 Task: Look for space in Ségou, Mali from 8th August, 2023 to 15th August, 2023 for 9 adults in price range Rs.10000 to Rs.14000. Place can be shared room with 5 bedrooms having 9 beds and 5 bathrooms. Property type can be house, flat, guest house. Amenities needed are: wifi, TV, free parkinig on premises, gym, breakfast. Booking option can be shelf check-in. Required host language is English.
Action: Mouse moved to (607, 154)
Screenshot: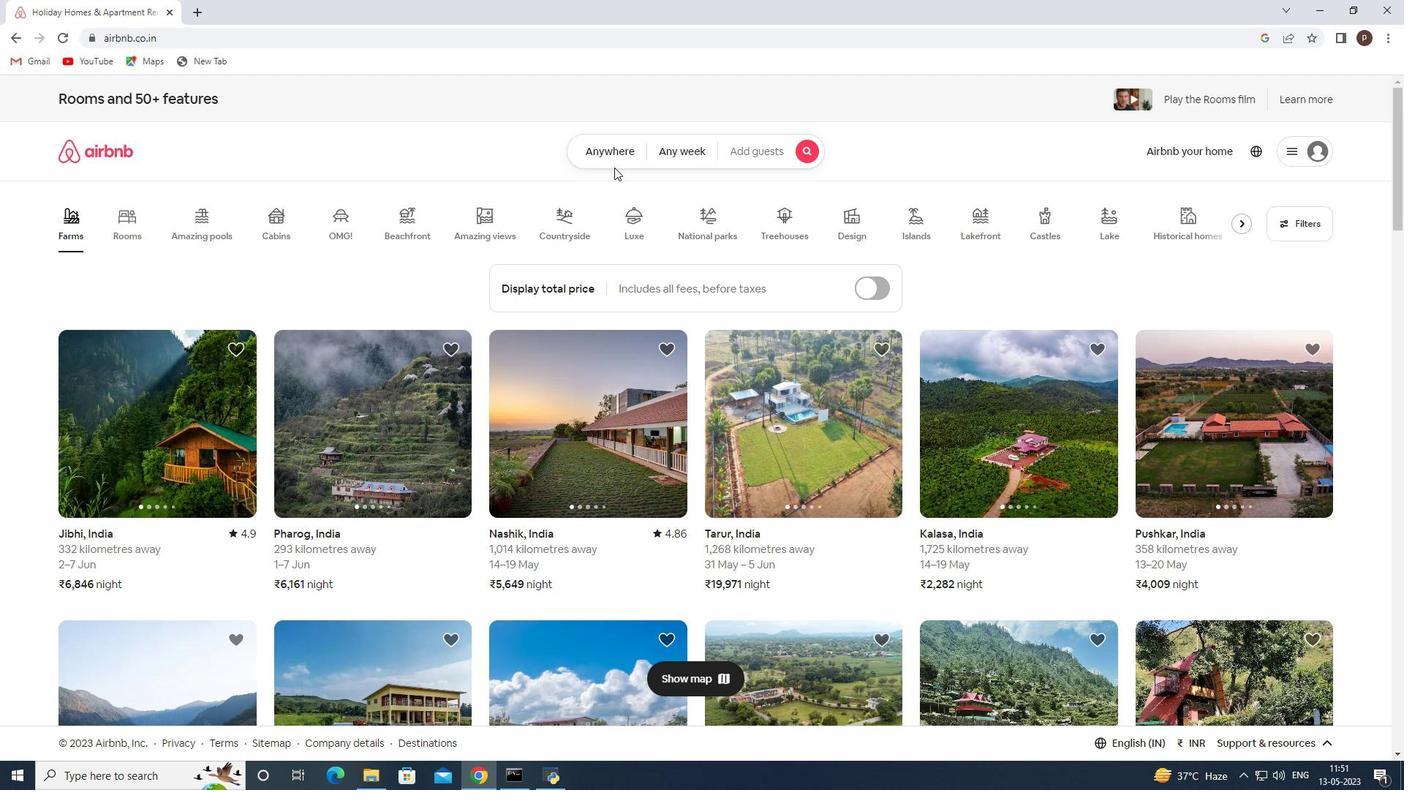 
Action: Mouse pressed left at (607, 154)
Screenshot: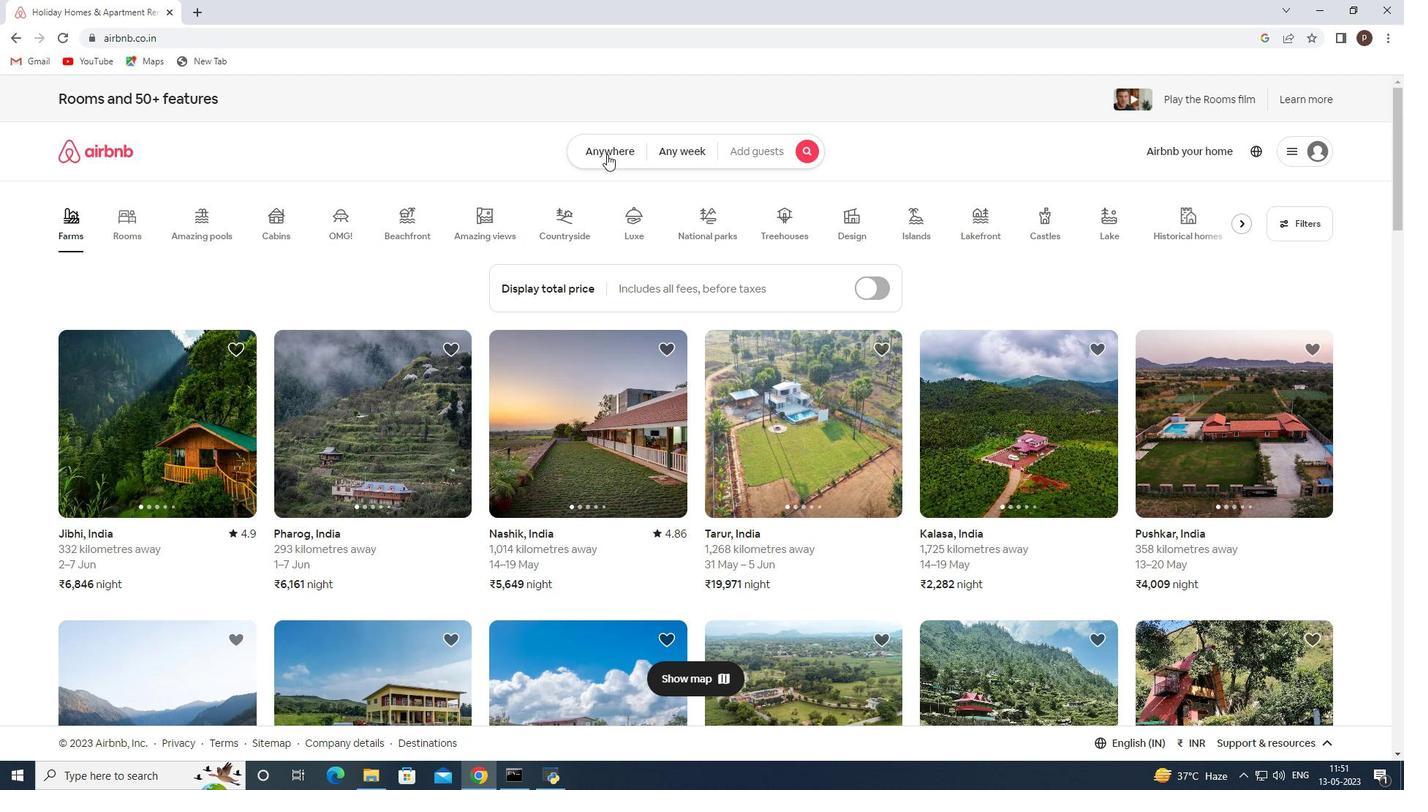 
Action: Mouse moved to (457, 206)
Screenshot: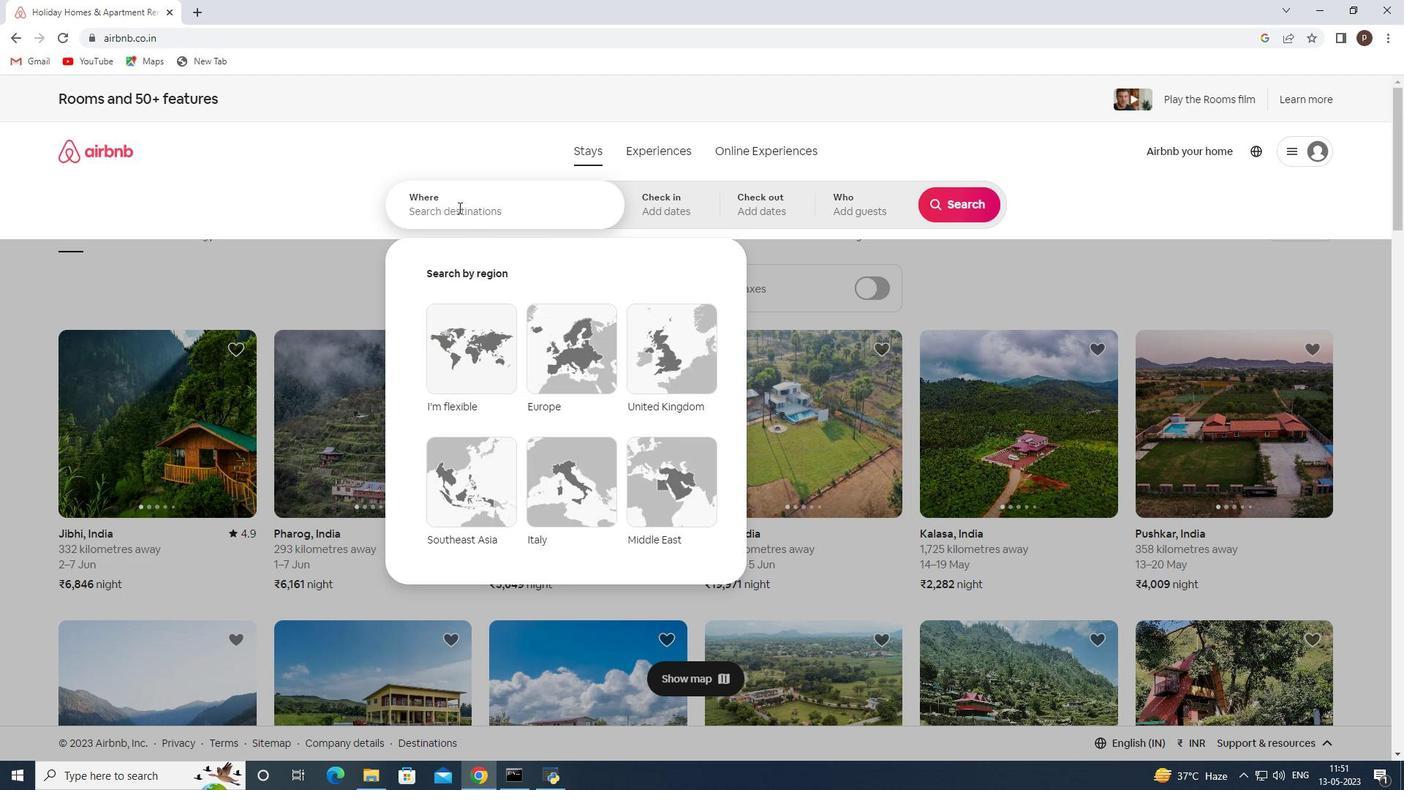 
Action: Mouse pressed left at (457, 206)
Screenshot: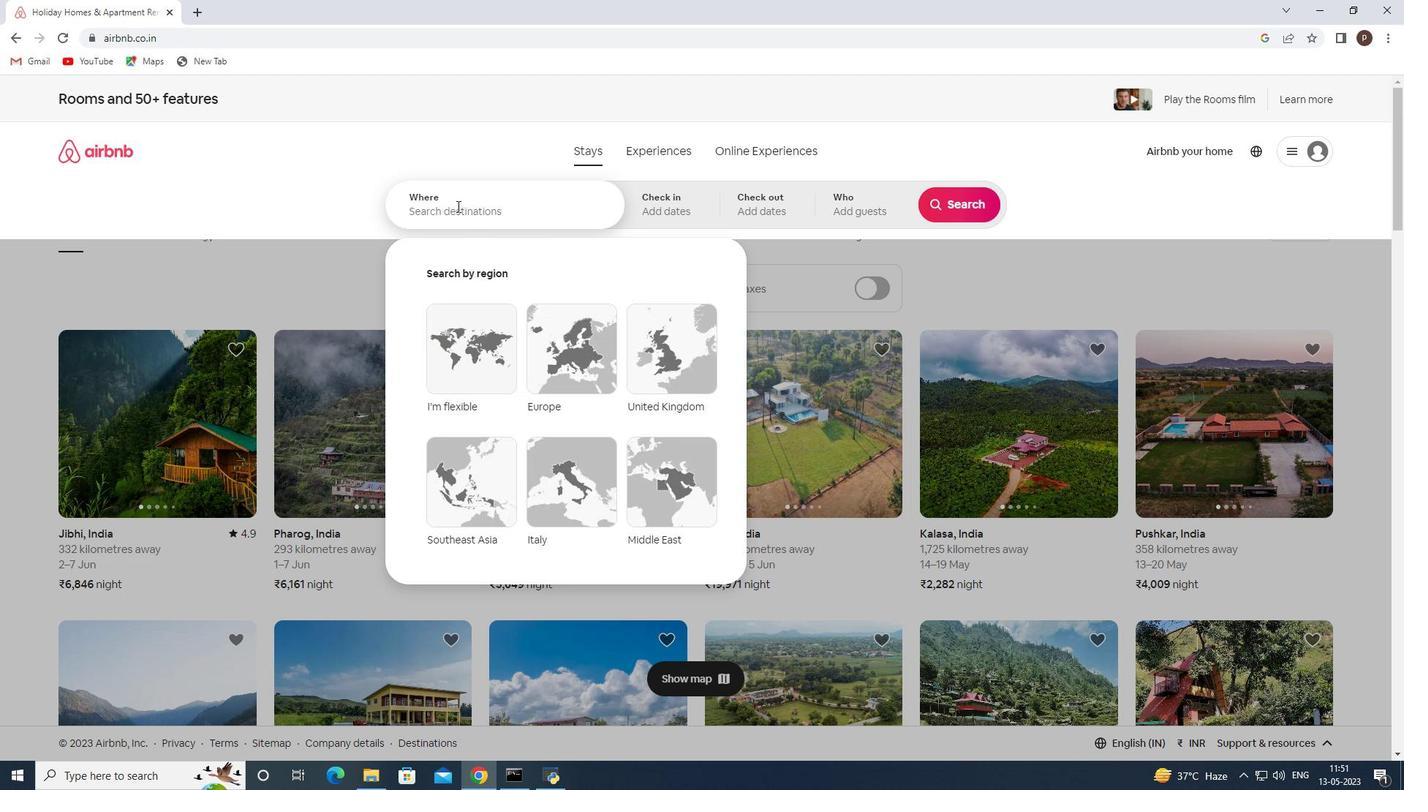 
Action: Key pressed <Key.caps_lock>S<Key.caps_lock>egou
Screenshot: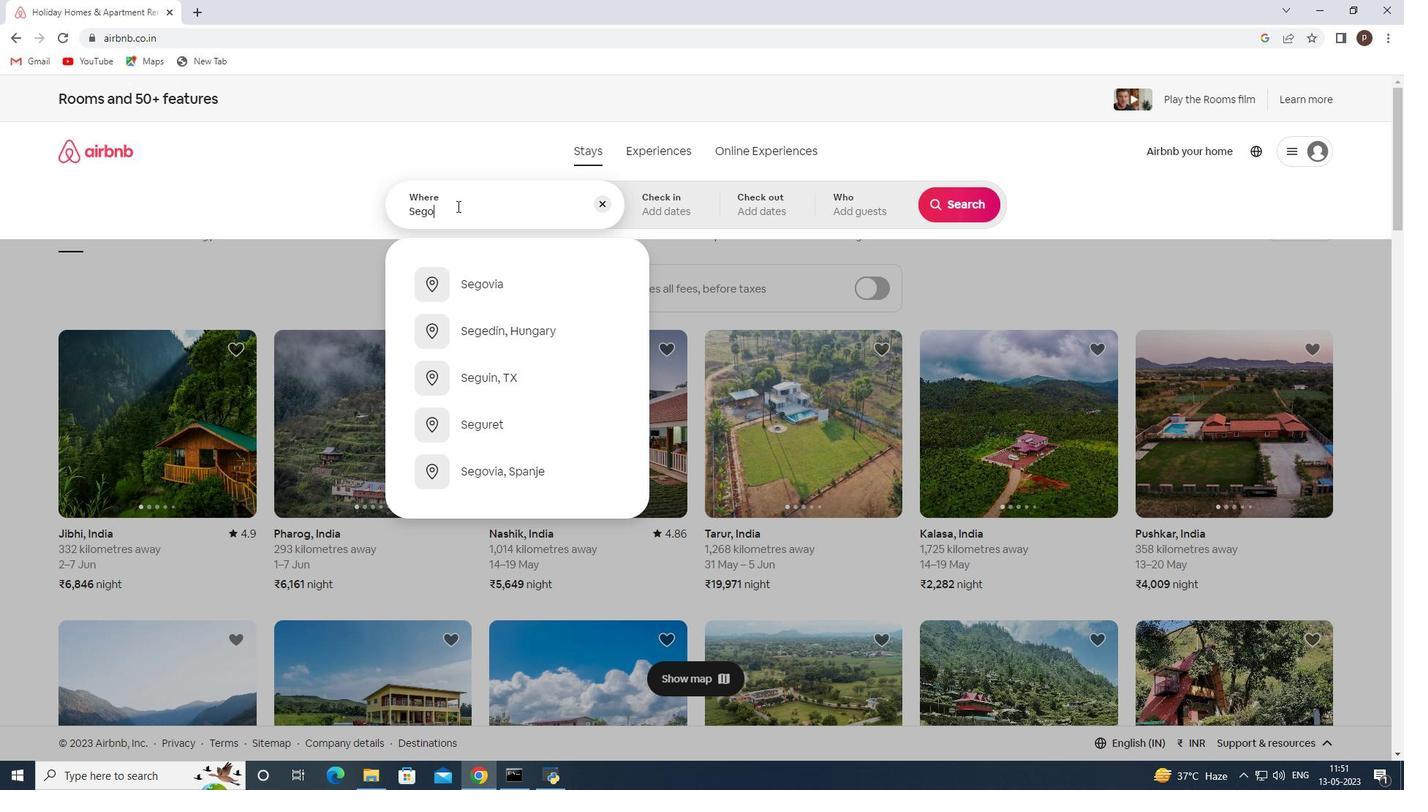
Action: Mouse moved to (484, 284)
Screenshot: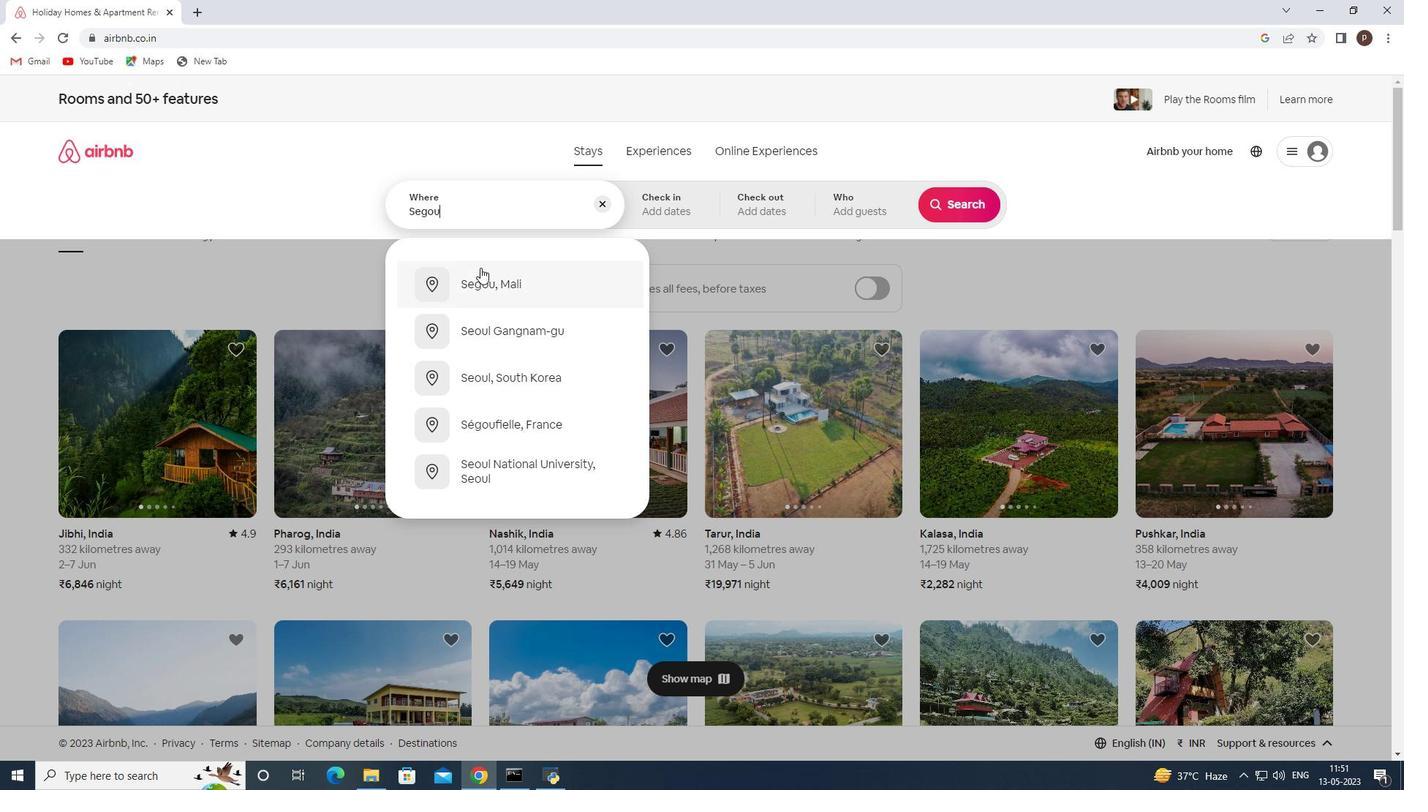 
Action: Mouse pressed left at (484, 284)
Screenshot: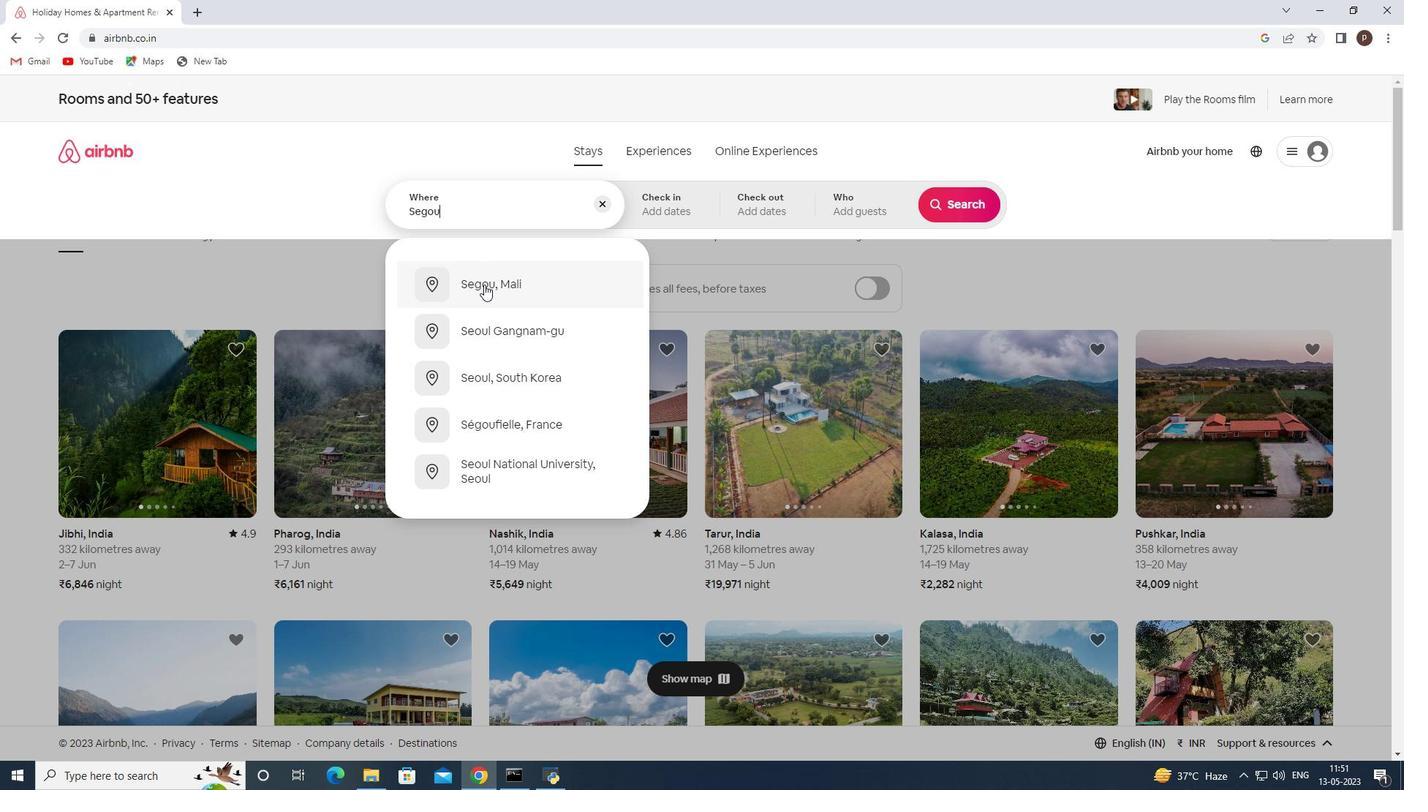 
Action: Mouse moved to (965, 319)
Screenshot: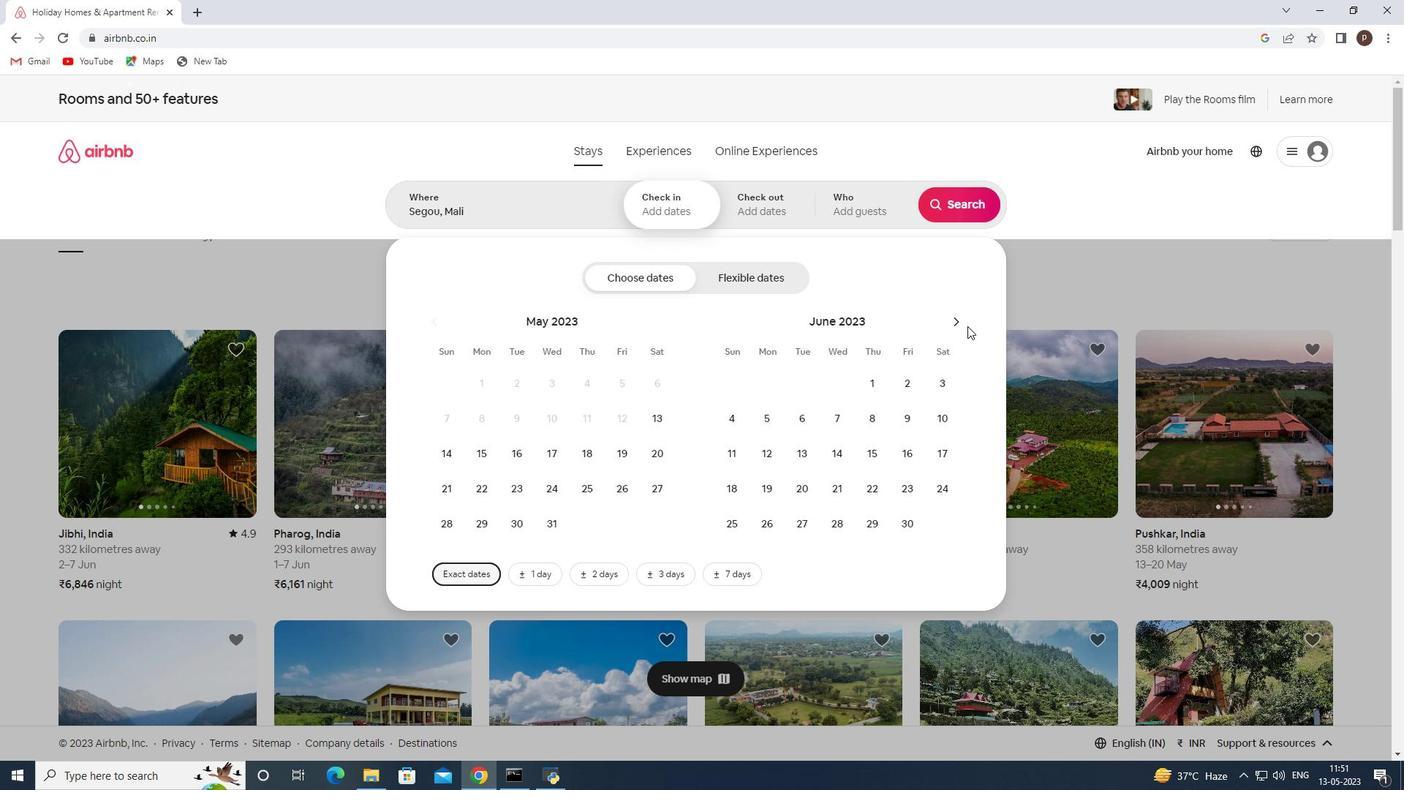 
Action: Mouse pressed left at (965, 319)
Screenshot: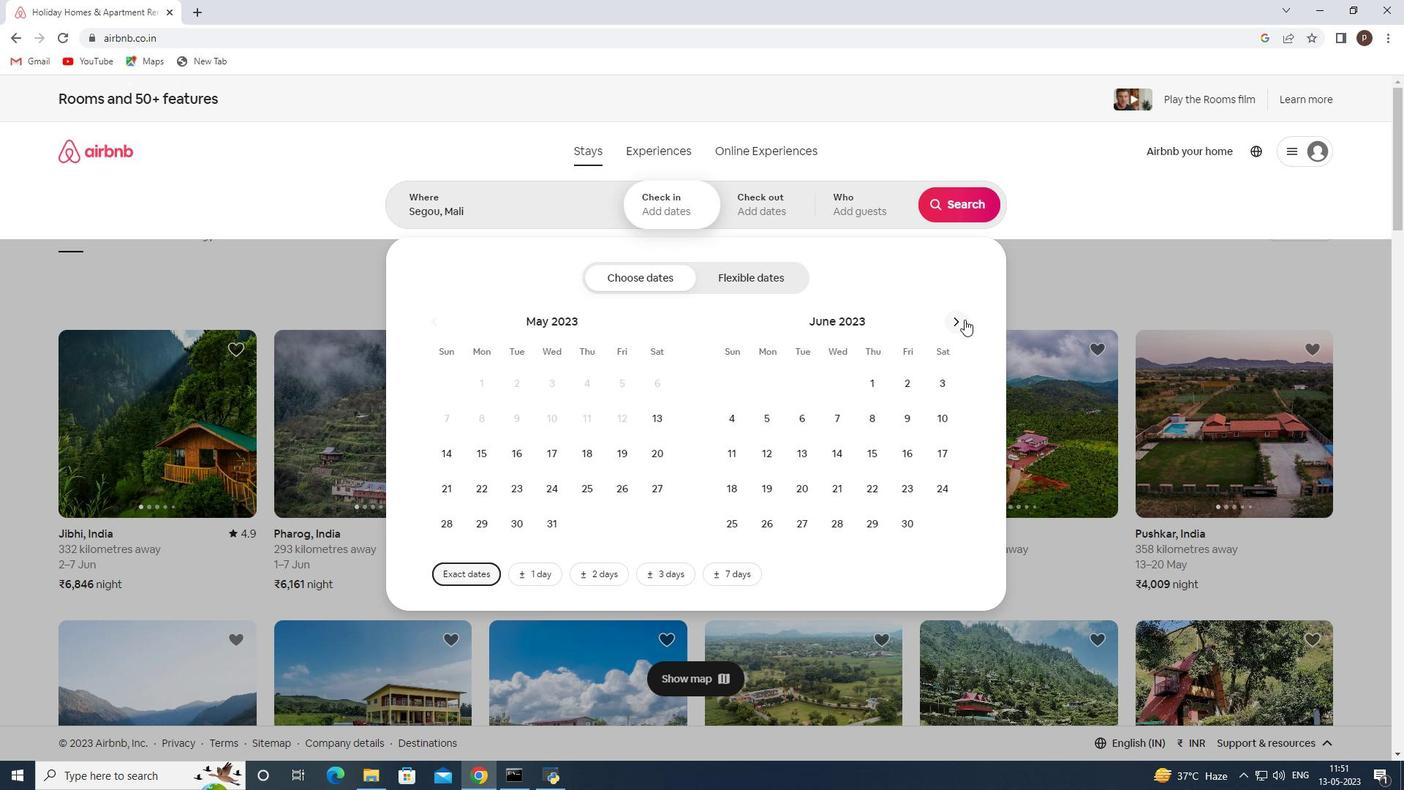 
Action: Mouse pressed left at (965, 319)
Screenshot: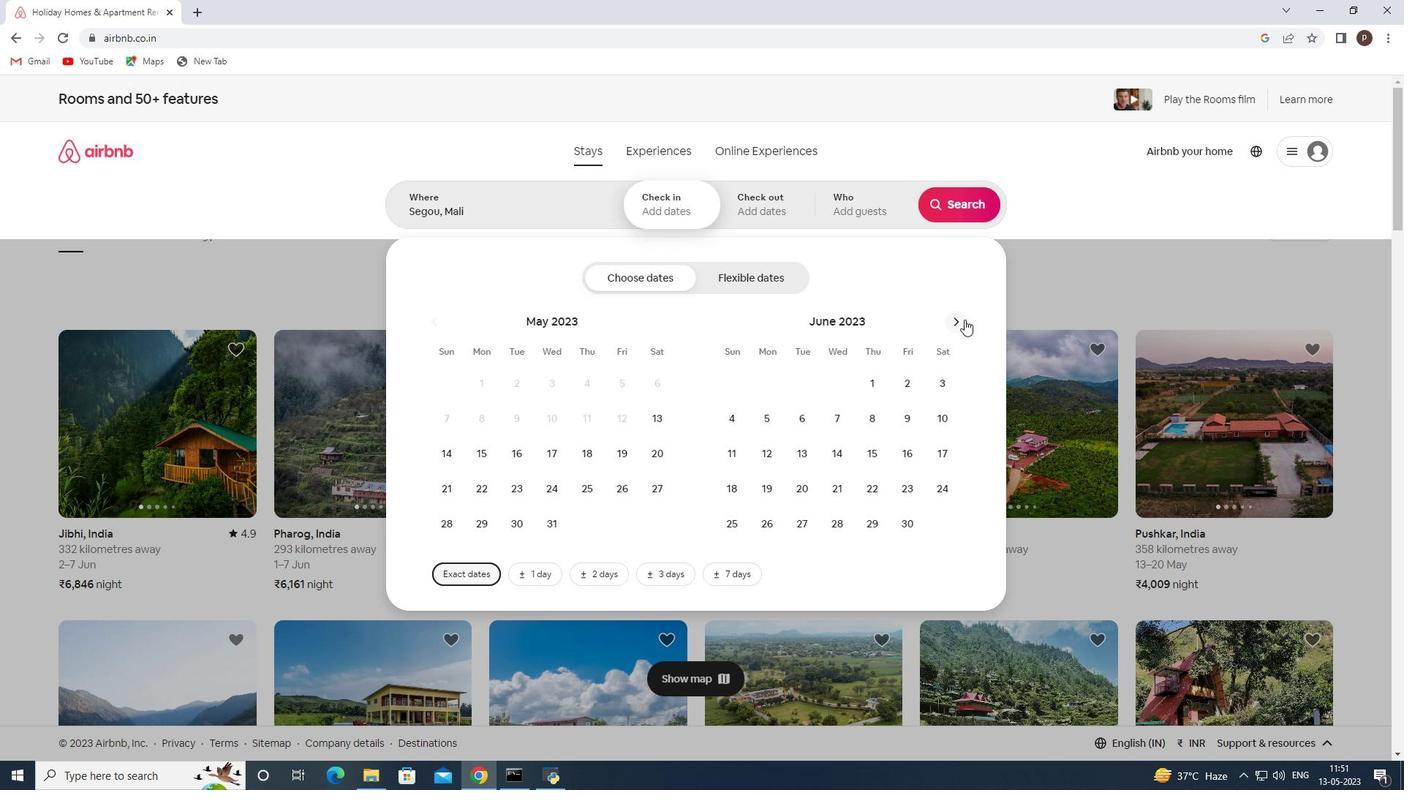 
Action: Mouse moved to (805, 413)
Screenshot: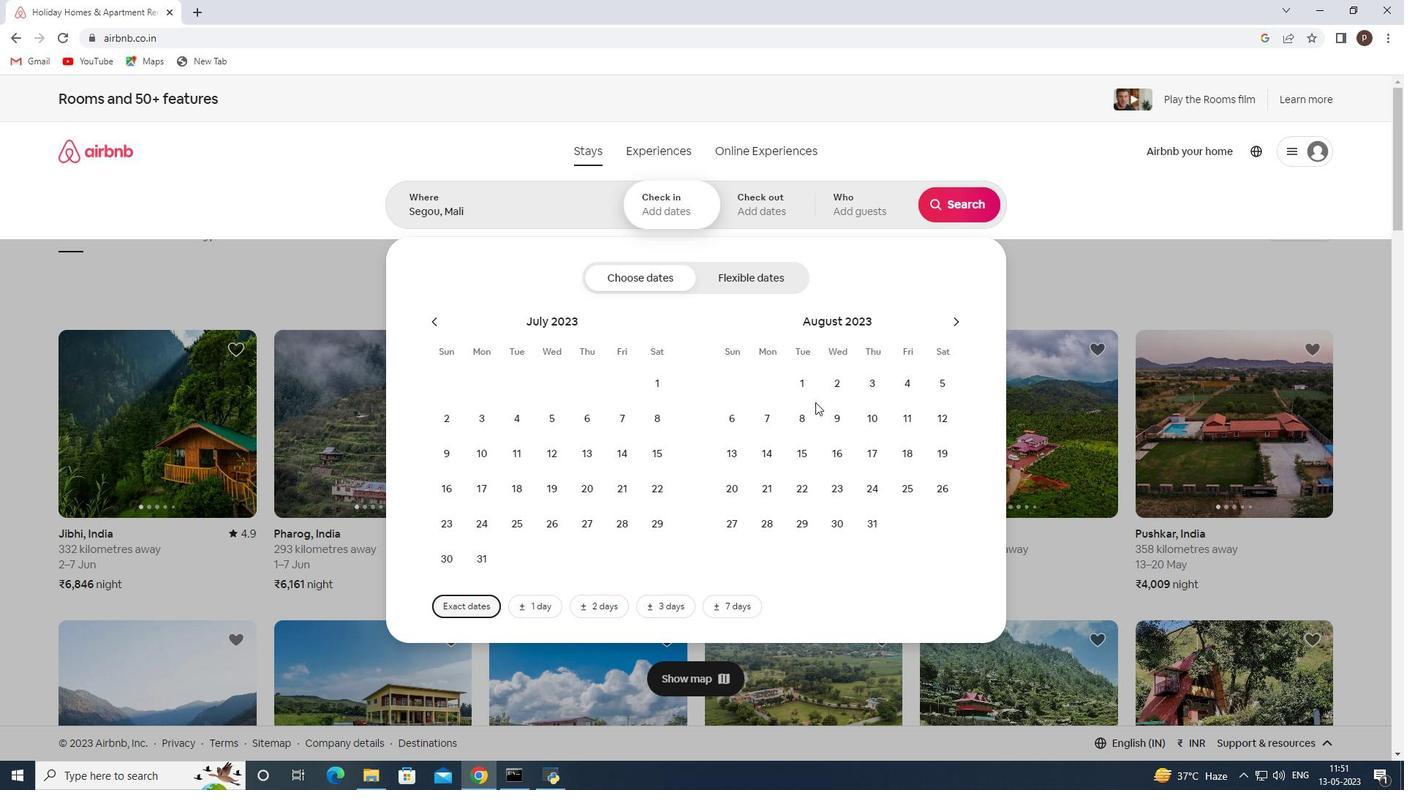 
Action: Mouse pressed left at (805, 413)
Screenshot: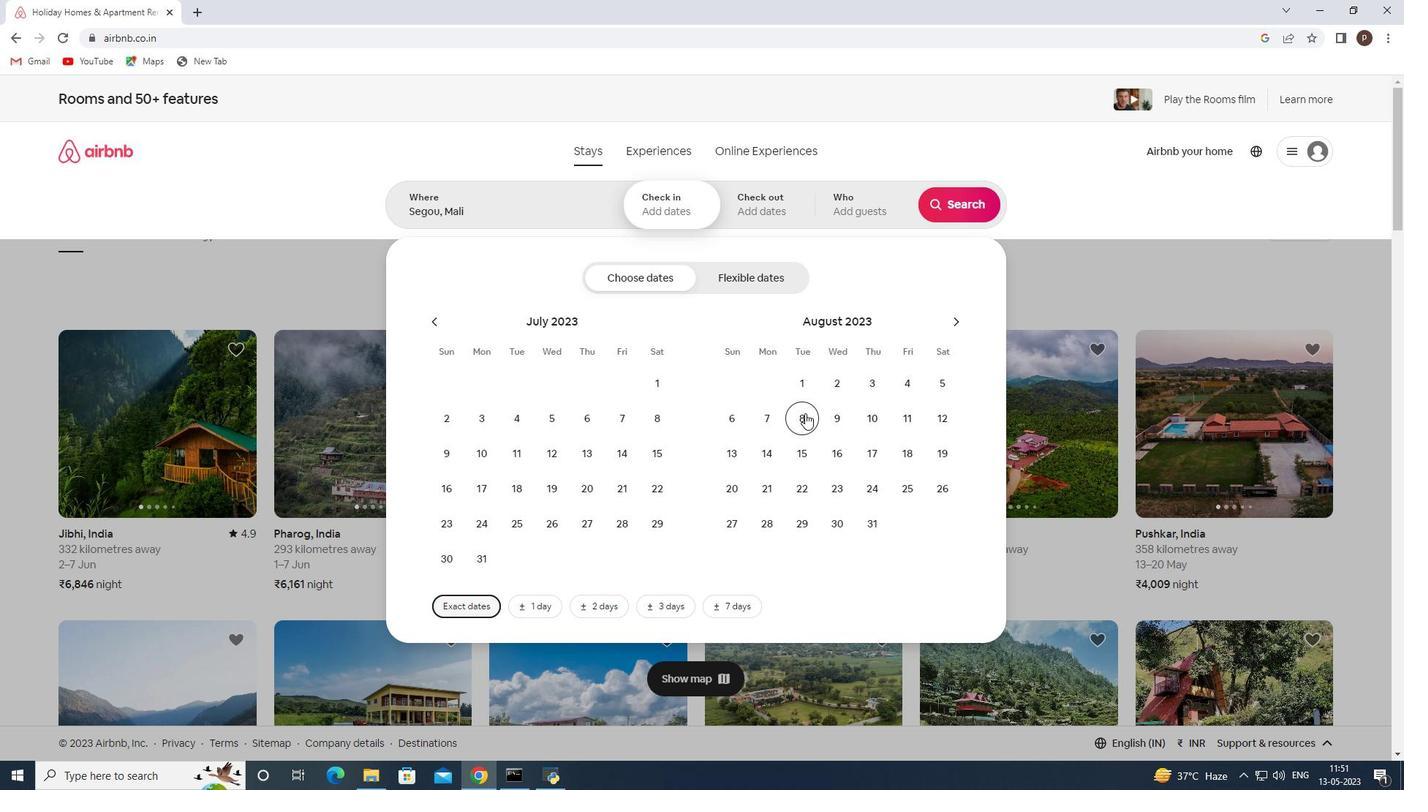 
Action: Mouse moved to (796, 444)
Screenshot: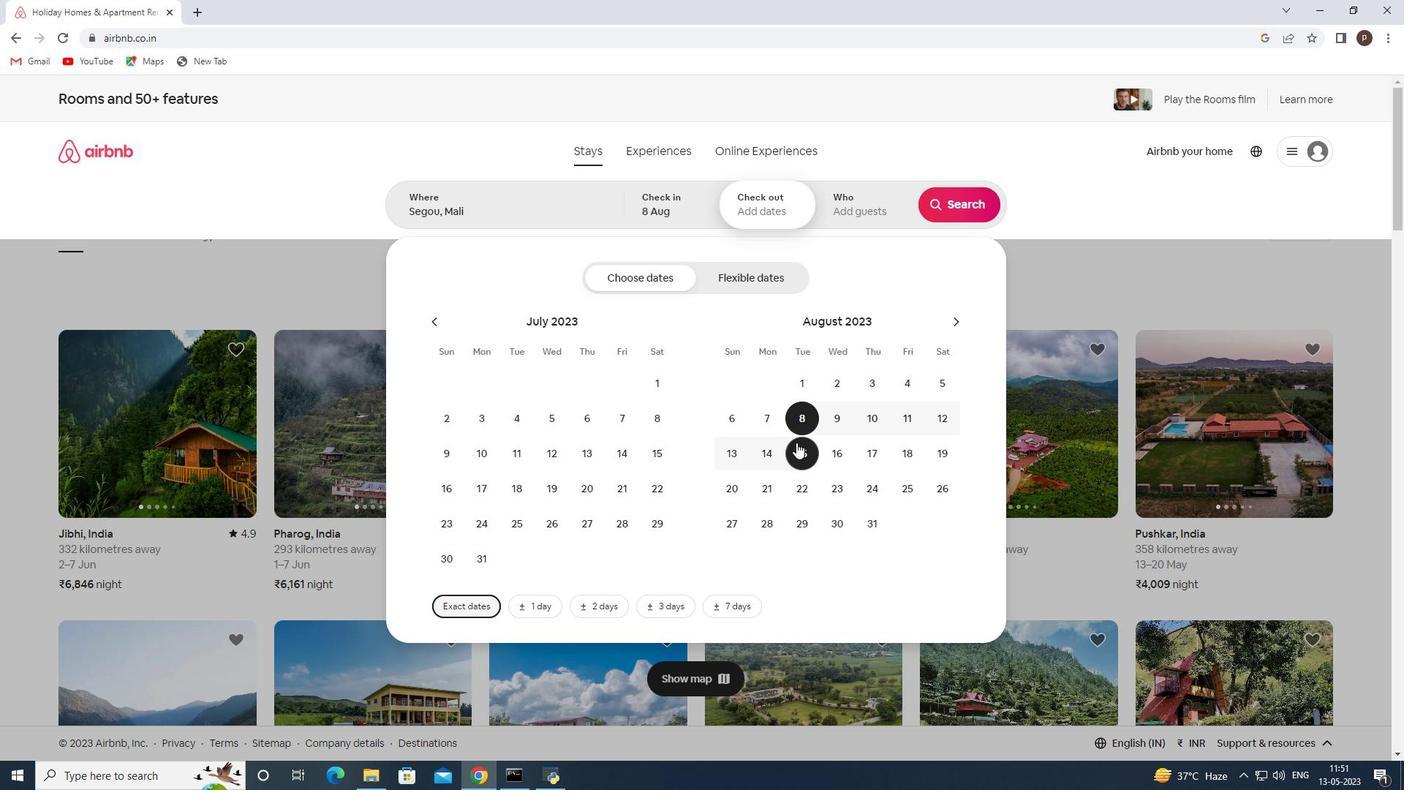 
Action: Mouse pressed left at (796, 444)
Screenshot: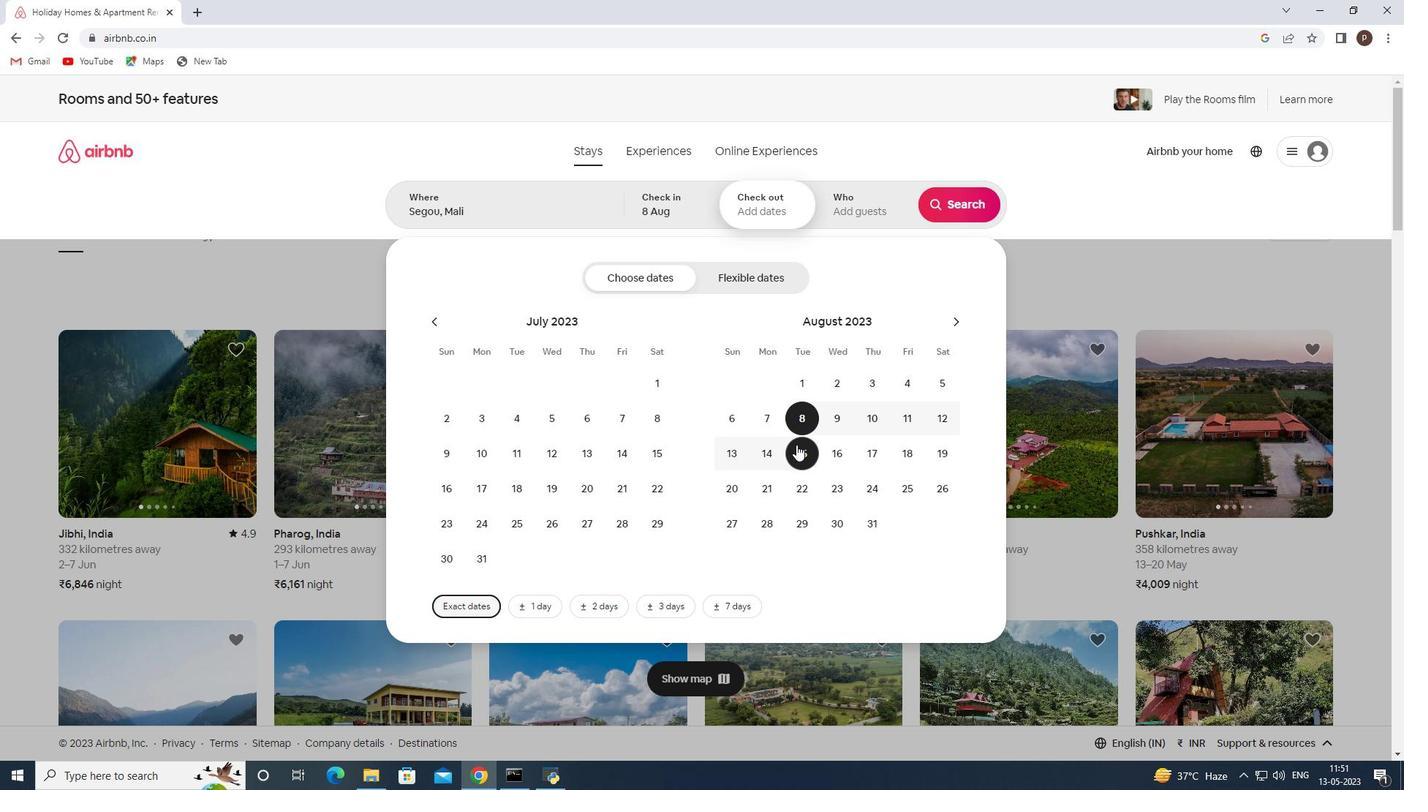 
Action: Mouse moved to (861, 212)
Screenshot: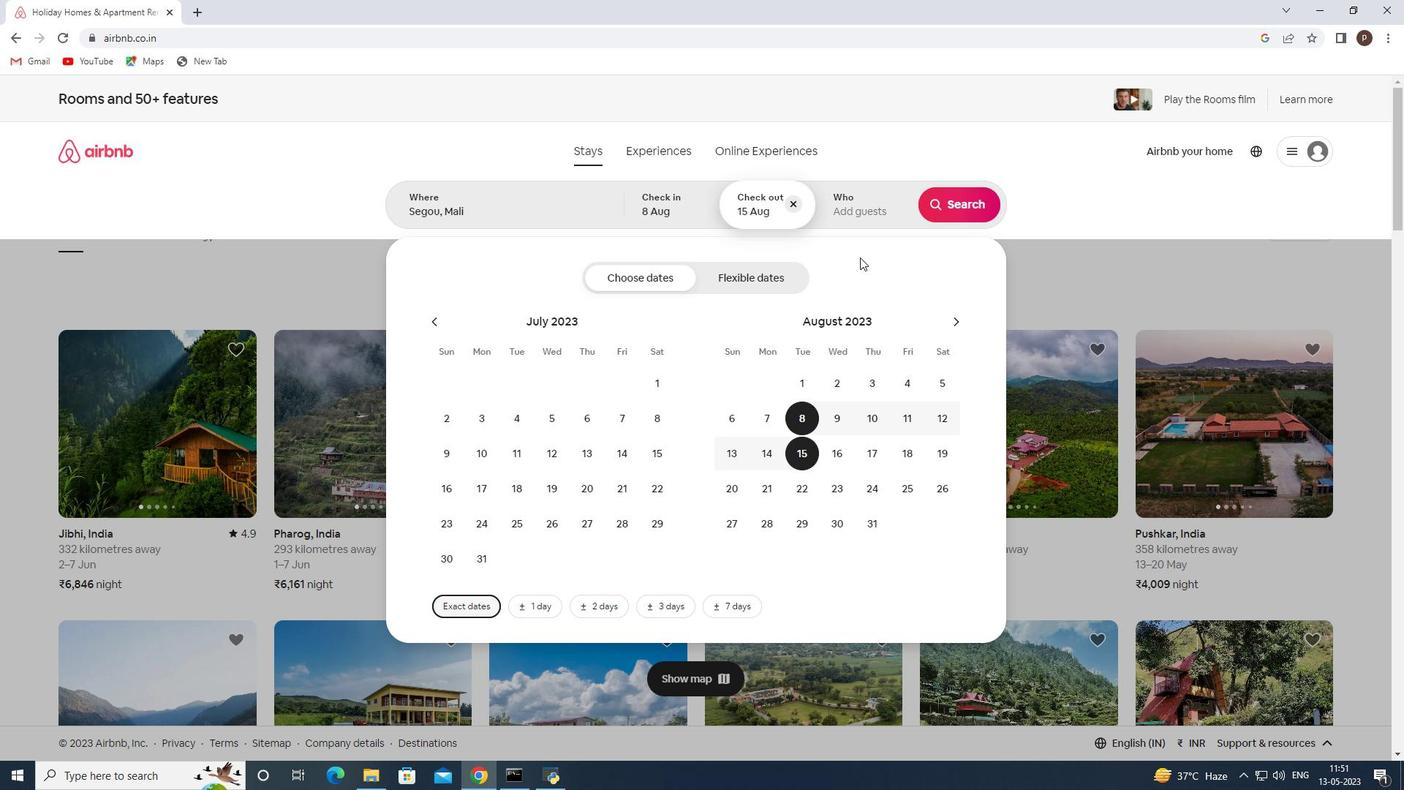 
Action: Mouse pressed left at (861, 212)
Screenshot: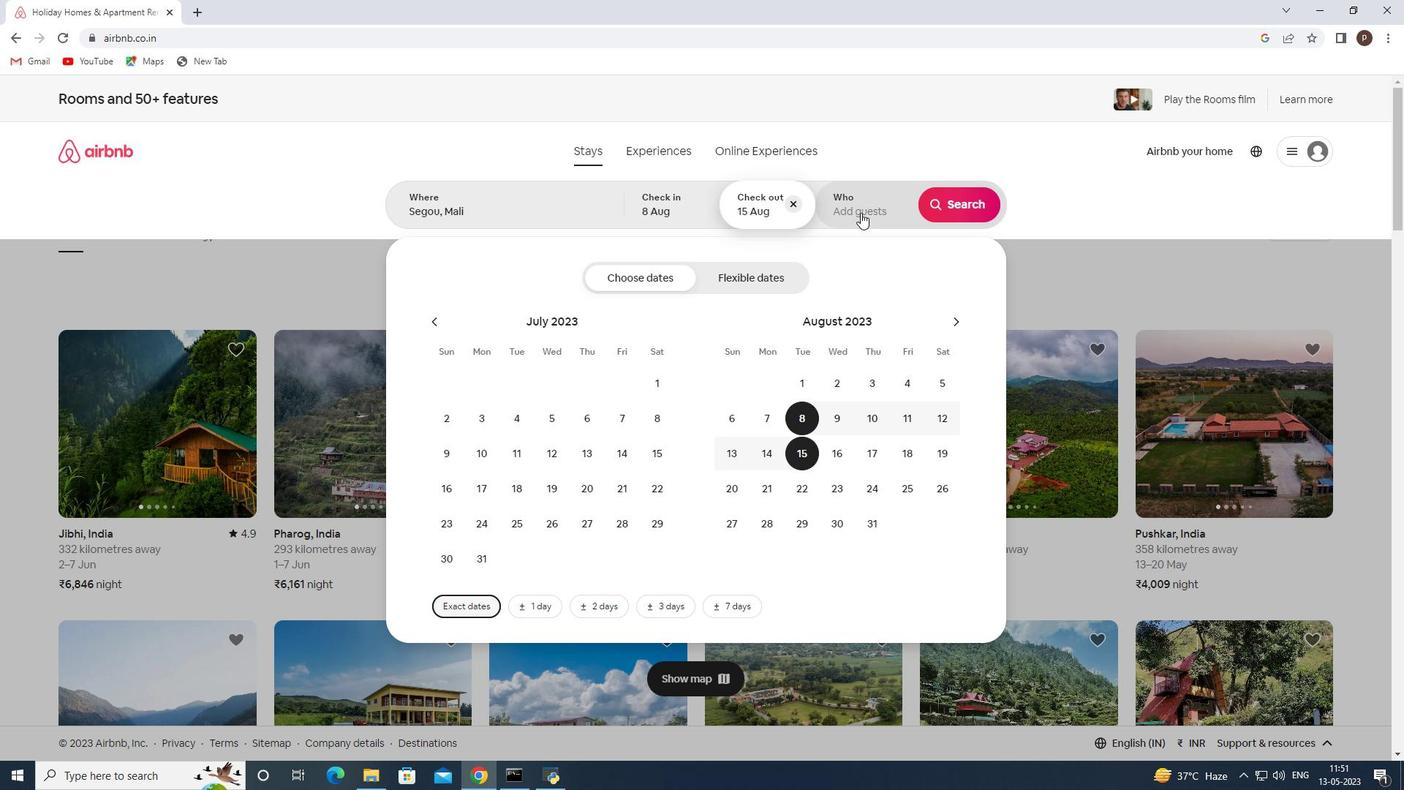 
Action: Mouse moved to (962, 283)
Screenshot: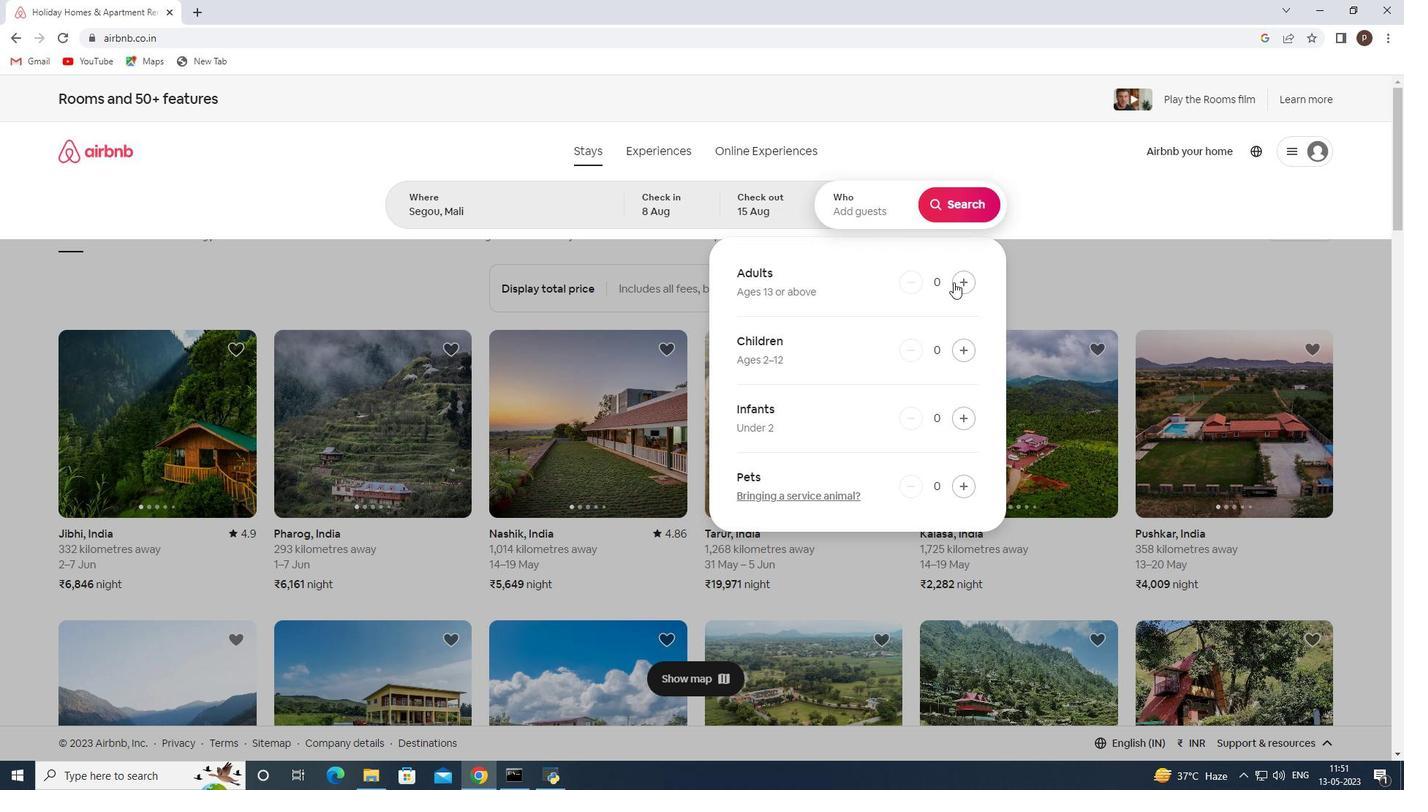 
Action: Mouse pressed left at (962, 283)
Screenshot: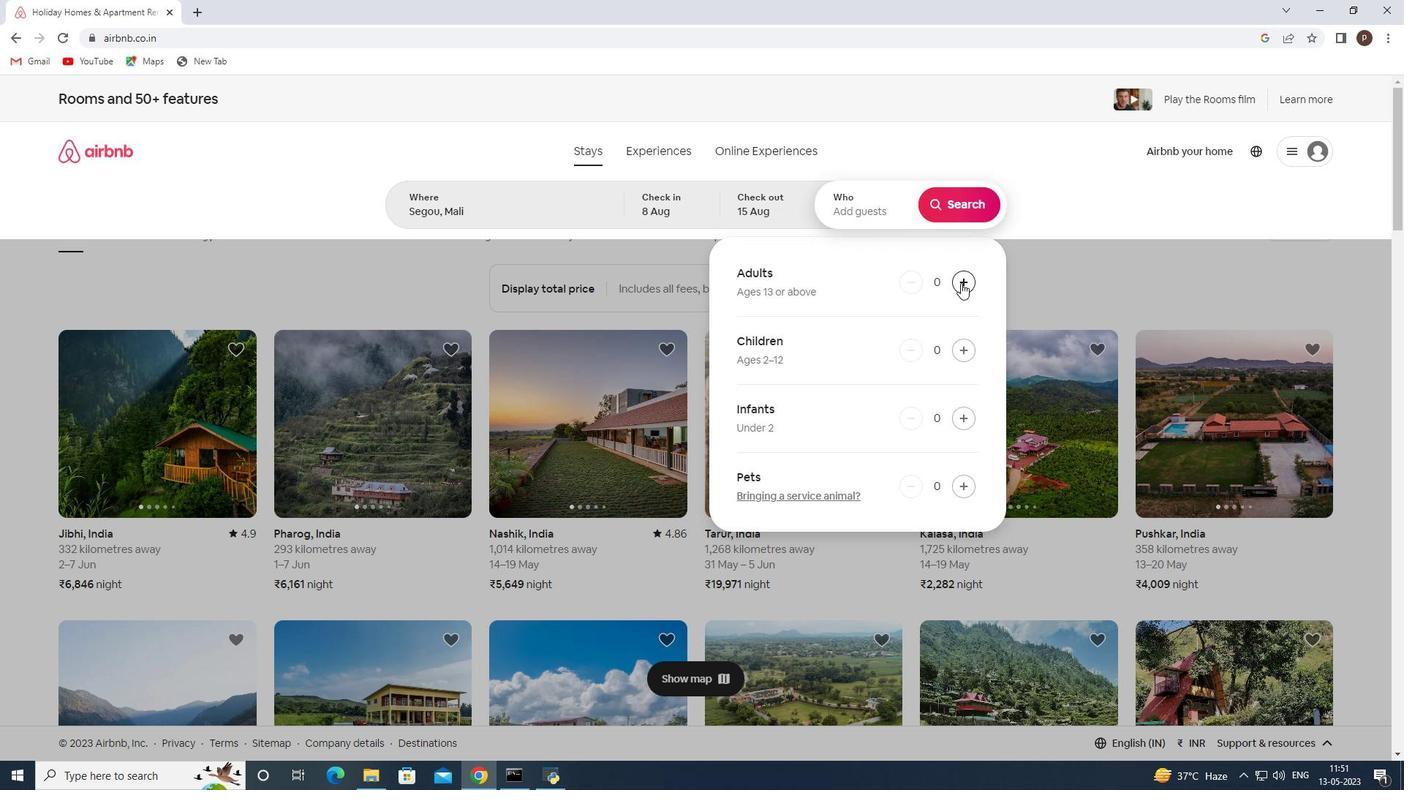 
Action: Mouse pressed left at (962, 283)
Screenshot: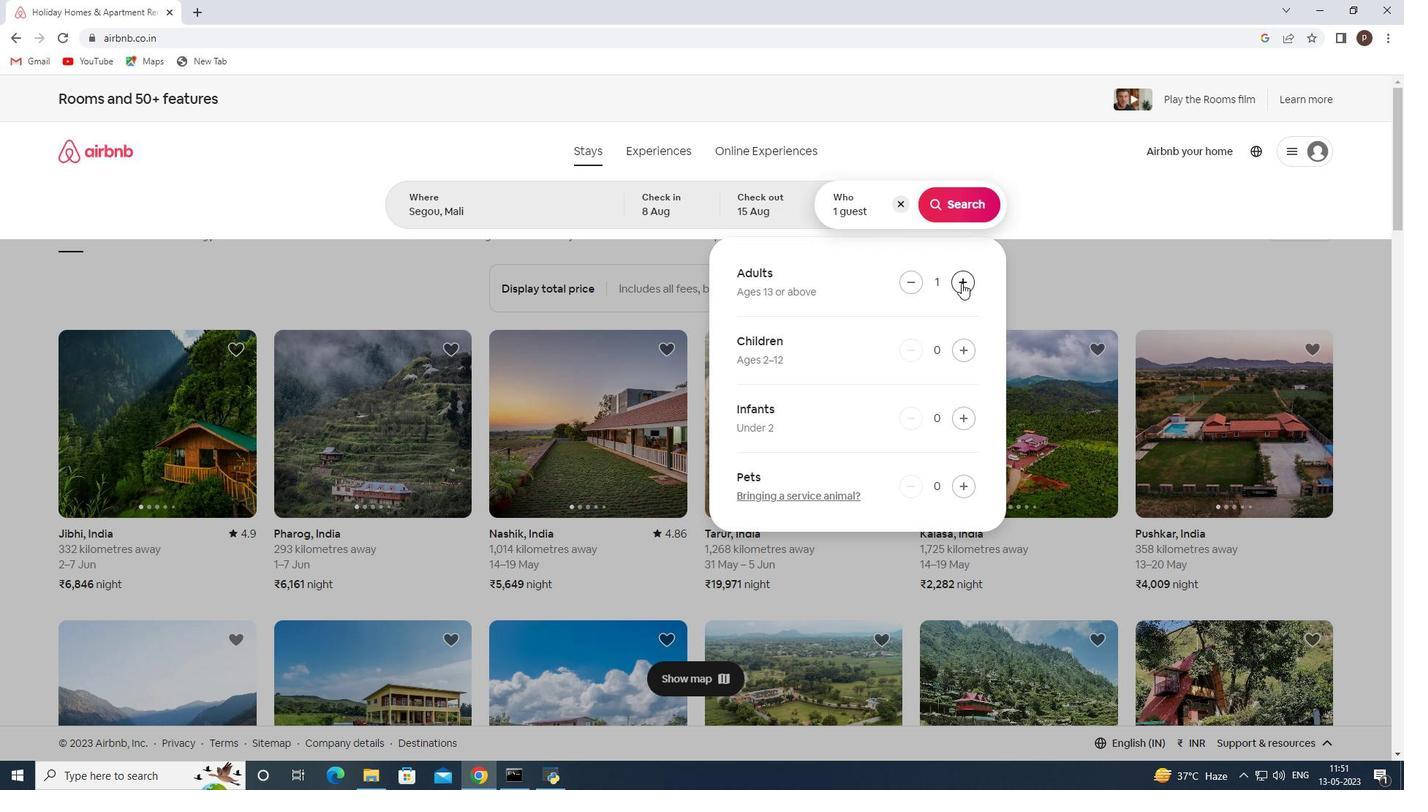 
Action: Mouse pressed left at (962, 283)
Screenshot: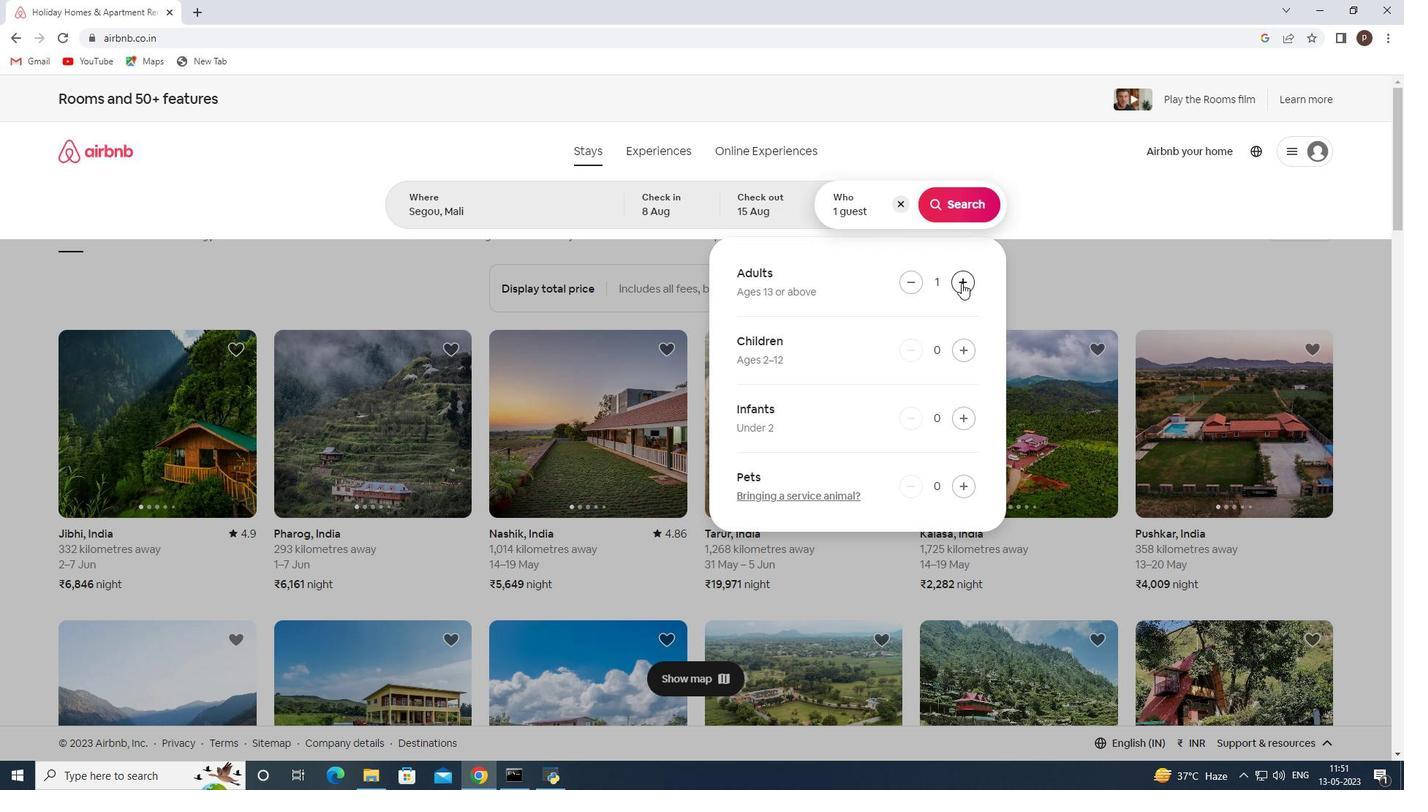 
Action: Mouse pressed left at (962, 283)
Screenshot: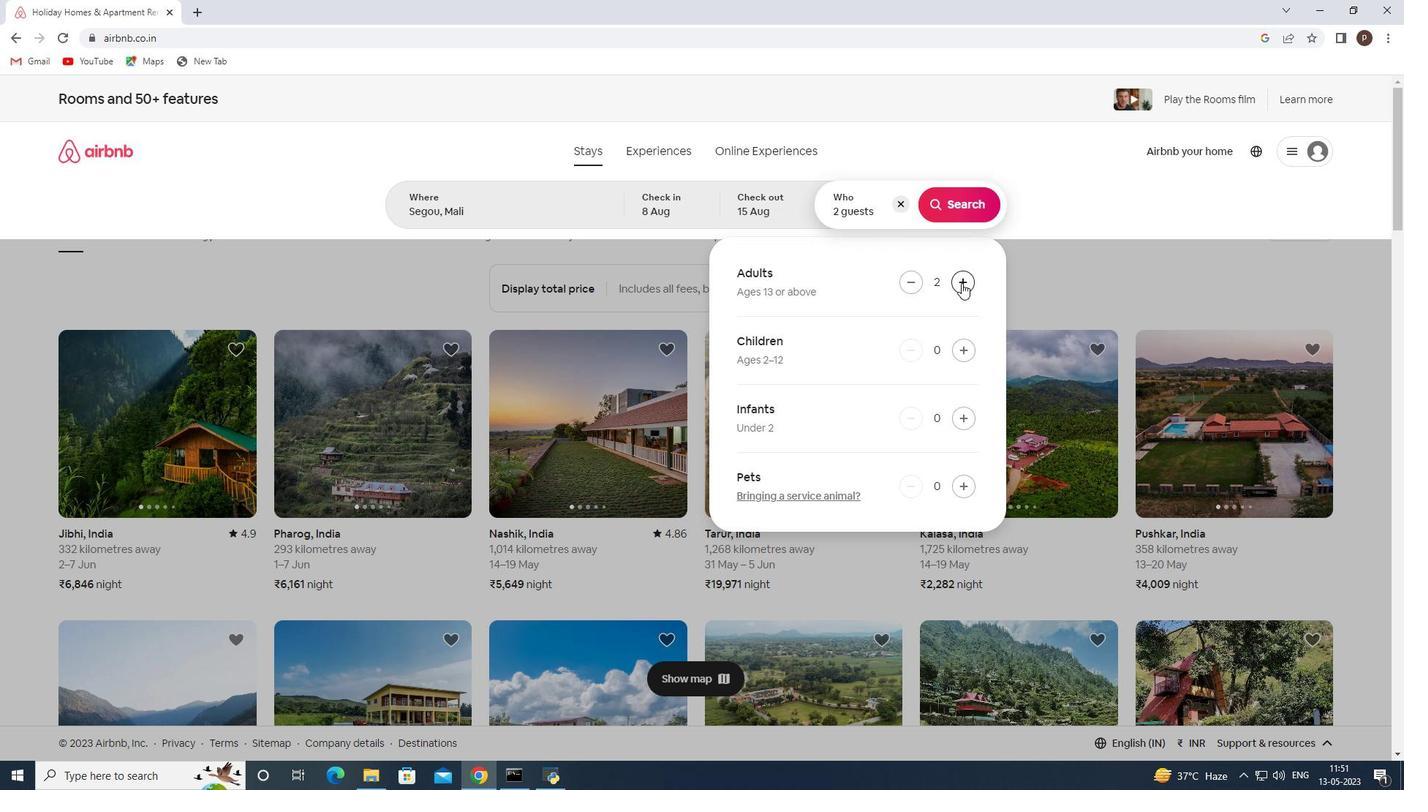
Action: Mouse pressed left at (962, 283)
Screenshot: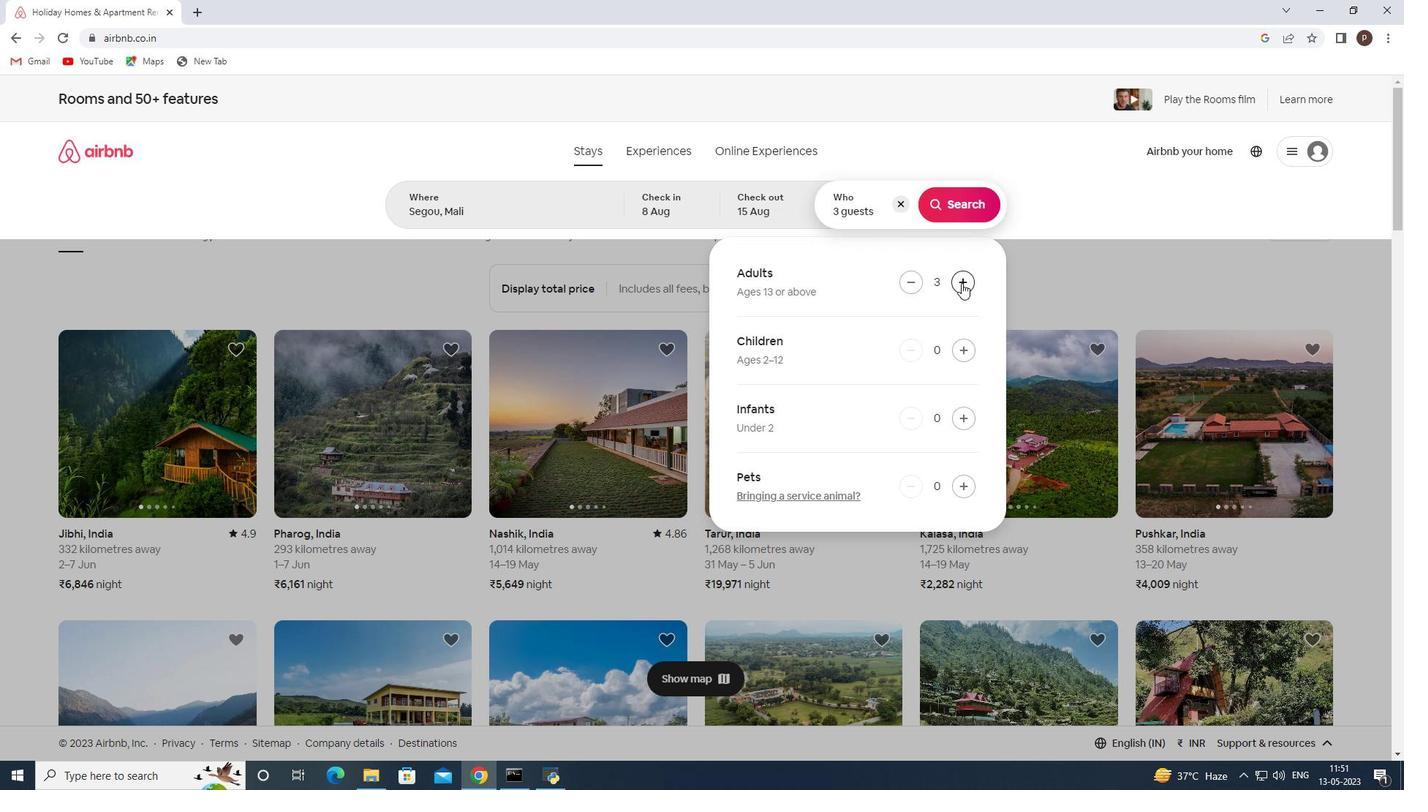 
Action: Mouse pressed left at (962, 283)
Screenshot: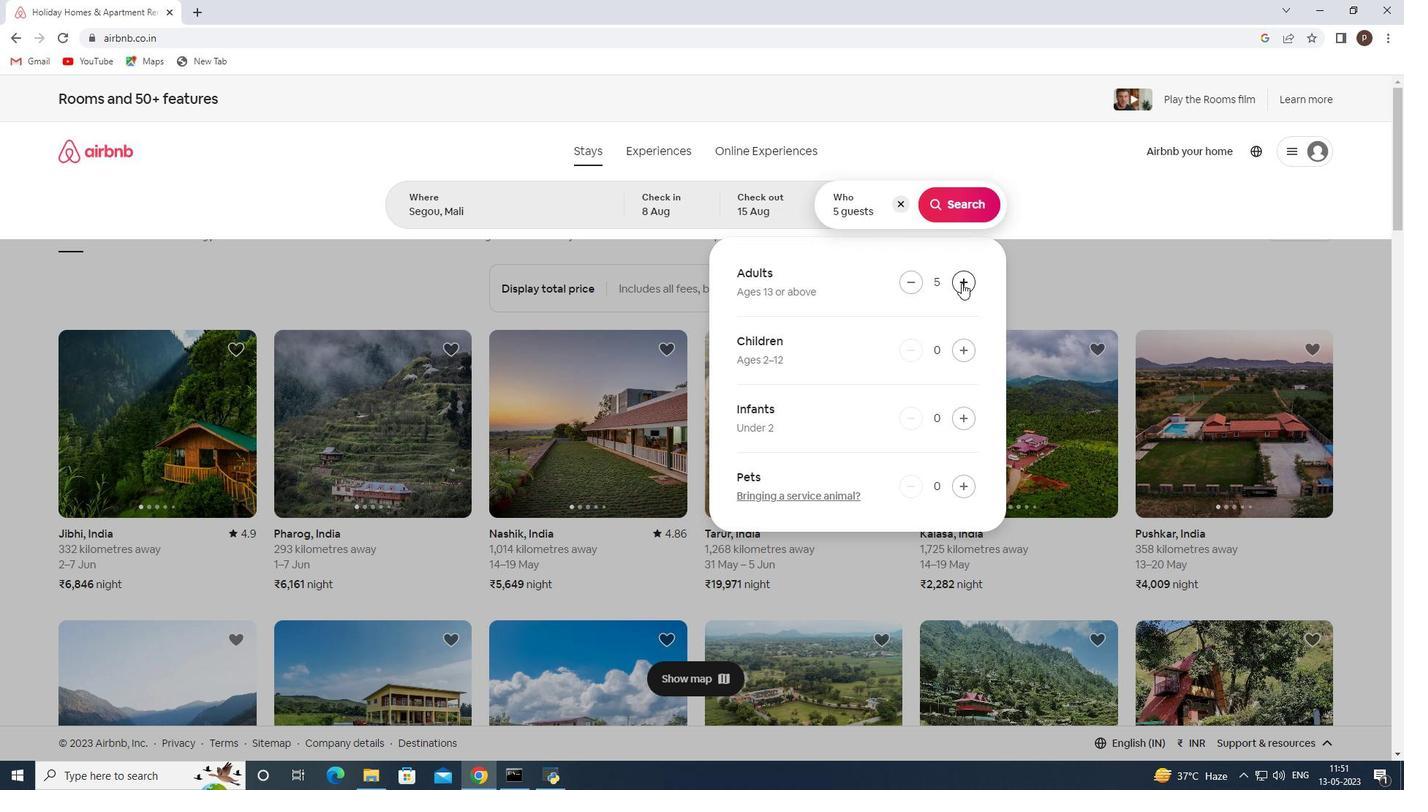 
Action: Mouse pressed left at (962, 283)
Screenshot: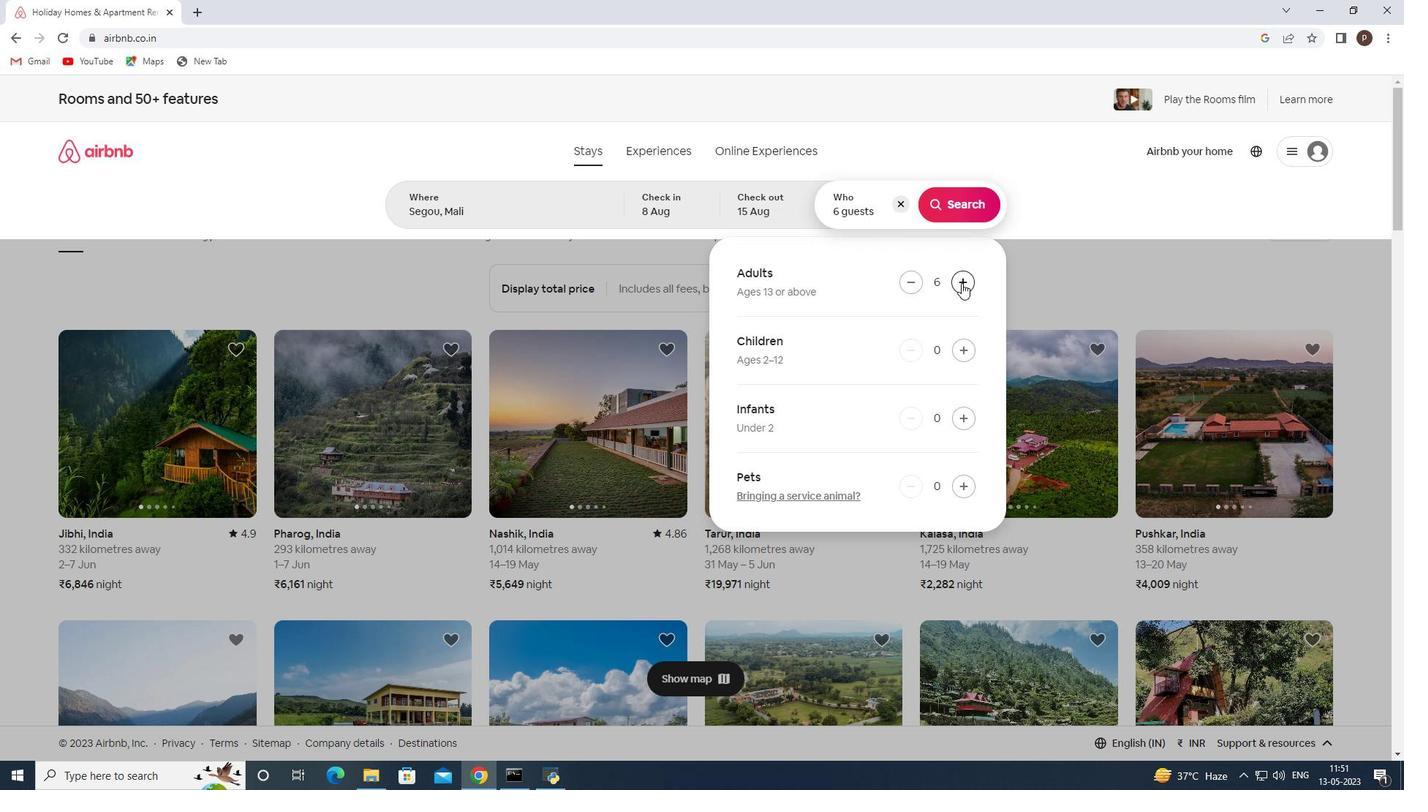 
Action: Mouse pressed left at (962, 283)
Screenshot: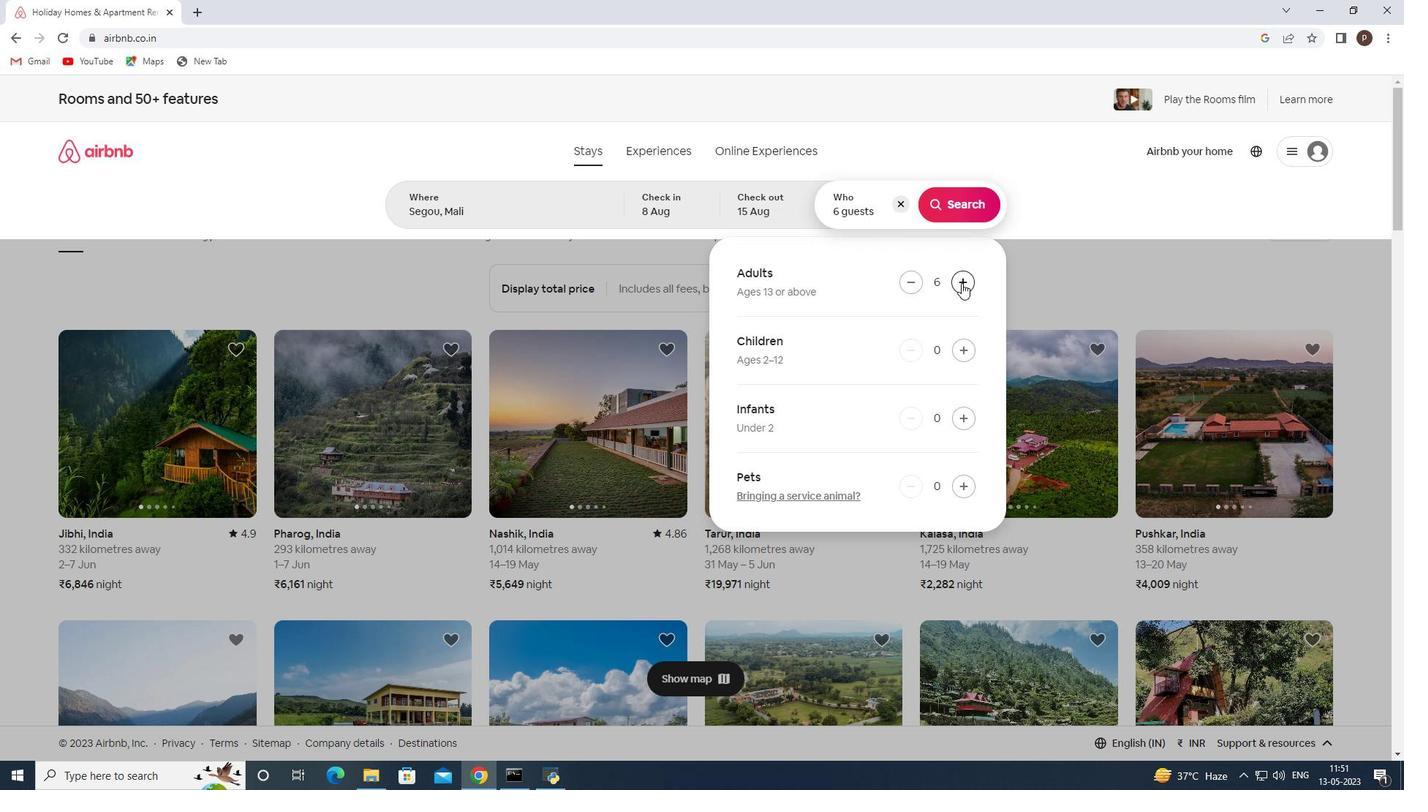 
Action: Mouse pressed left at (962, 283)
Screenshot: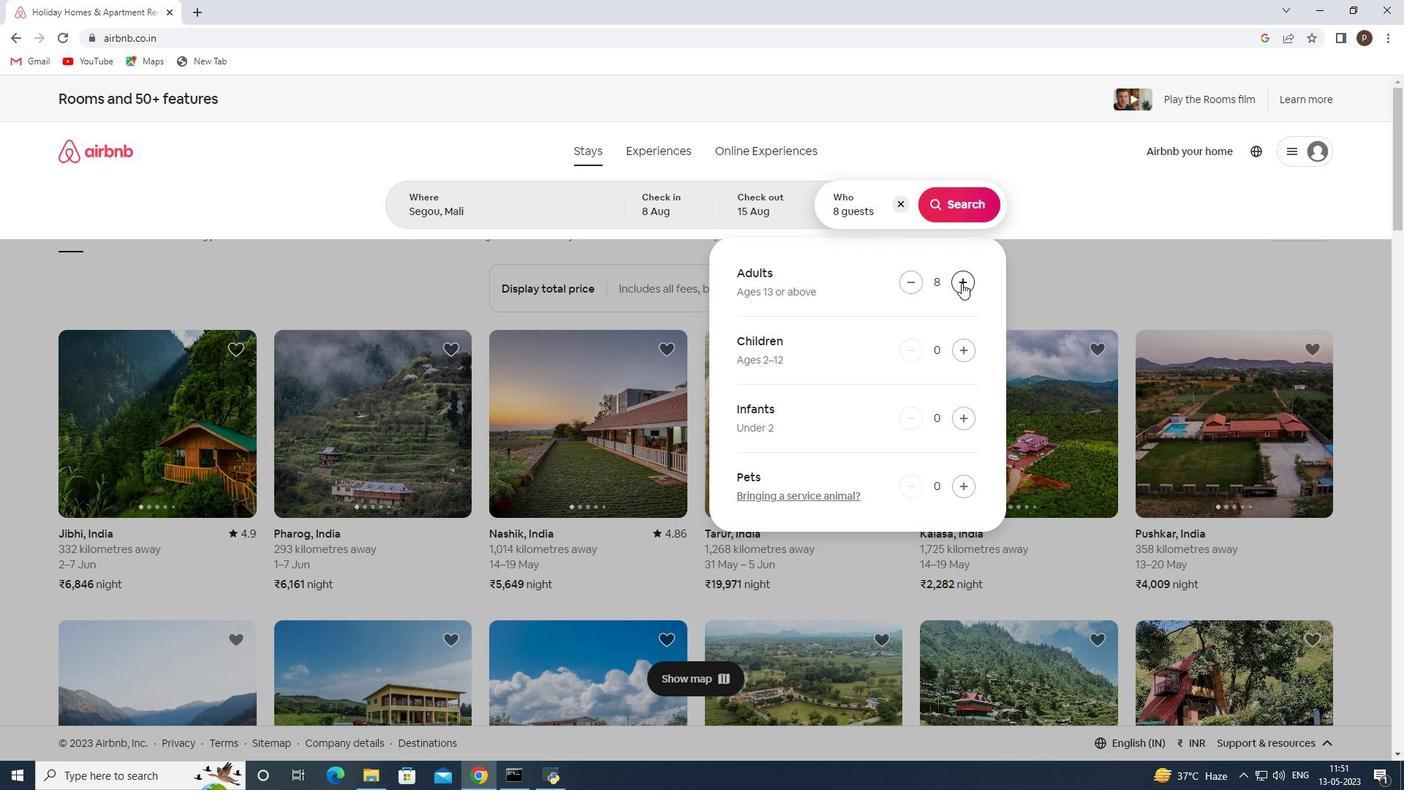 
Action: Mouse moved to (967, 209)
Screenshot: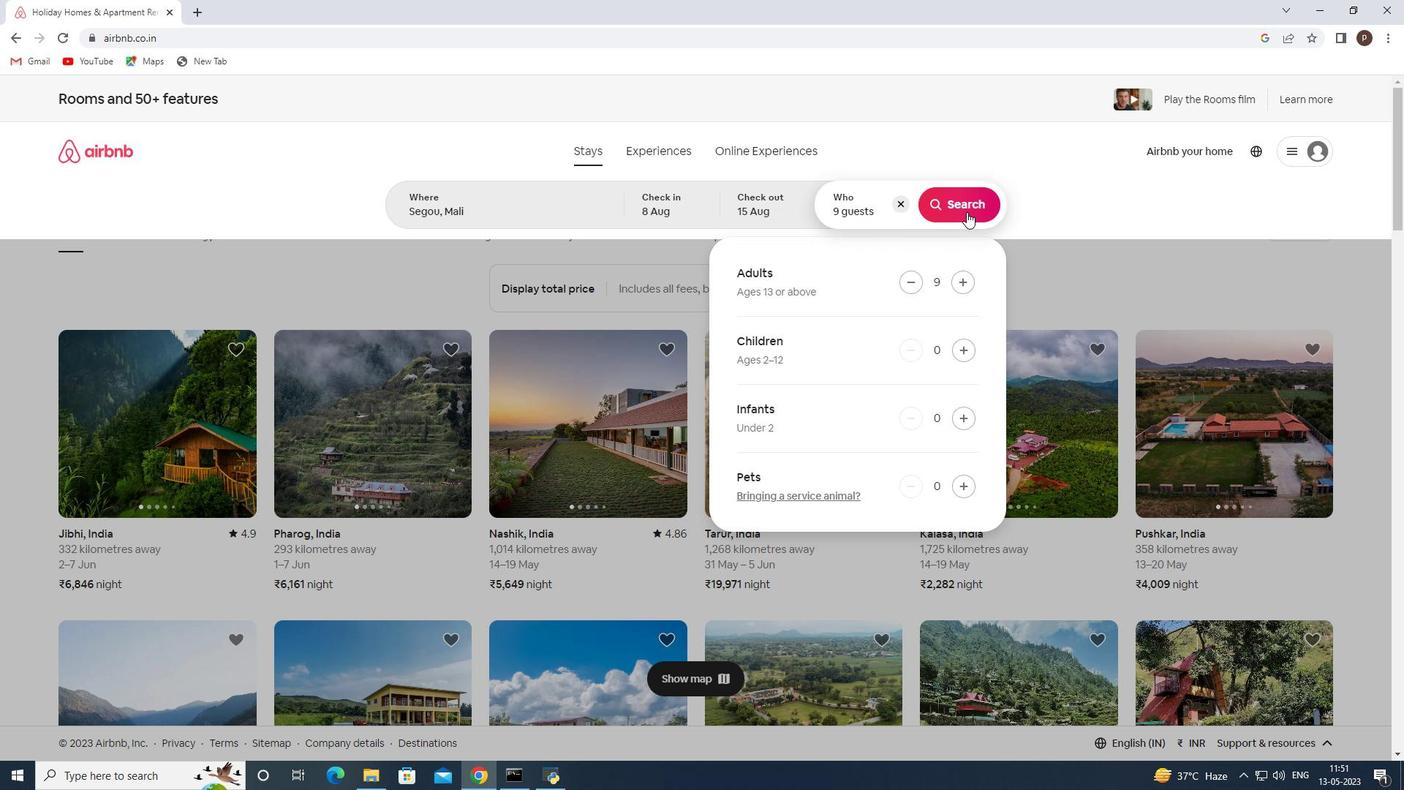 
Action: Mouse pressed left at (967, 209)
Screenshot: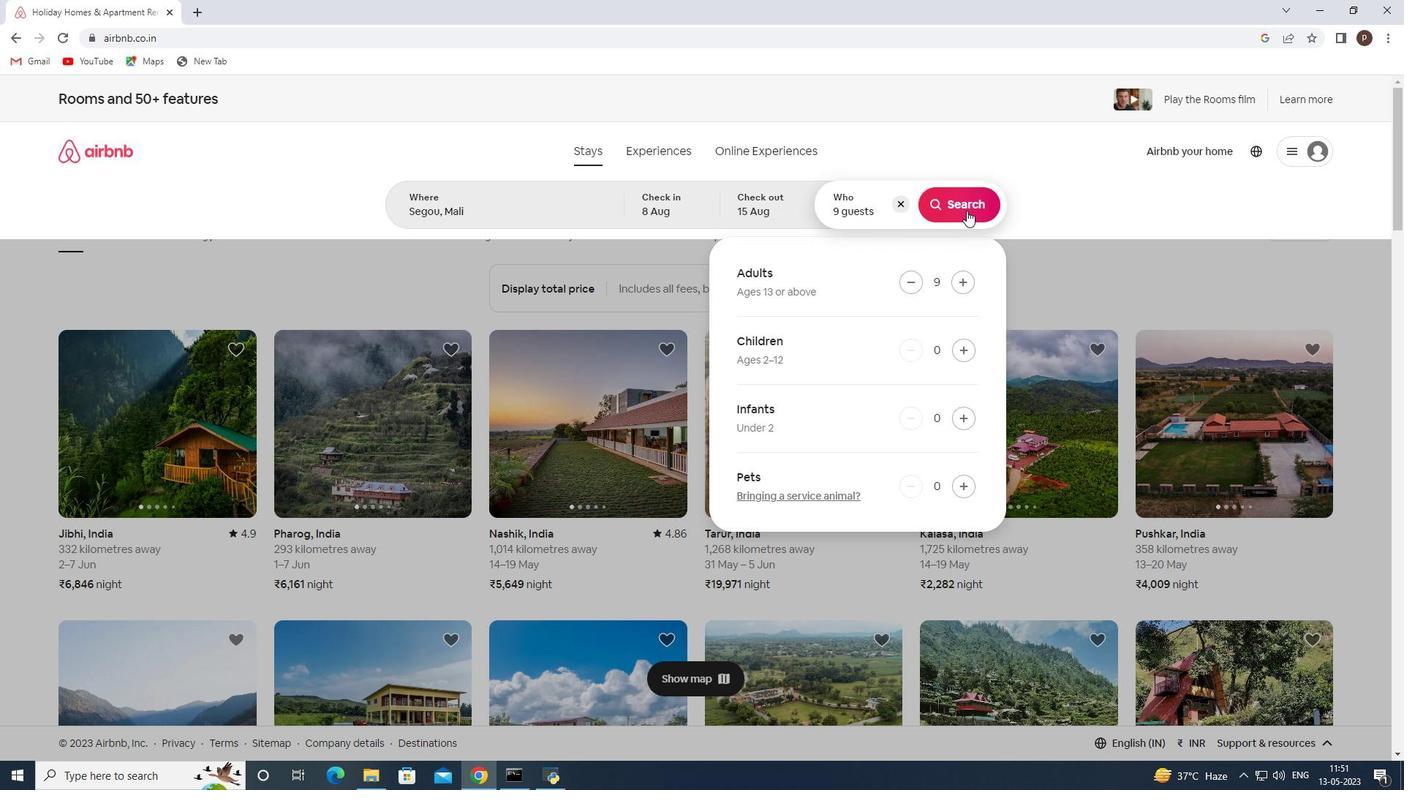
Action: Mouse moved to (1323, 160)
Screenshot: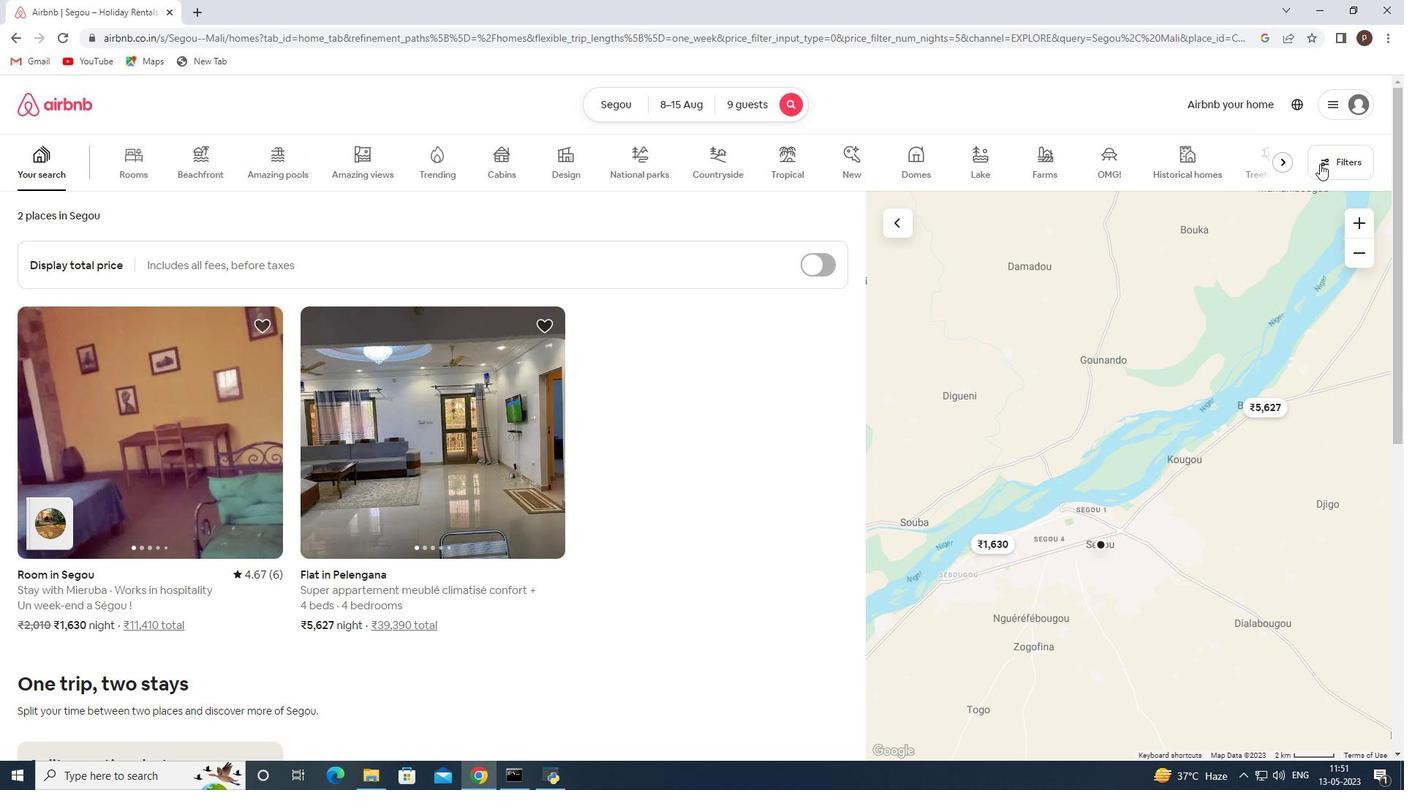
Action: Mouse pressed left at (1323, 160)
Screenshot: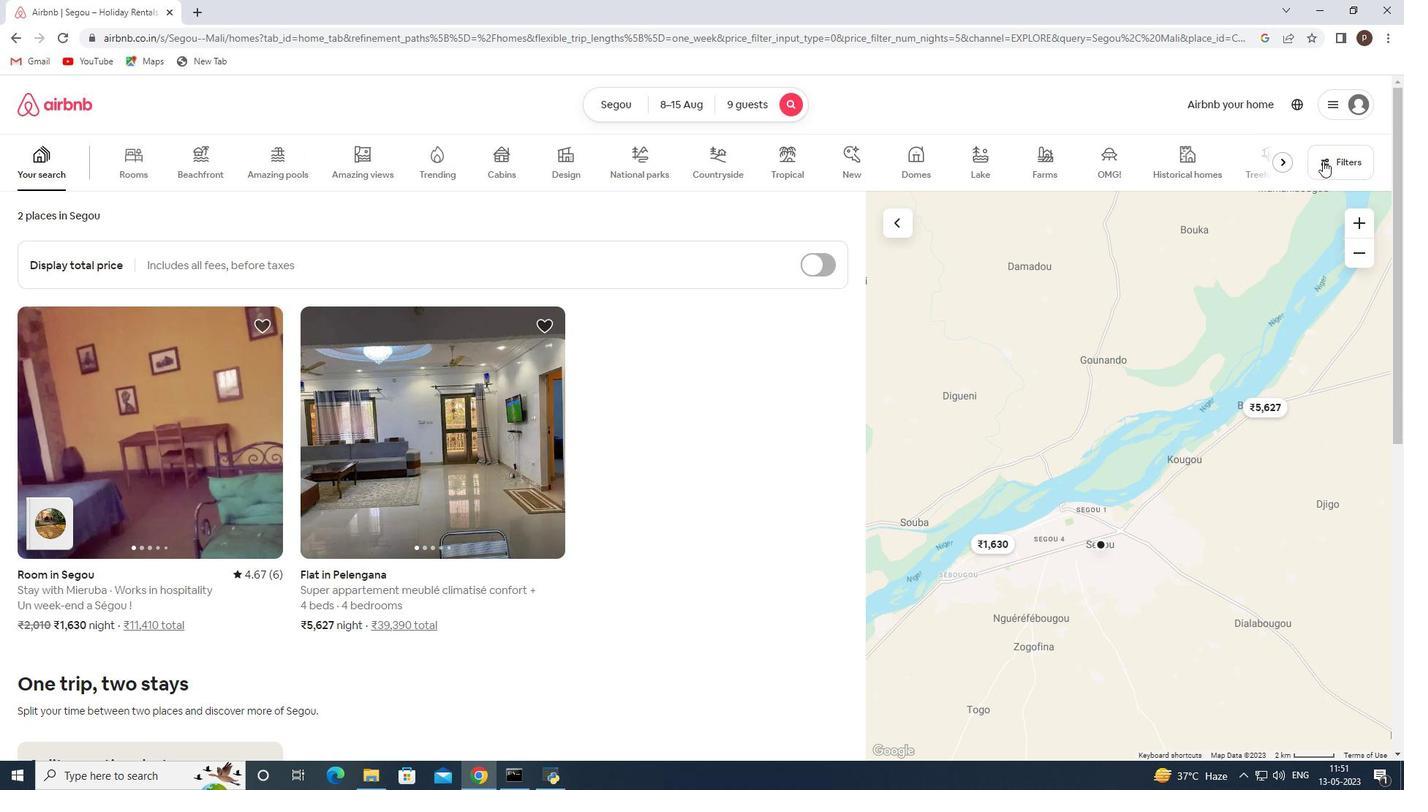 
Action: Mouse moved to (485, 533)
Screenshot: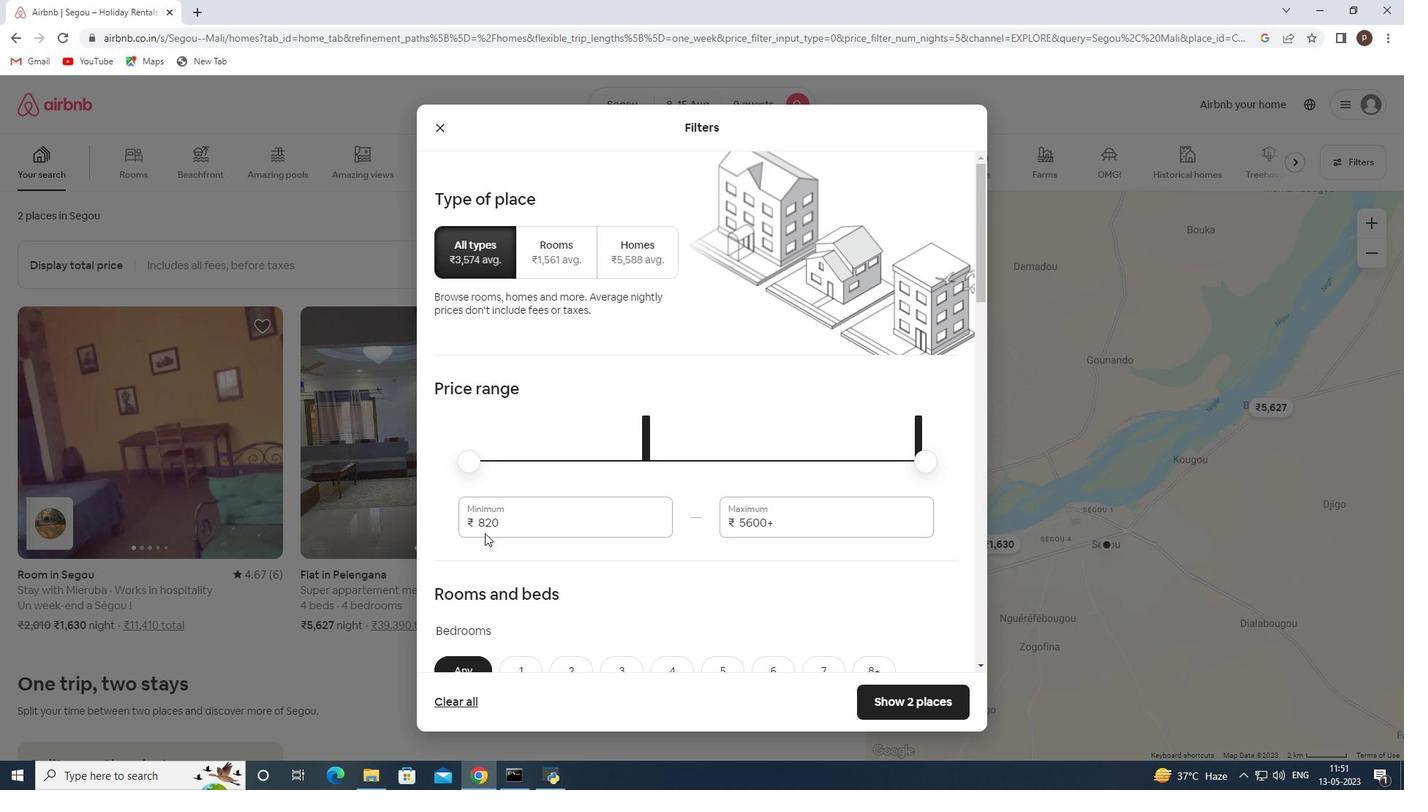 
Action: Mouse pressed left at (485, 533)
Screenshot: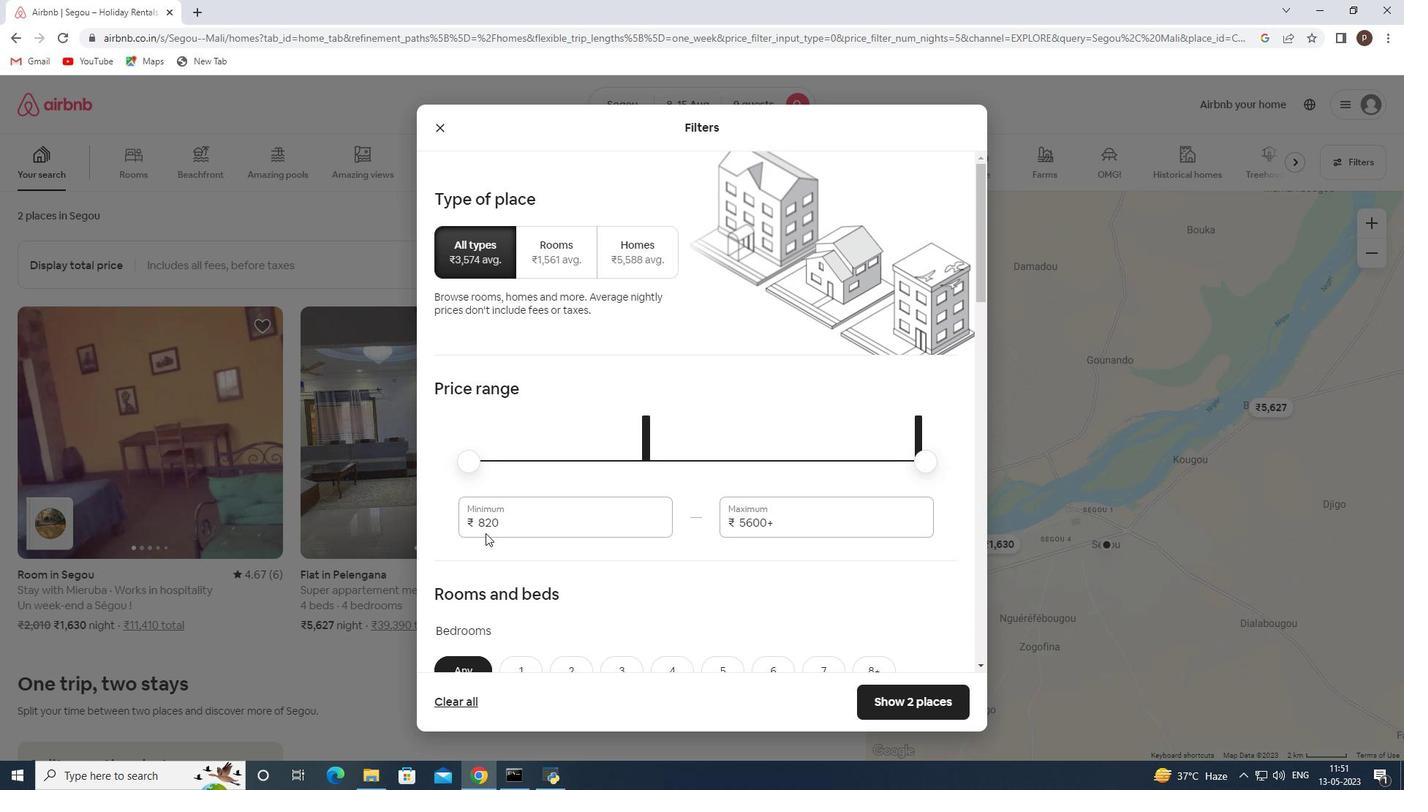 
Action: Mouse moved to (485, 523)
Screenshot: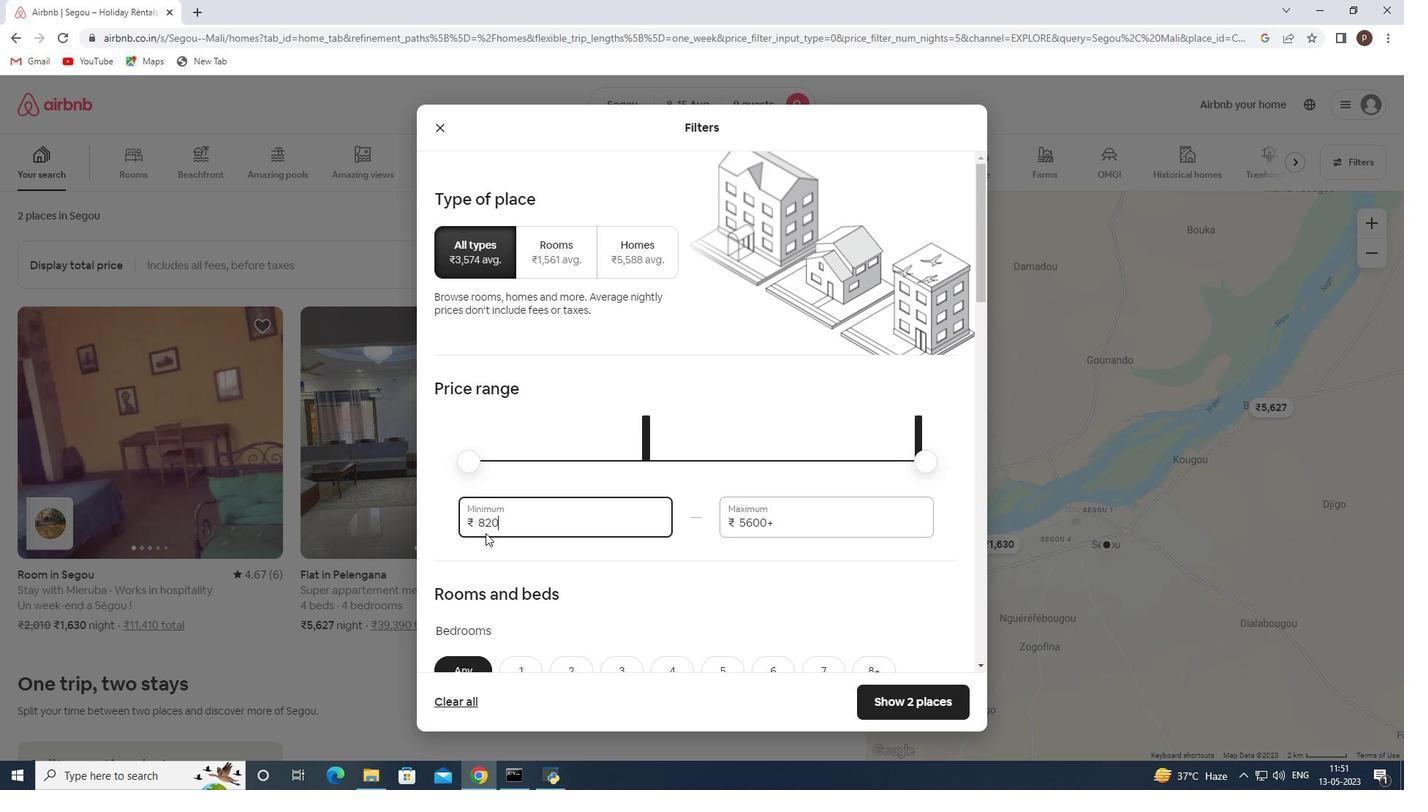 
Action: Mouse pressed left at (485, 523)
Screenshot: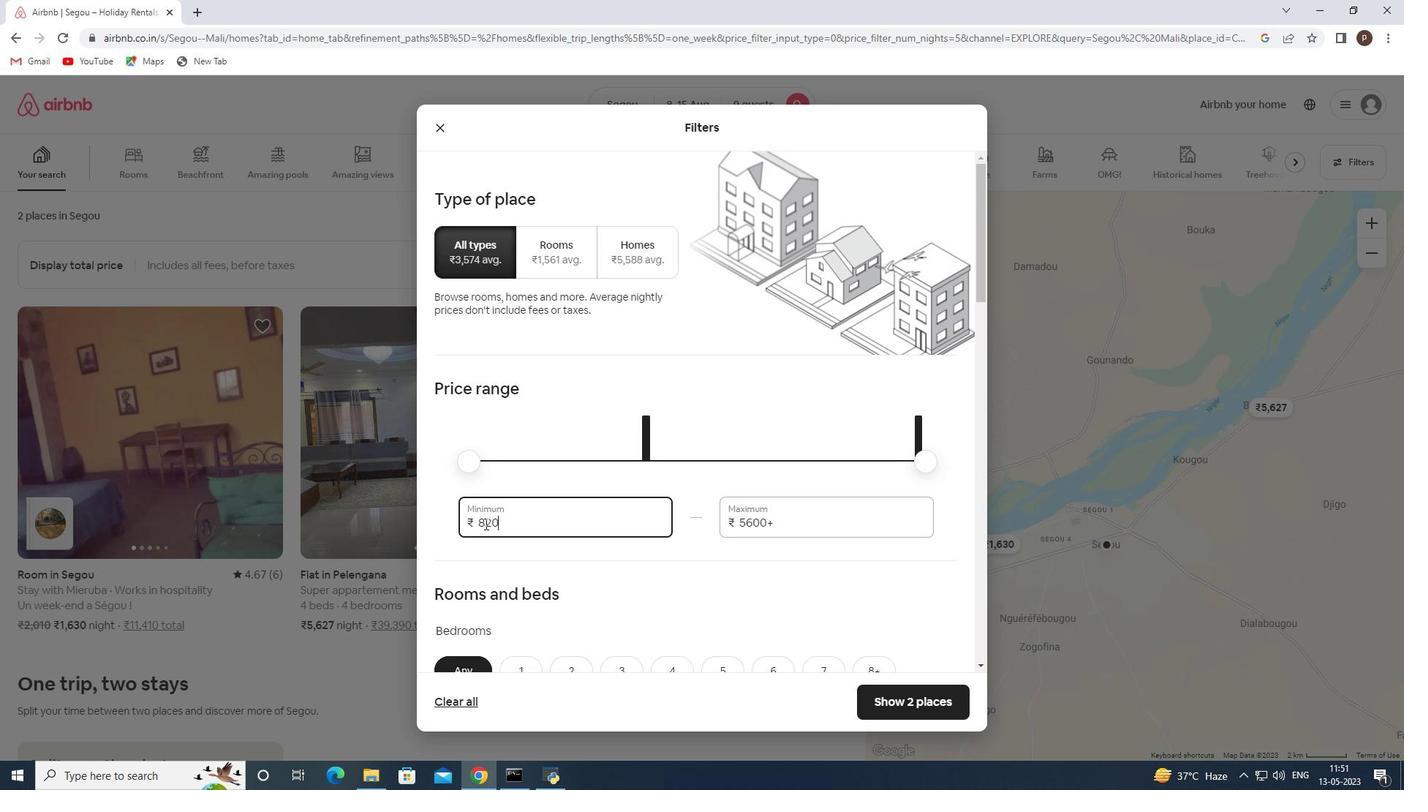 
Action: Mouse pressed left at (485, 523)
Screenshot: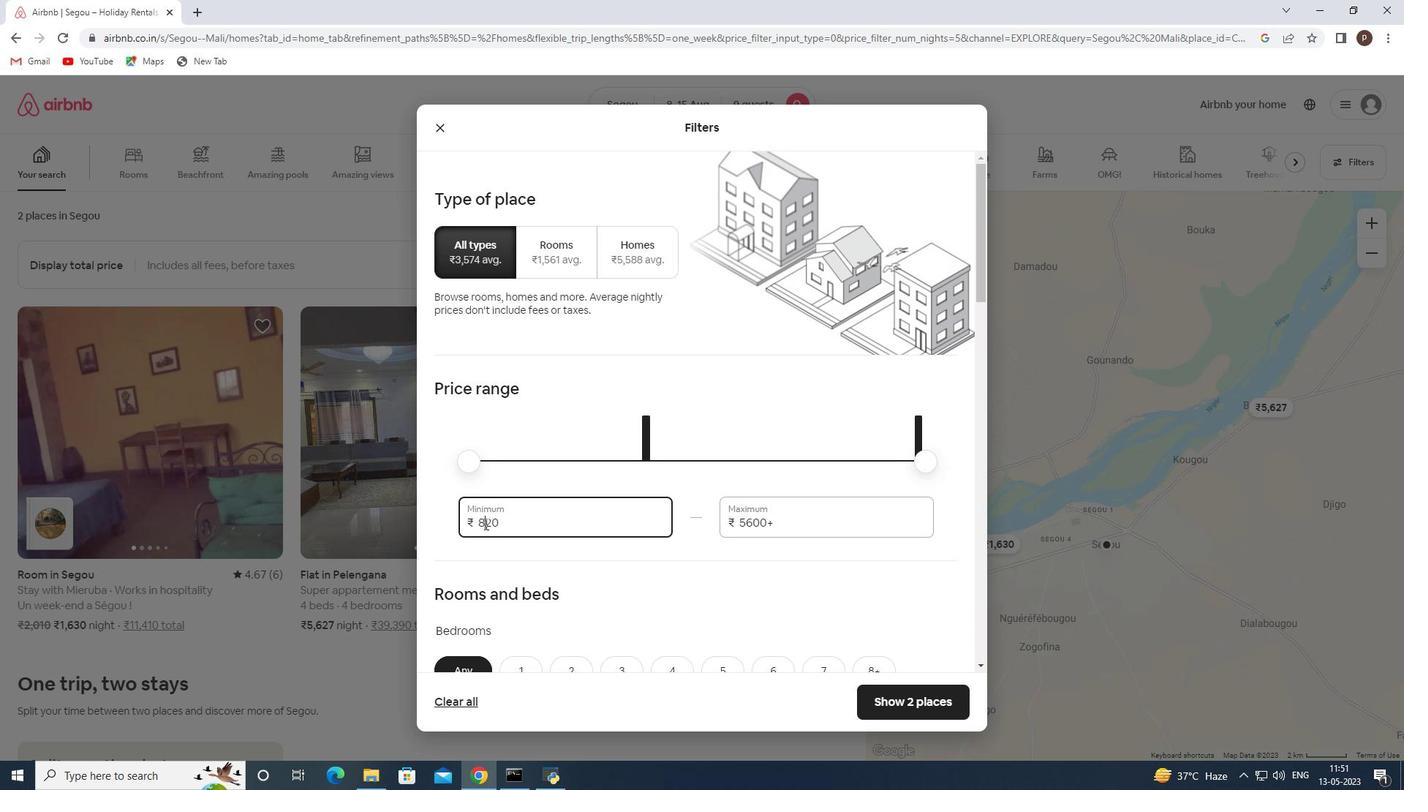 
Action: Key pressed 10000<Key.tab>14000
Screenshot: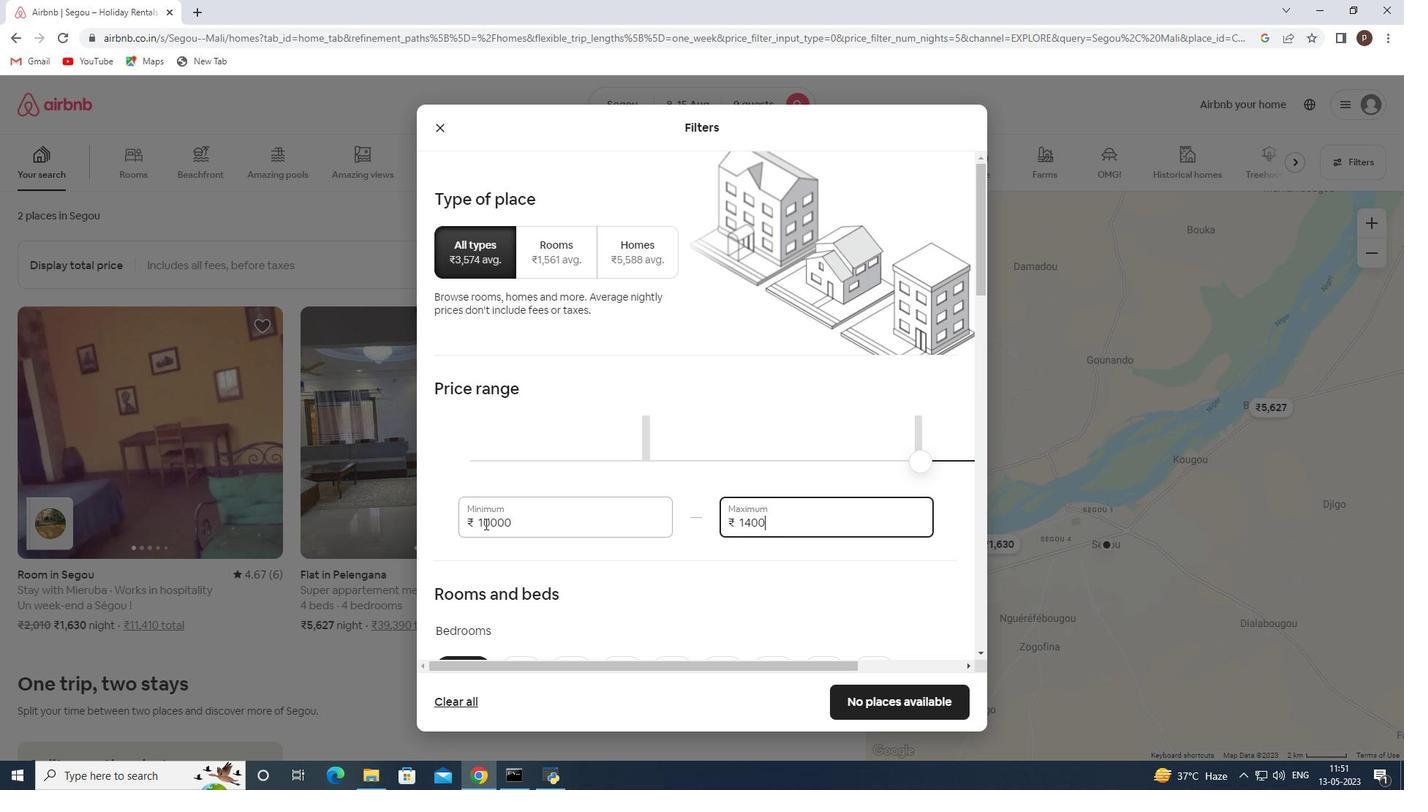 
Action: Mouse moved to (477, 499)
Screenshot: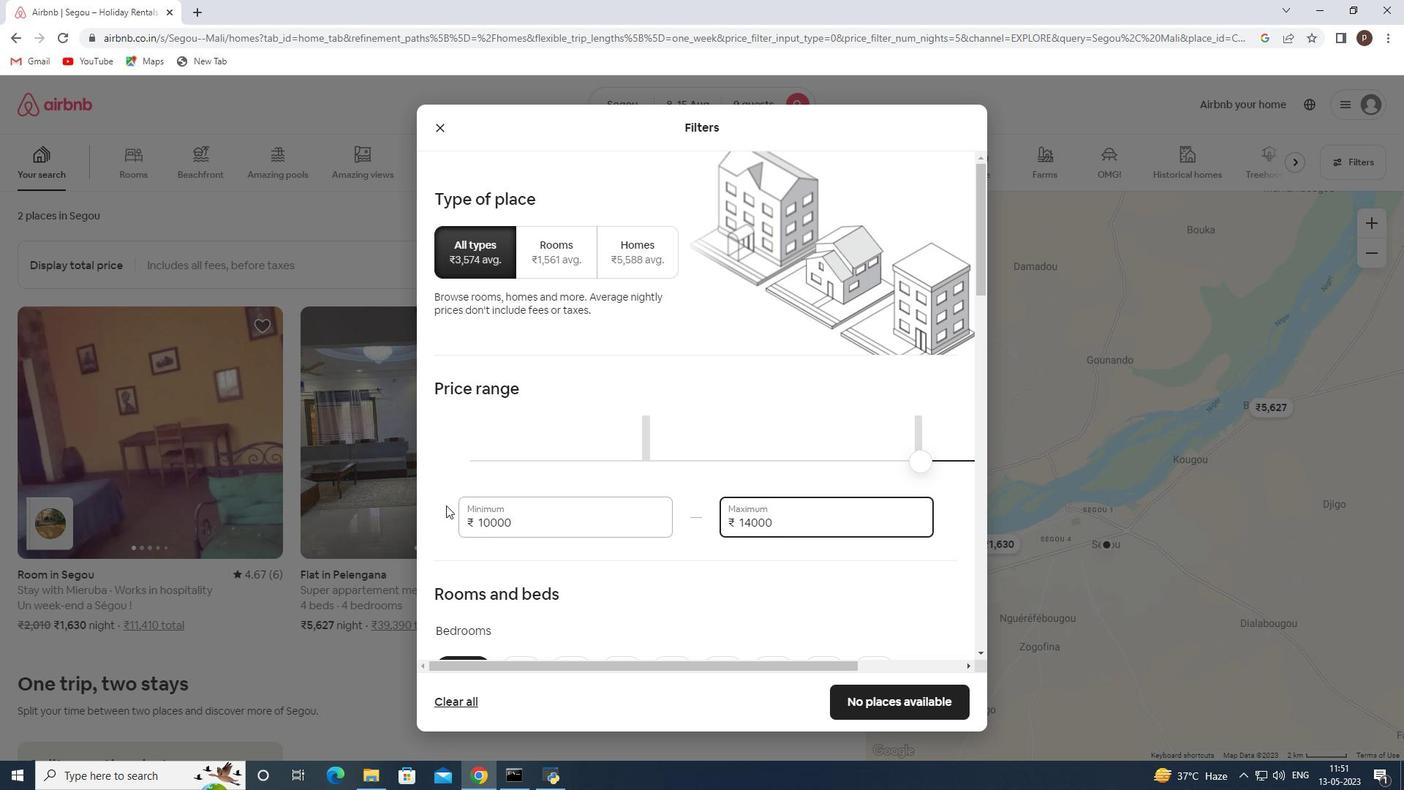 
Action: Mouse scrolled (477, 498) with delta (0, 0)
Screenshot: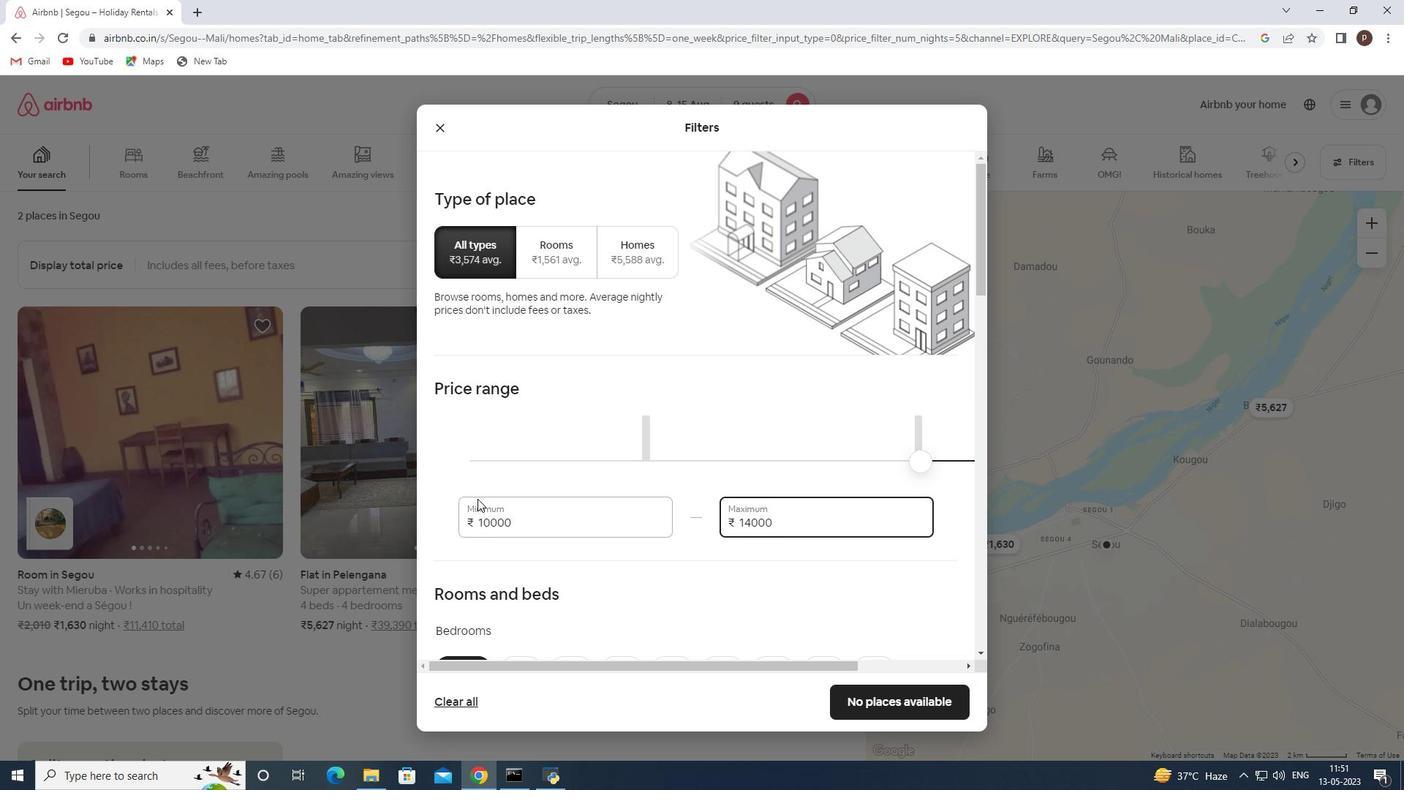 
Action: Mouse scrolled (477, 498) with delta (0, 0)
Screenshot: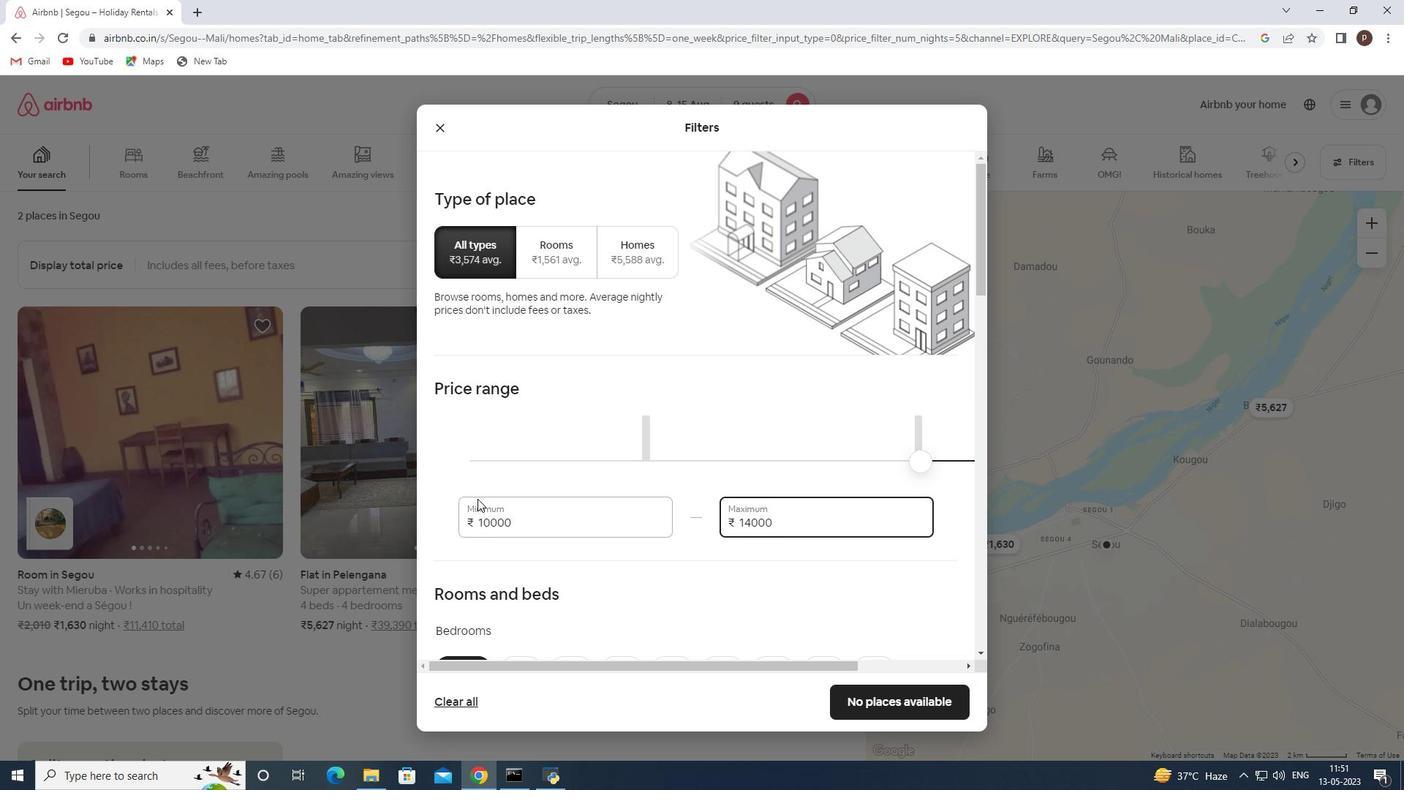 
Action: Mouse scrolled (477, 498) with delta (0, 0)
Screenshot: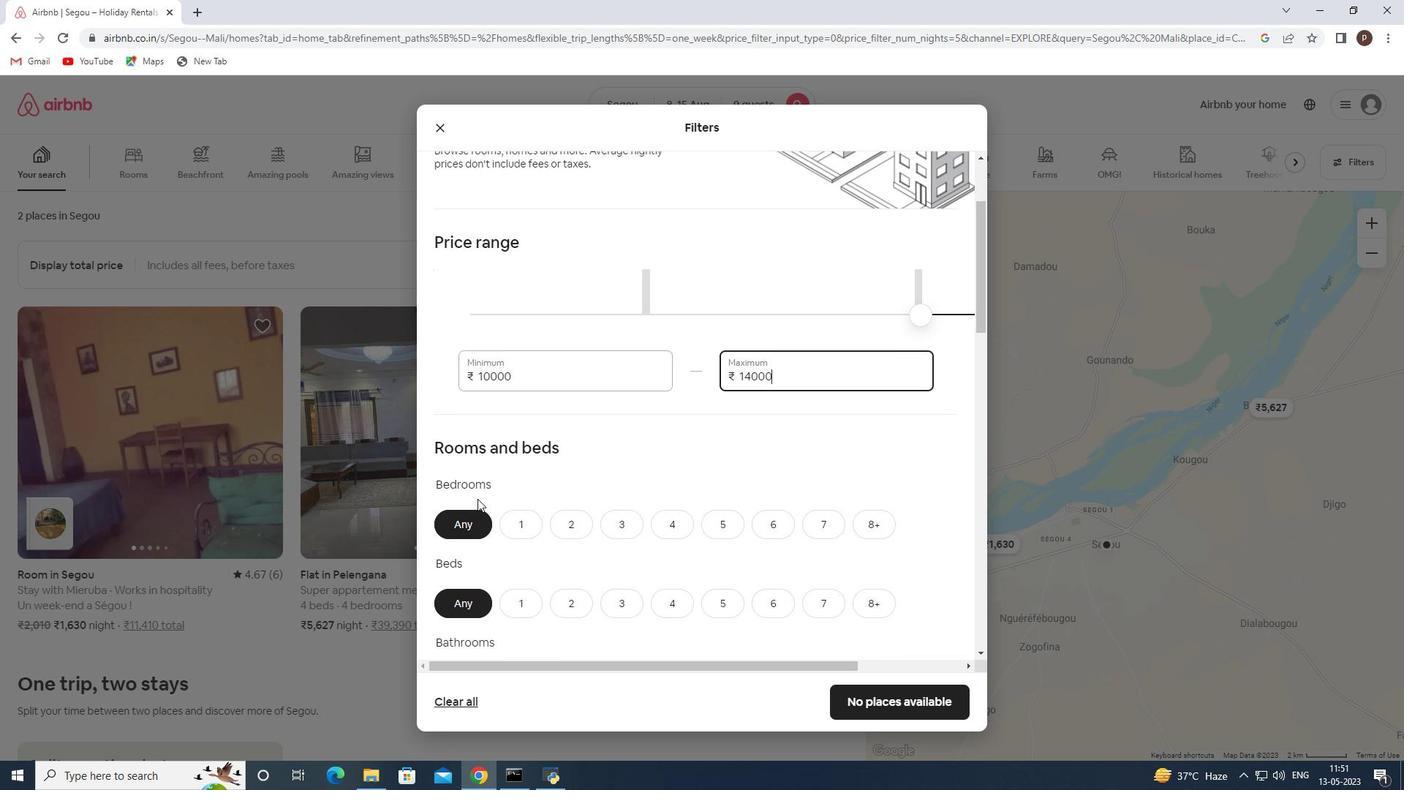 
Action: Mouse moved to (562, 479)
Screenshot: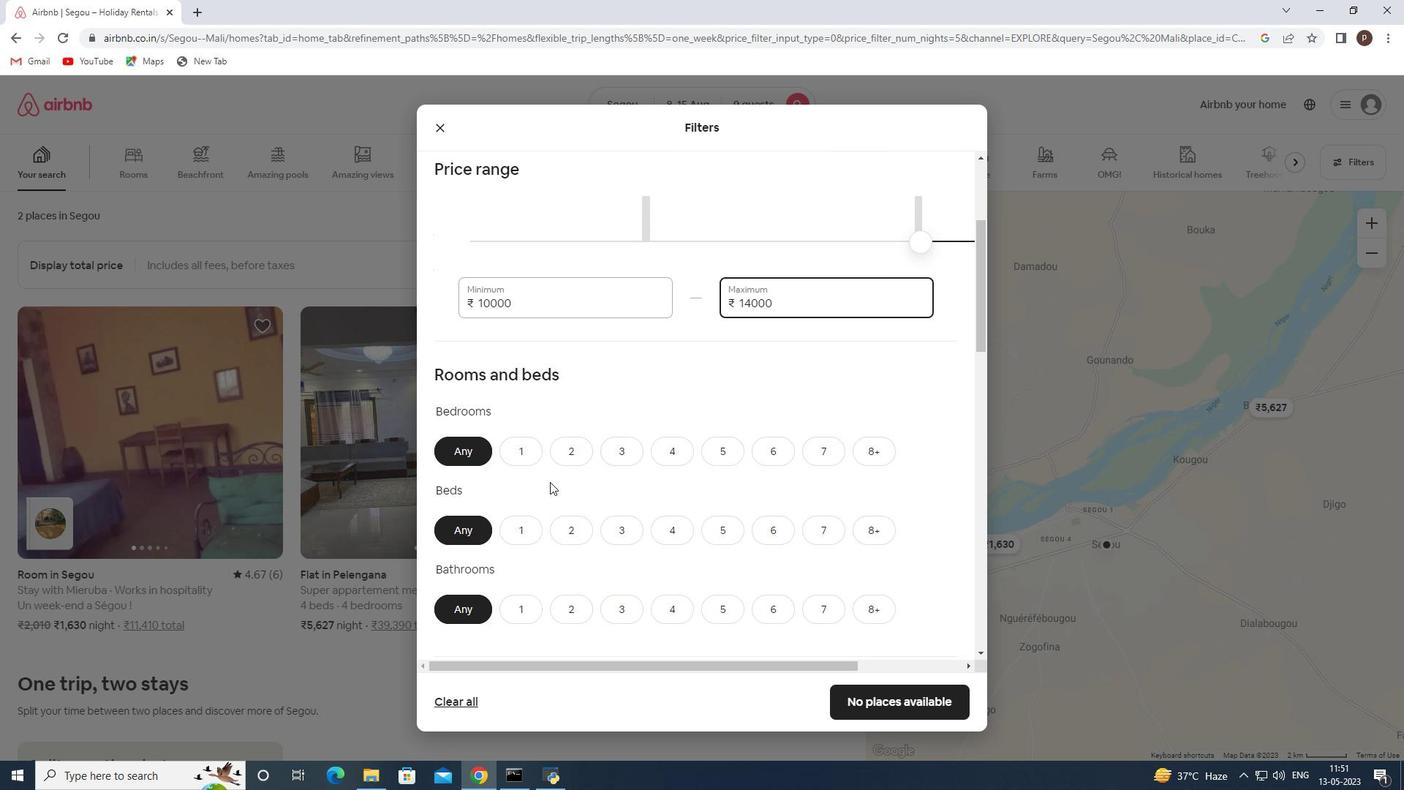 
Action: Mouse scrolled (562, 479) with delta (0, 0)
Screenshot: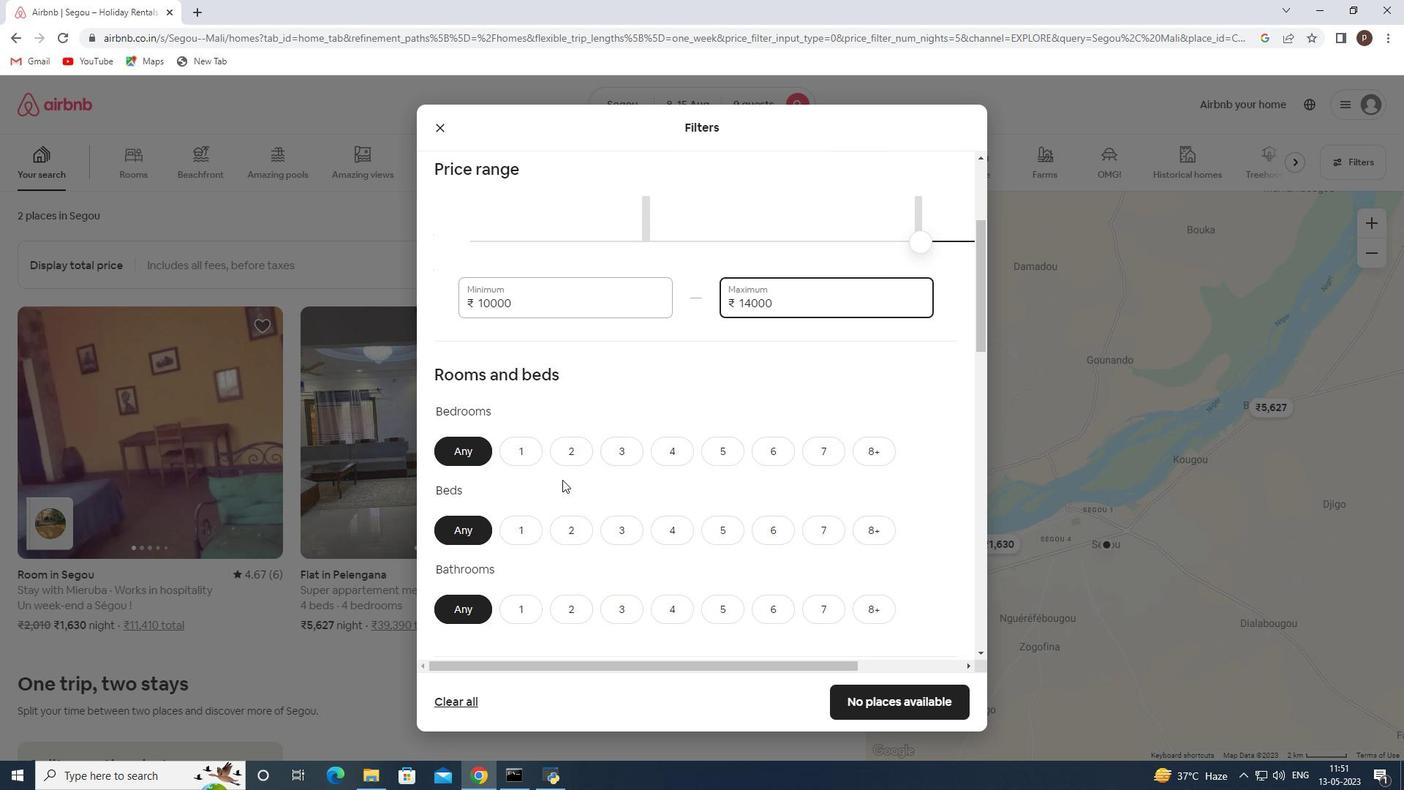 
Action: Mouse scrolled (562, 479) with delta (0, 0)
Screenshot: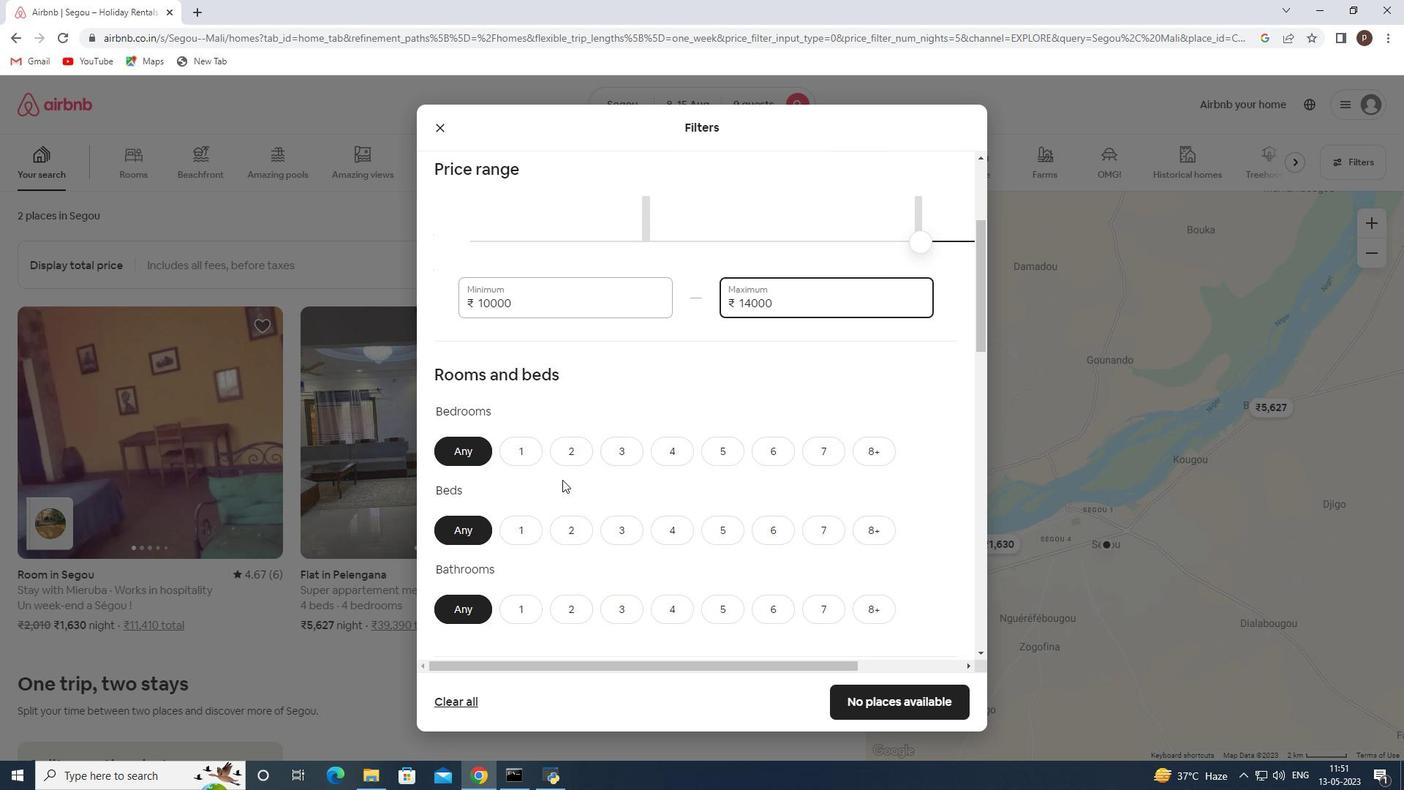 
Action: Mouse moved to (737, 299)
Screenshot: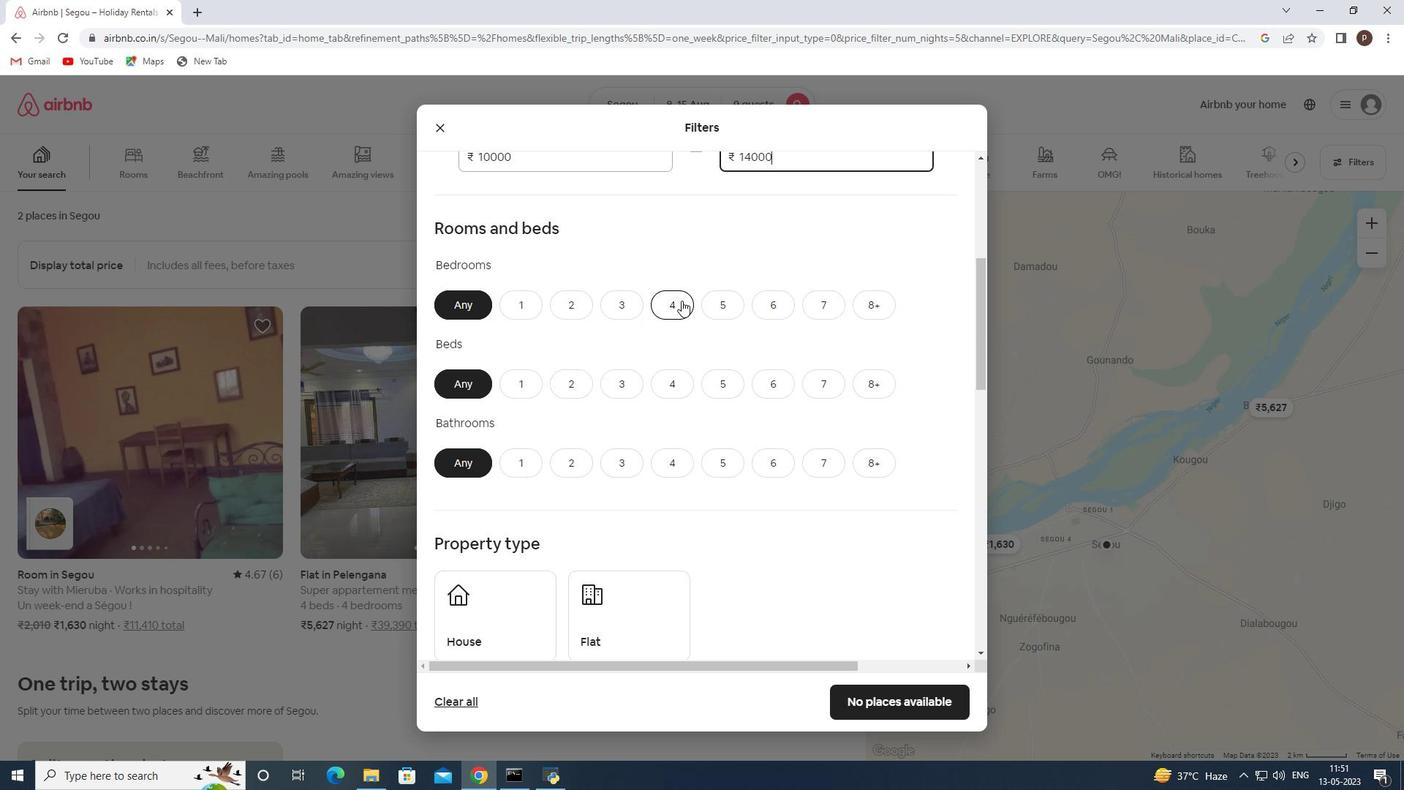 
Action: Mouse pressed left at (737, 299)
Screenshot: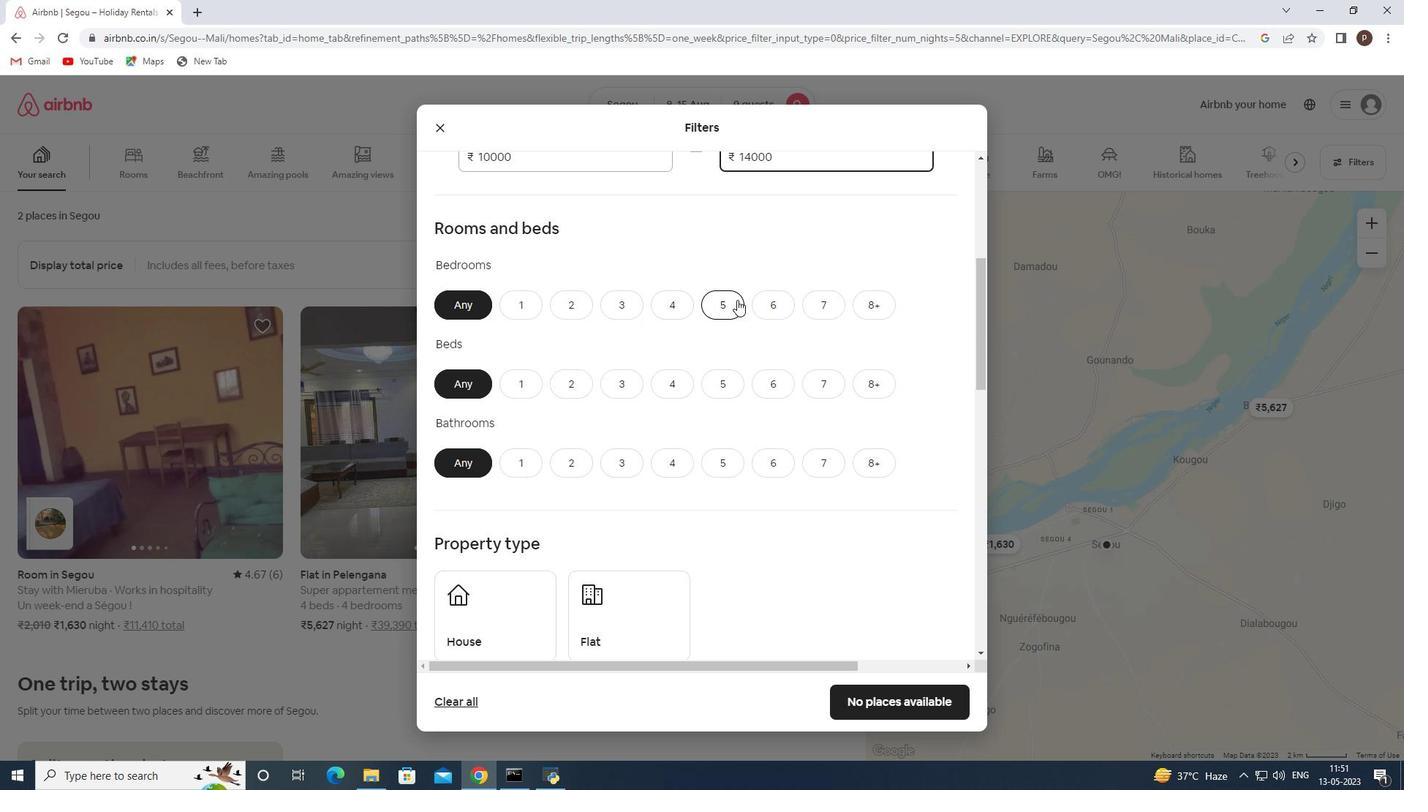 
Action: Mouse moved to (881, 384)
Screenshot: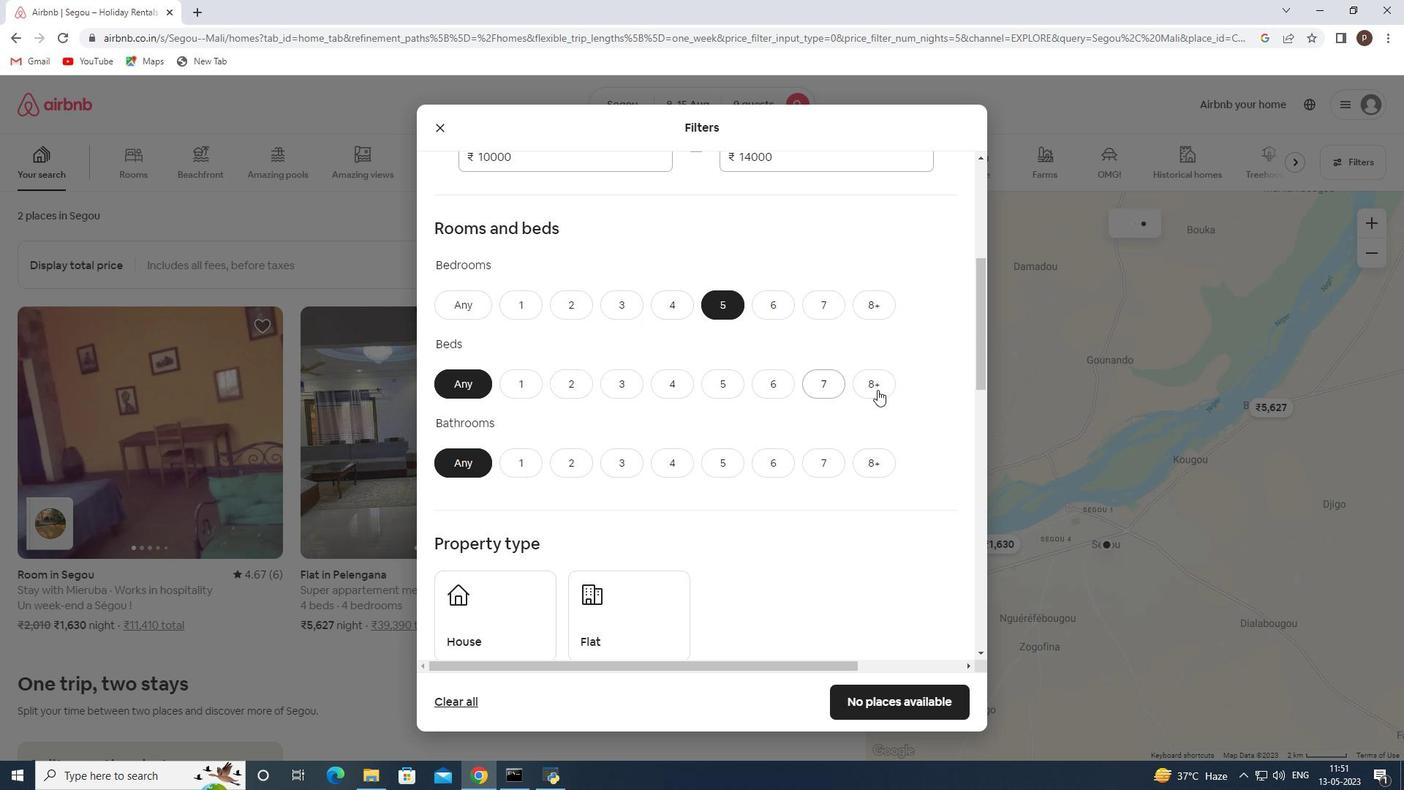 
Action: Mouse pressed left at (881, 384)
Screenshot: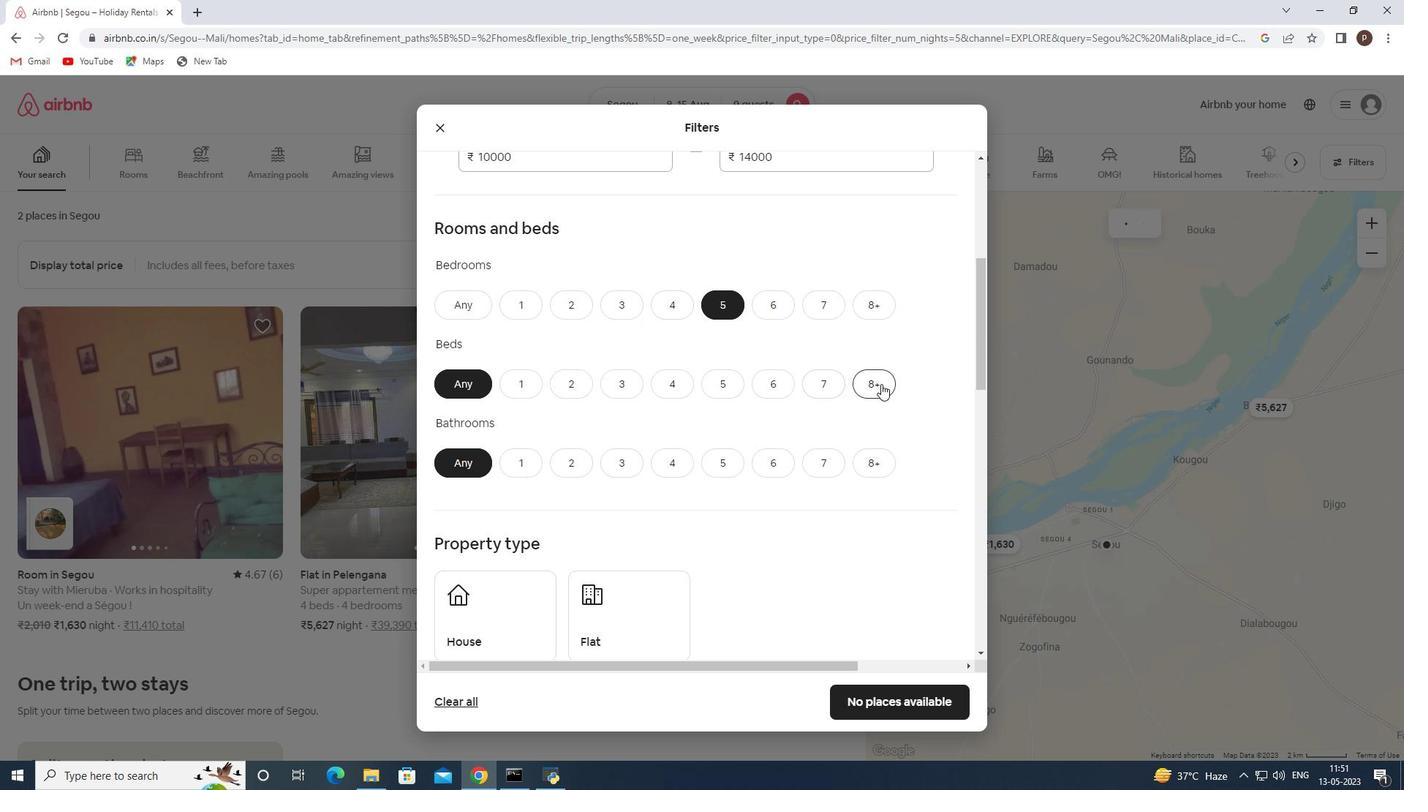 
Action: Mouse moved to (724, 468)
Screenshot: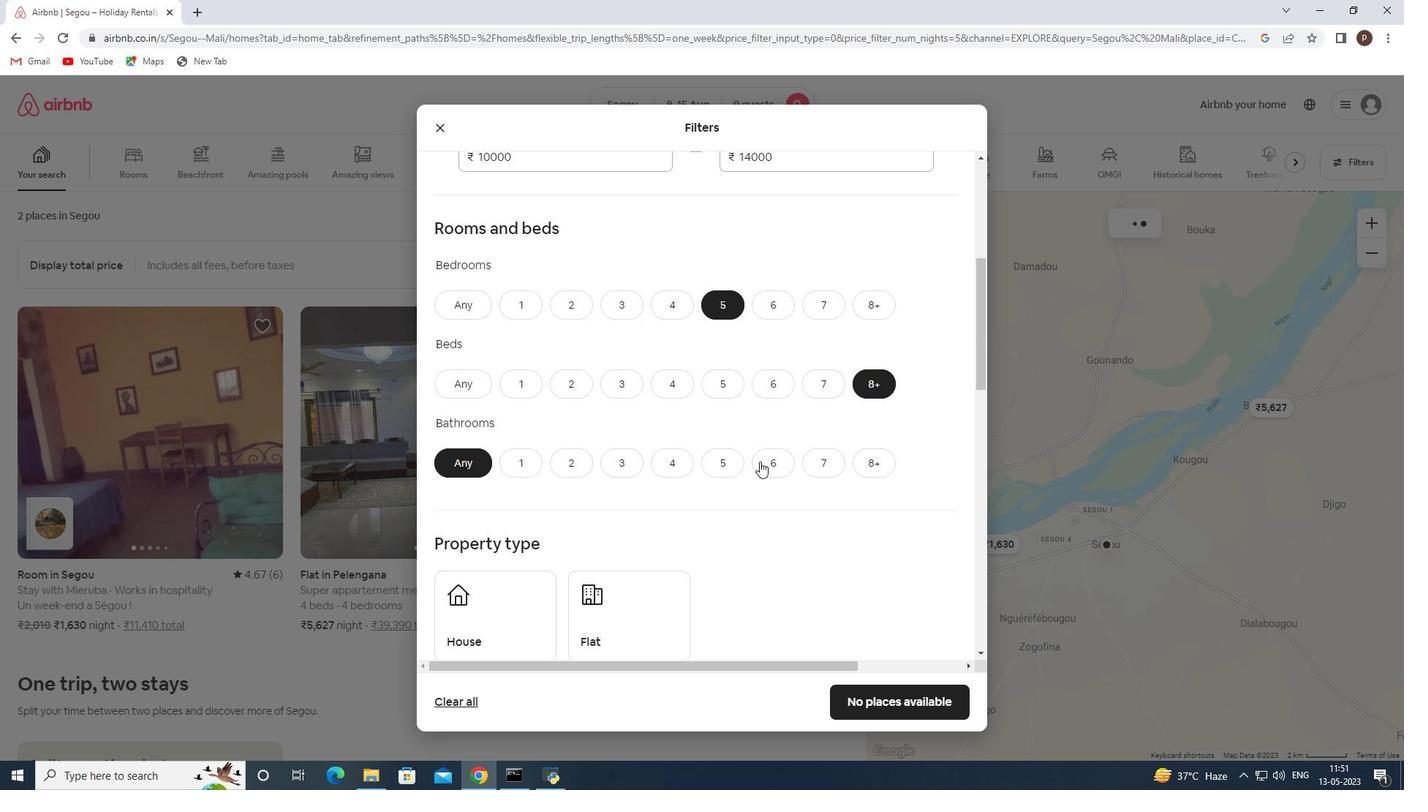 
Action: Mouse pressed left at (724, 468)
Screenshot: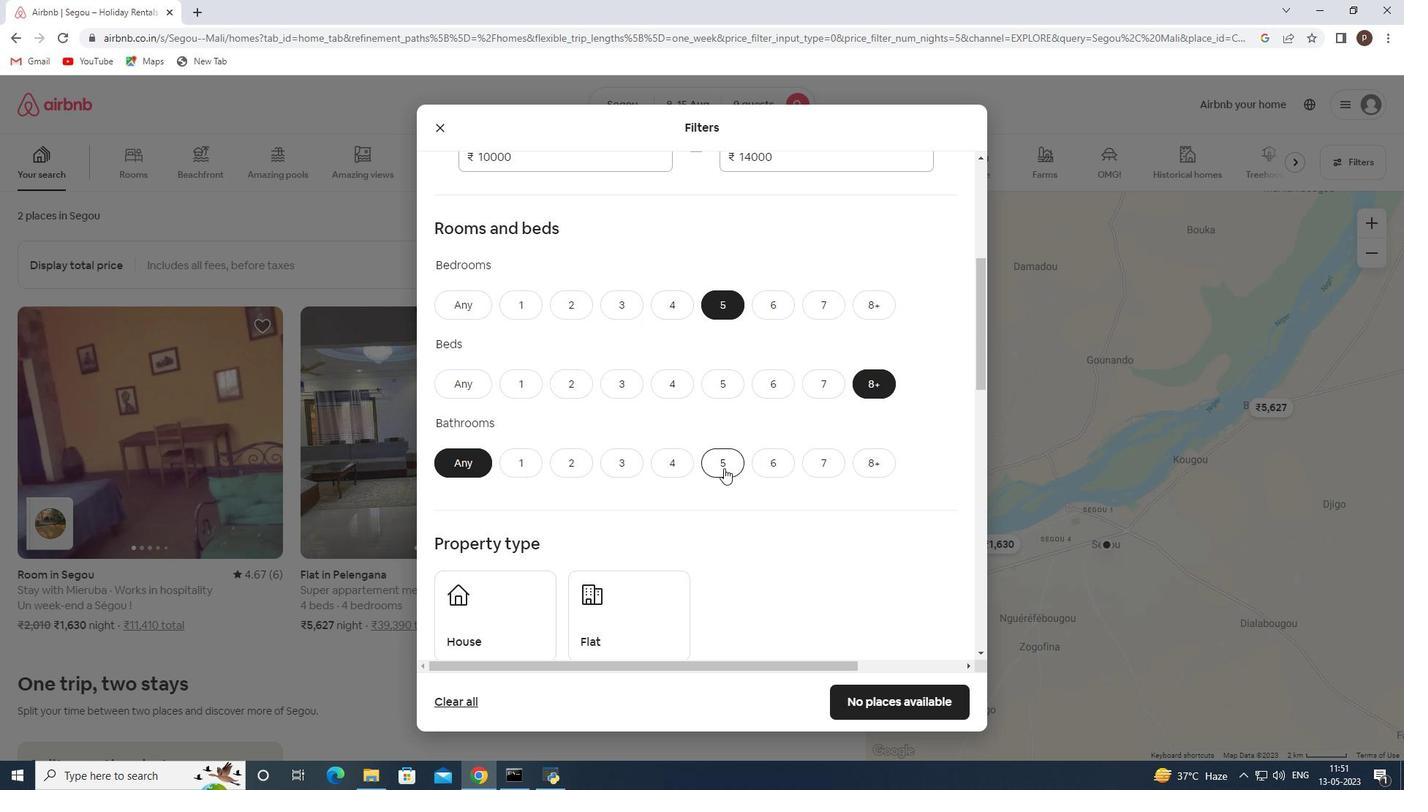 
Action: Mouse moved to (674, 474)
Screenshot: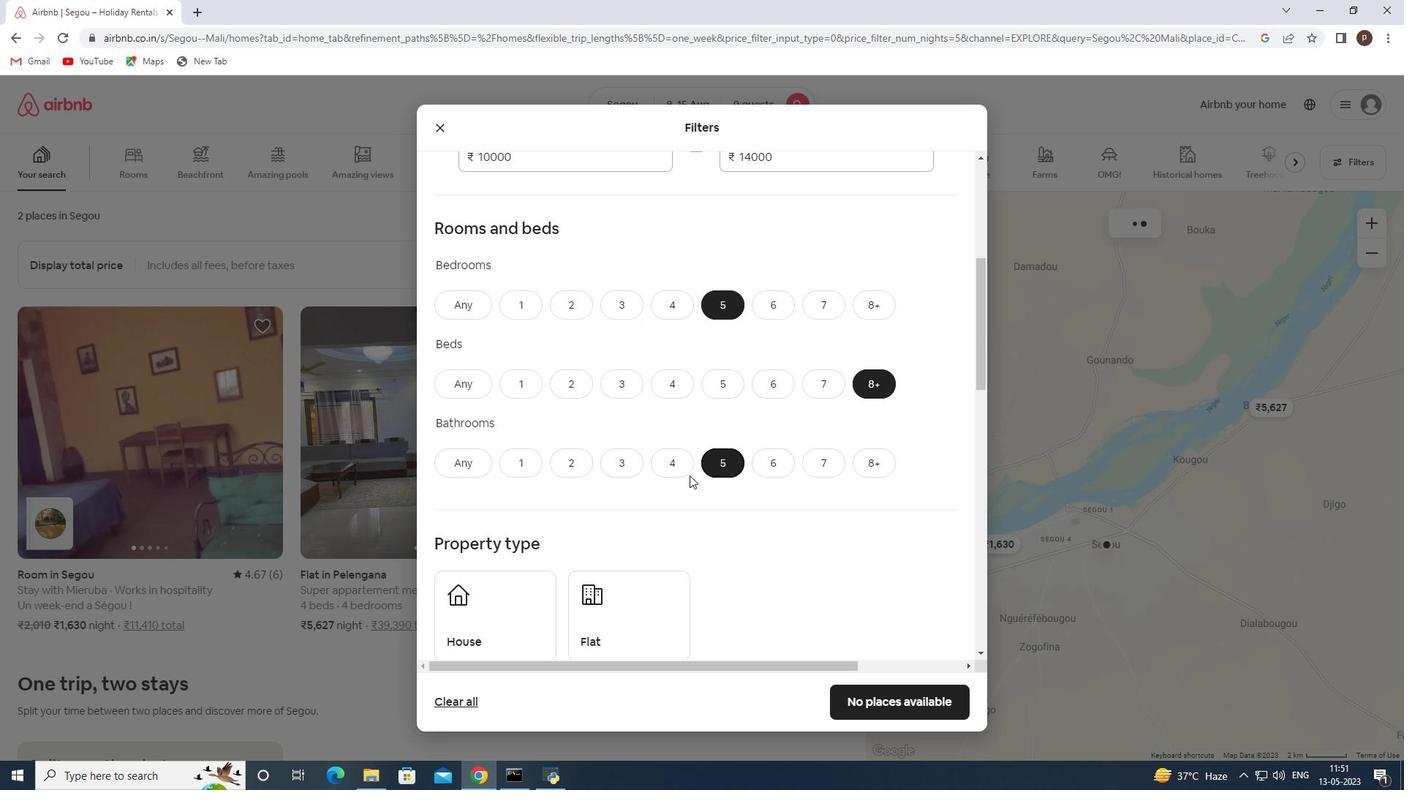 
Action: Mouse scrolled (674, 473) with delta (0, 0)
Screenshot: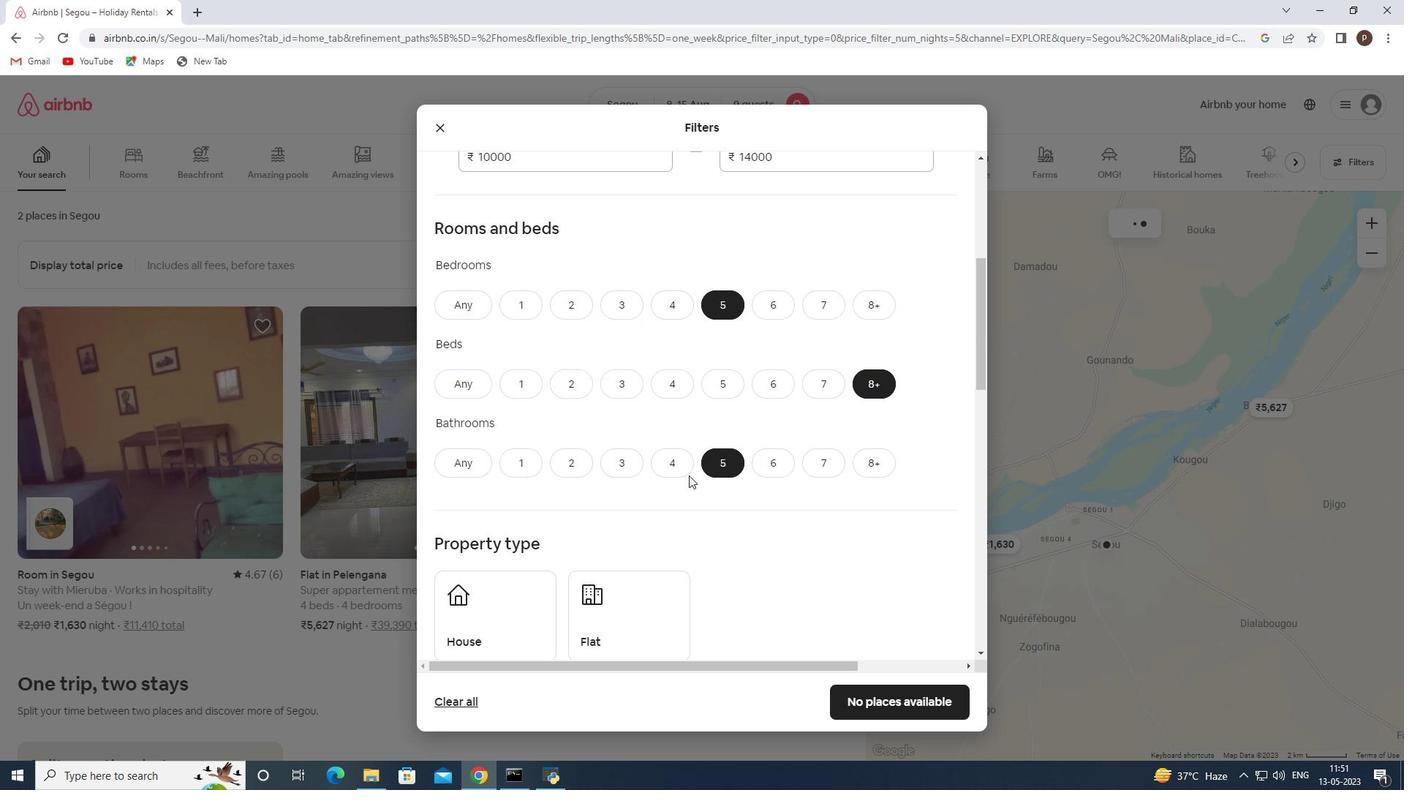 
Action: Mouse moved to (673, 474)
Screenshot: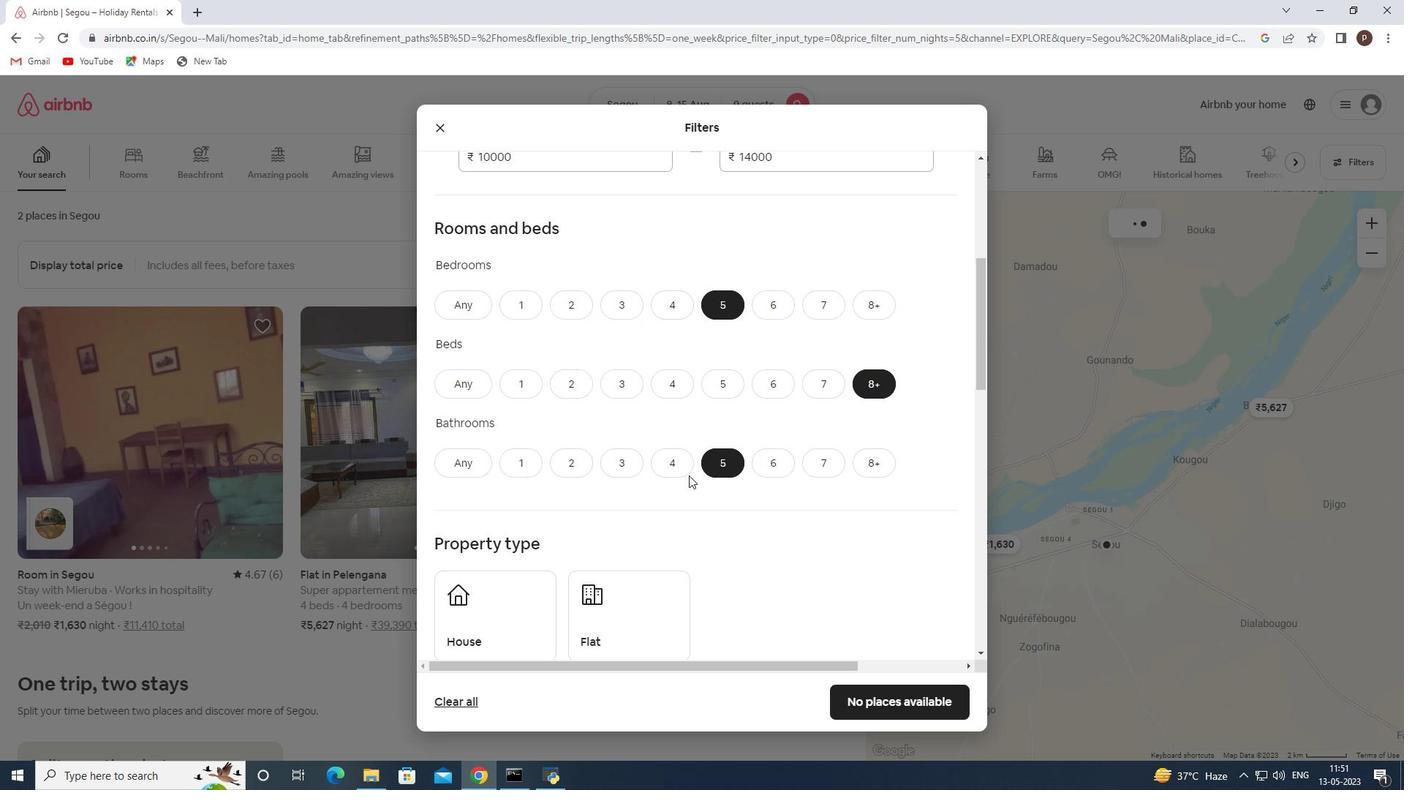 
Action: Mouse scrolled (673, 473) with delta (0, 0)
Screenshot: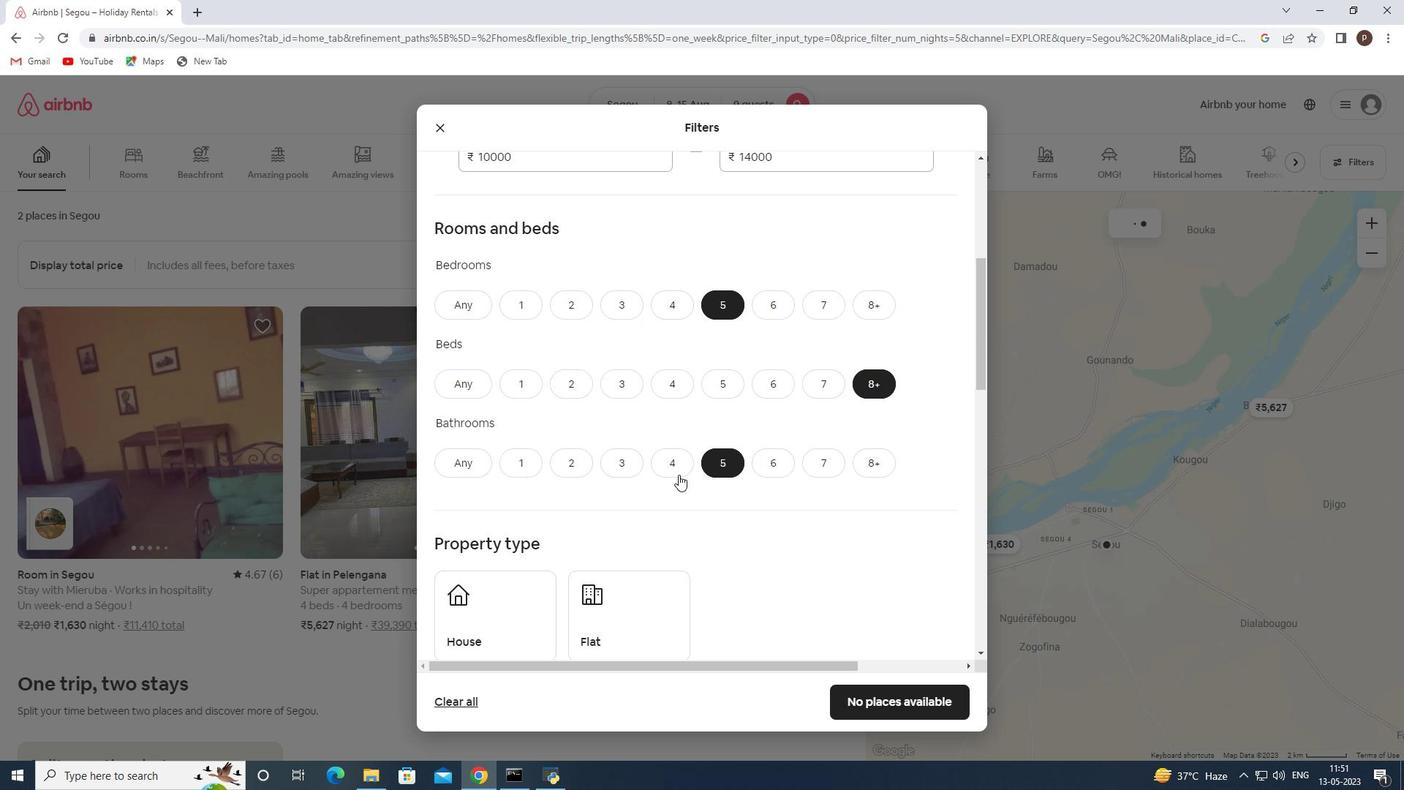 
Action: Mouse moved to (484, 469)
Screenshot: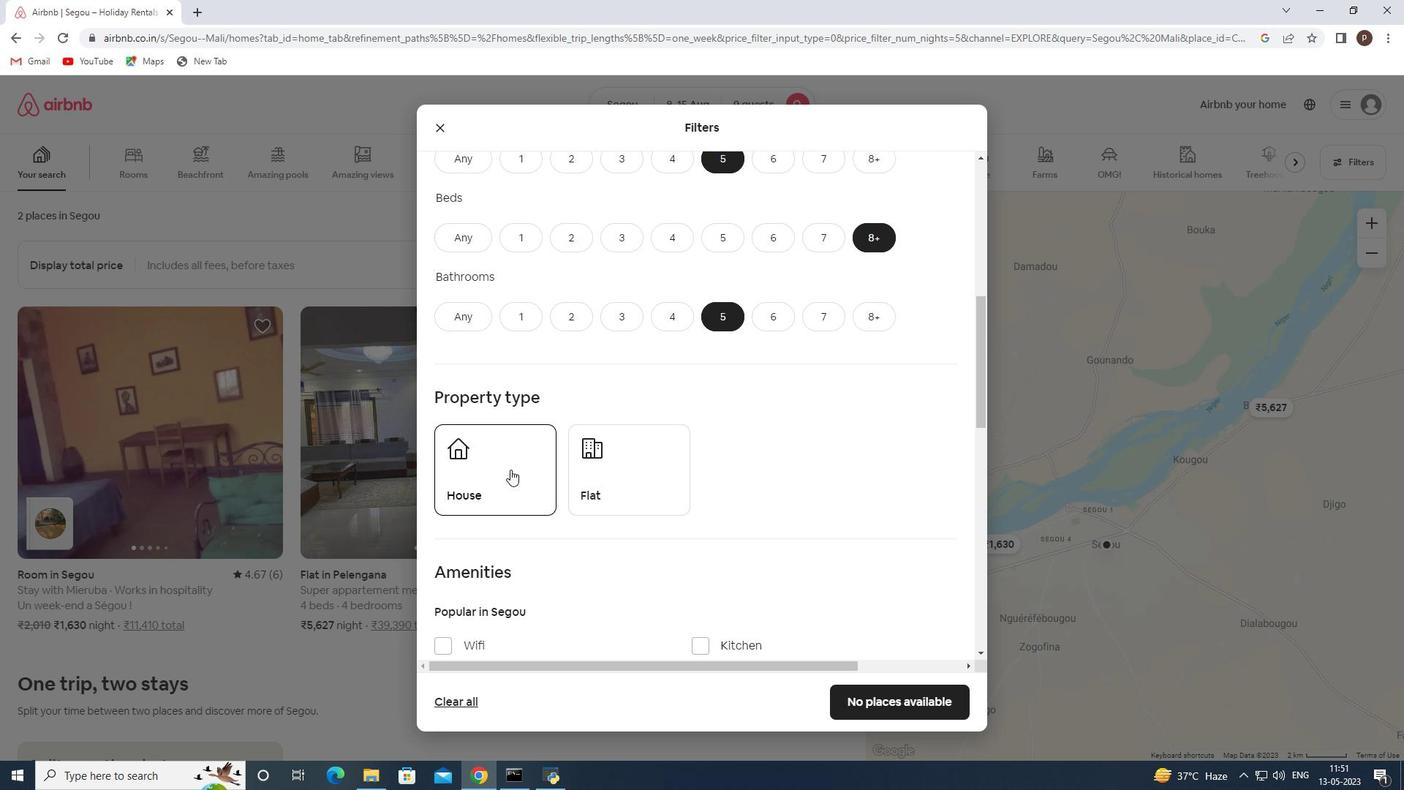 
Action: Mouse pressed left at (484, 469)
Screenshot: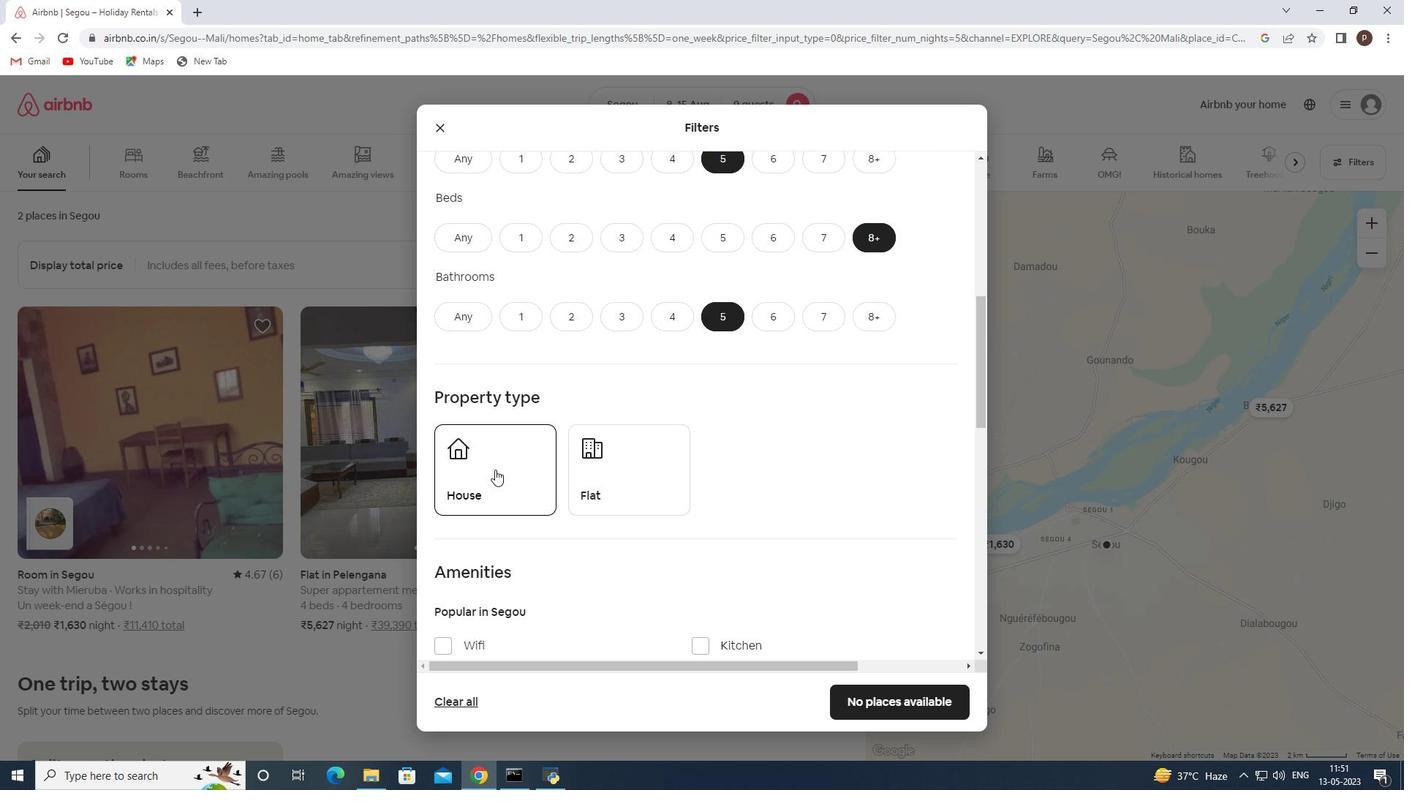 
Action: Mouse moved to (598, 468)
Screenshot: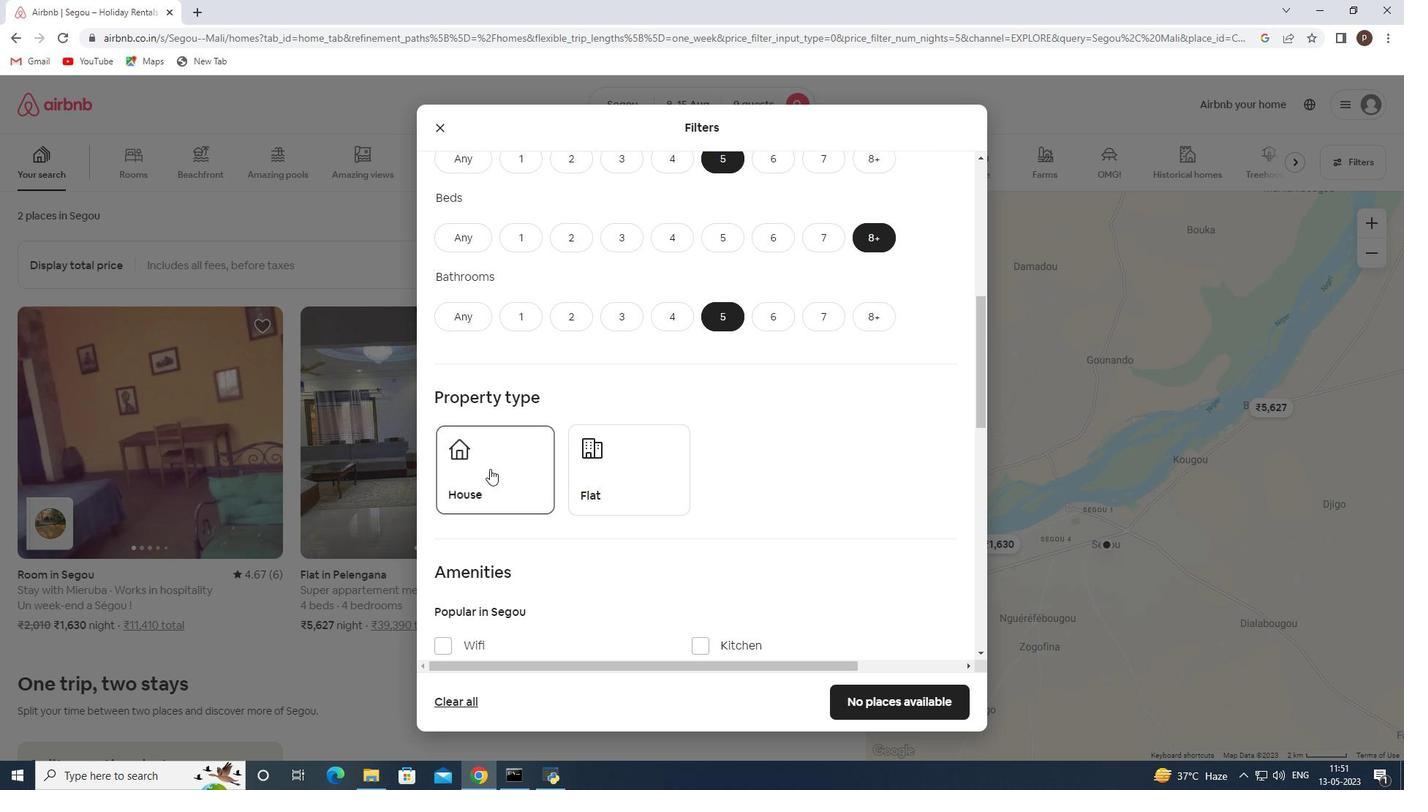 
Action: Mouse pressed left at (598, 468)
Screenshot: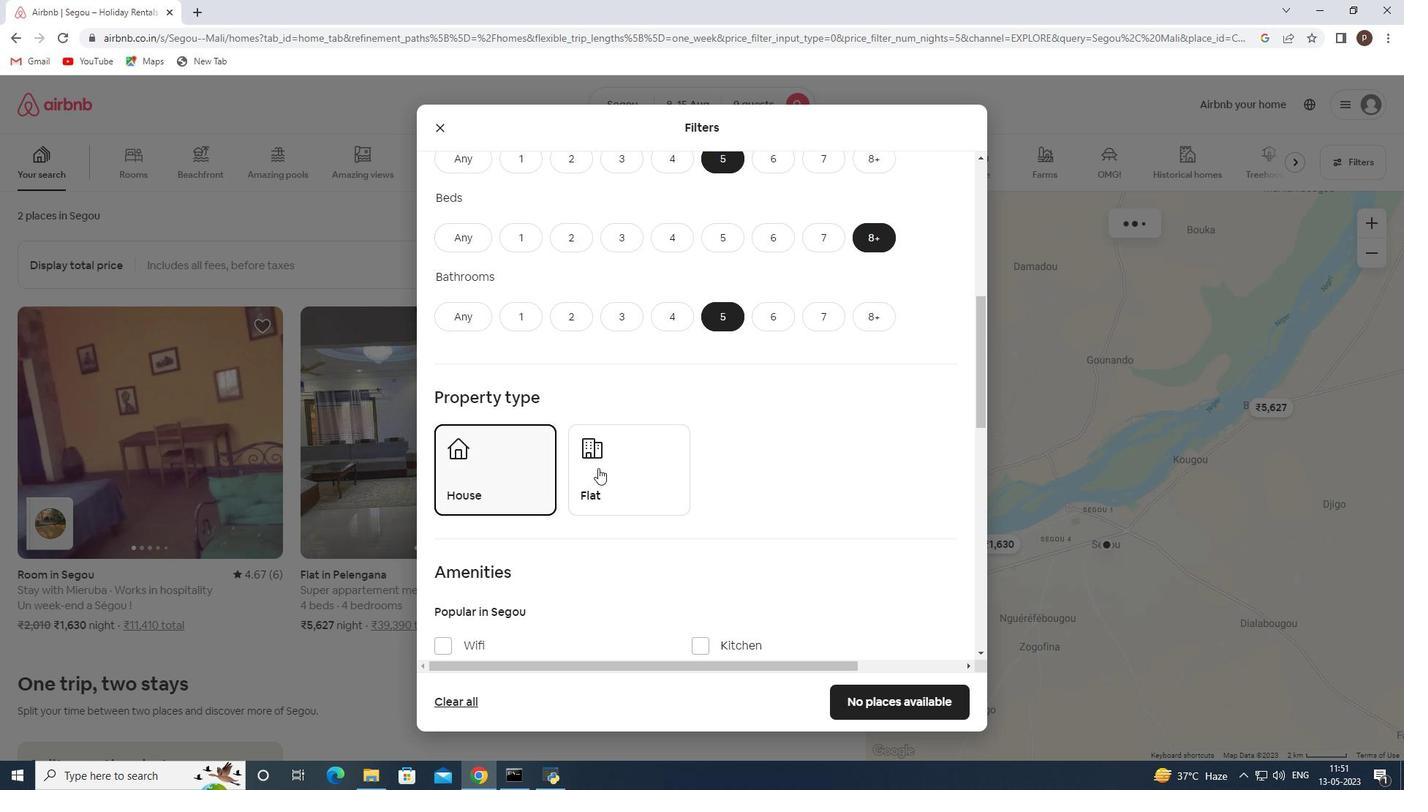 
Action: Mouse moved to (602, 471)
Screenshot: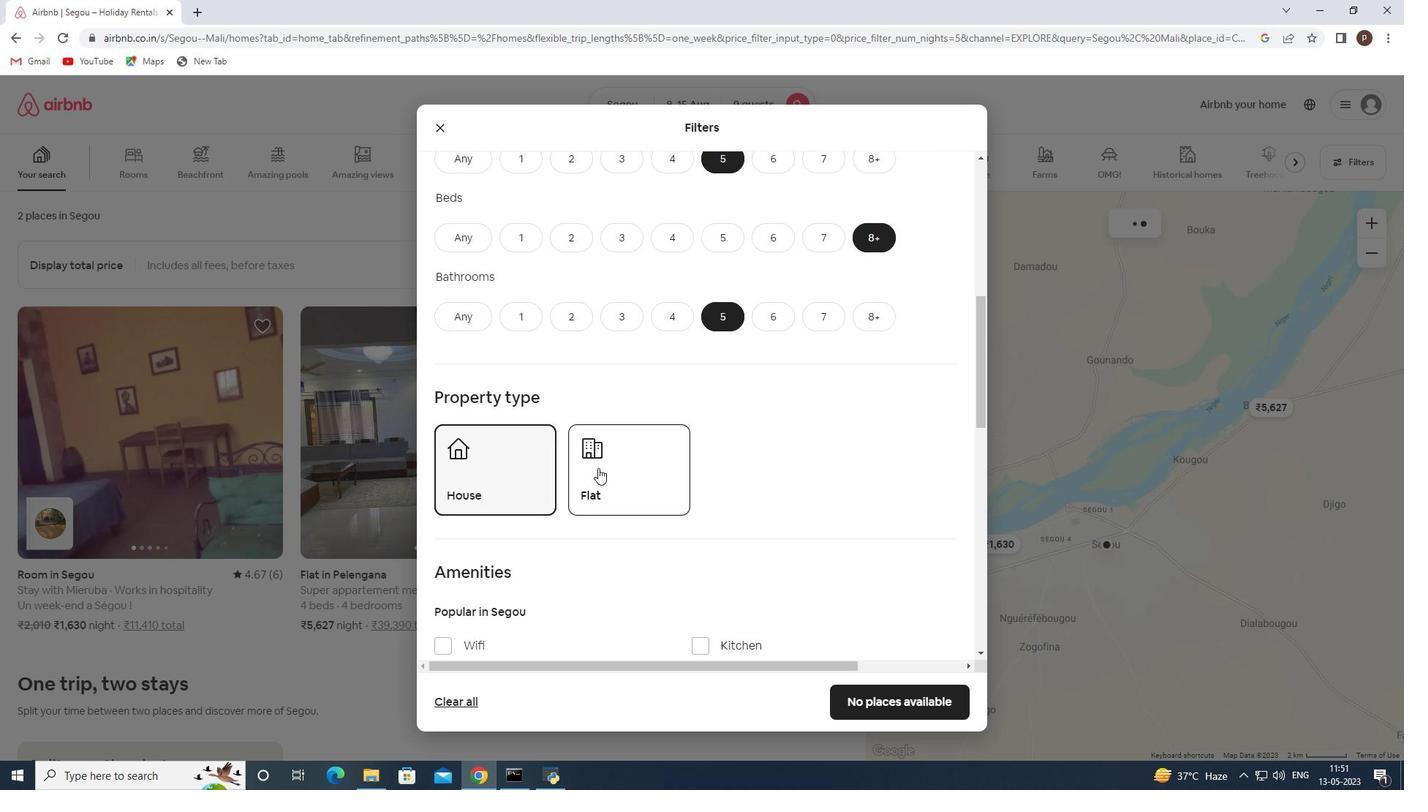 
Action: Mouse scrolled (602, 470) with delta (0, 0)
Screenshot: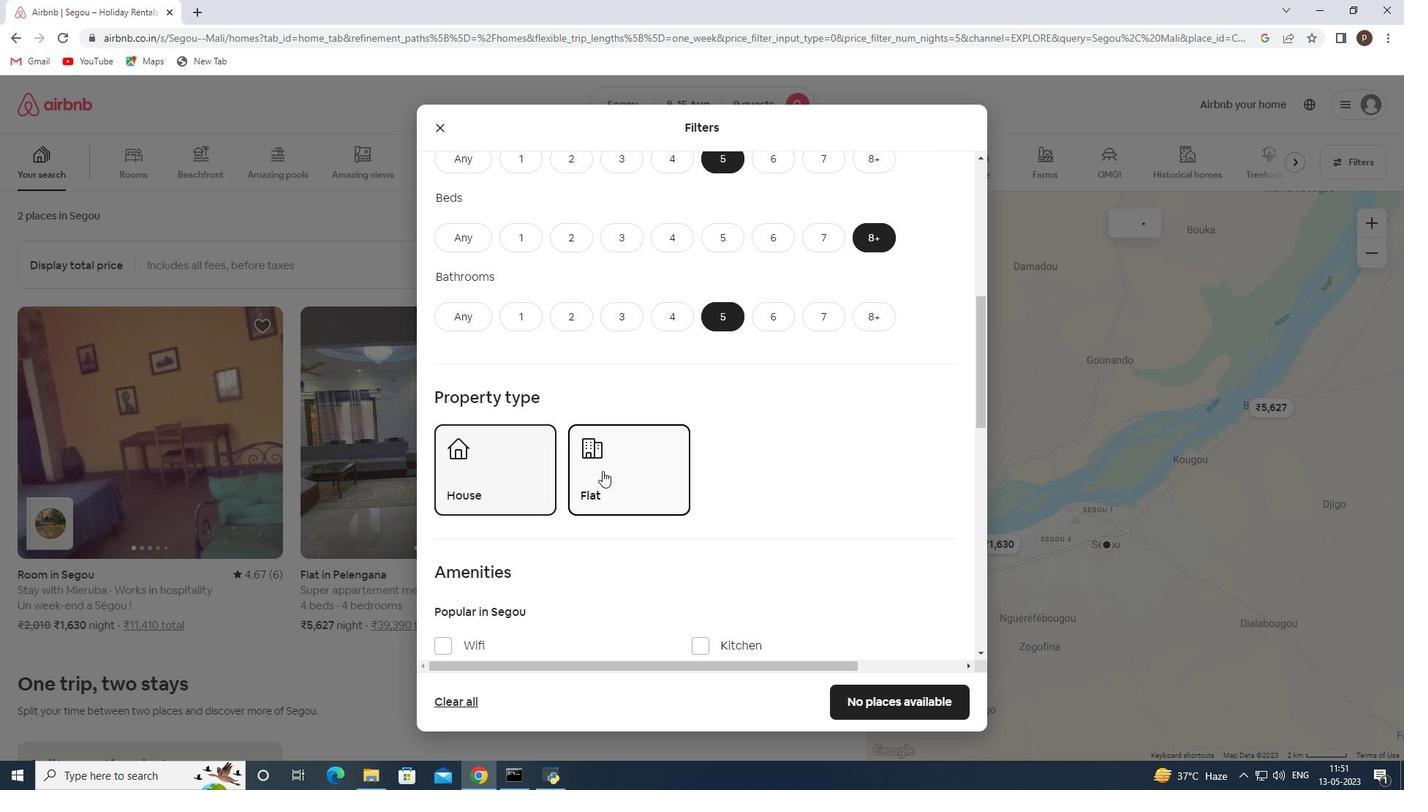 
Action: Mouse scrolled (602, 470) with delta (0, 0)
Screenshot: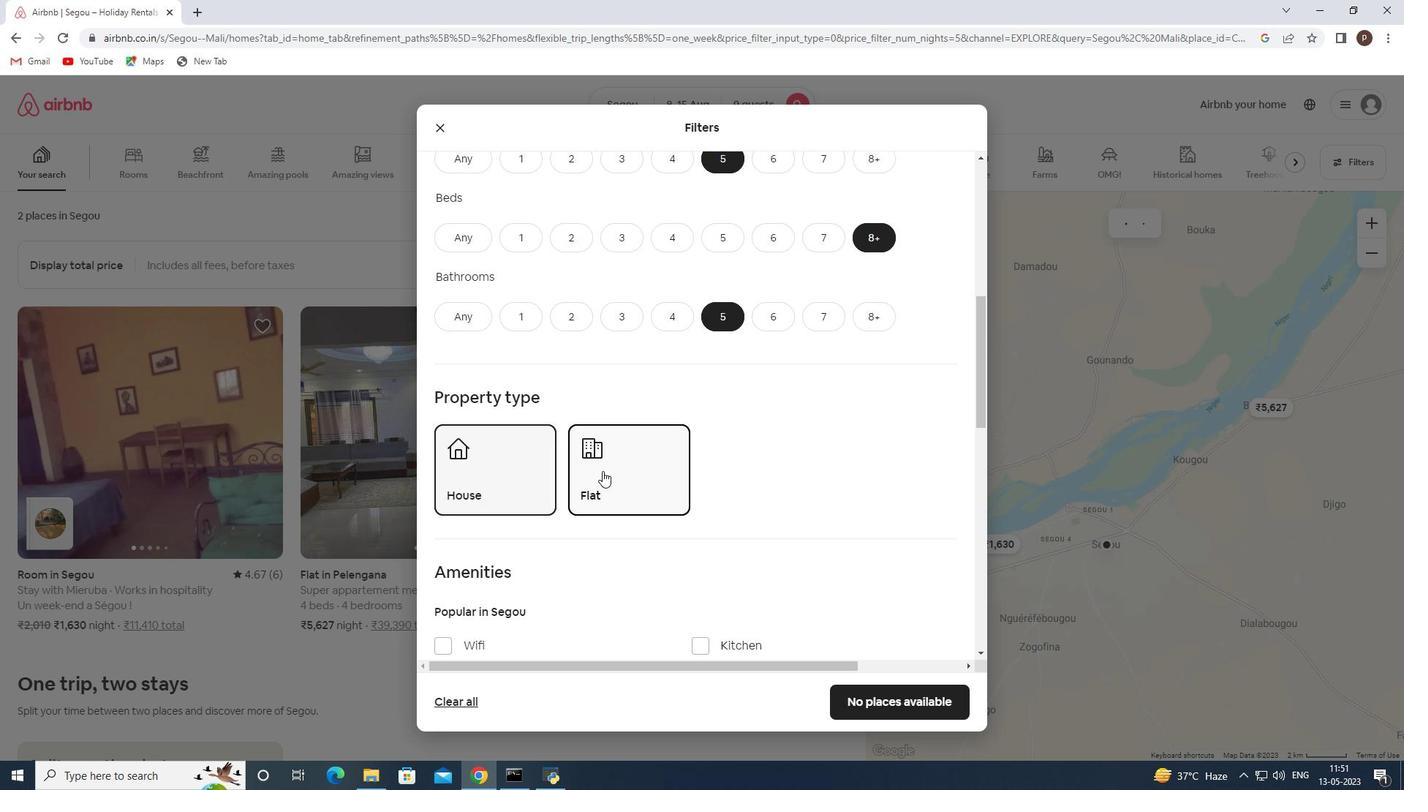 
Action: Mouse scrolled (602, 470) with delta (0, 0)
Screenshot: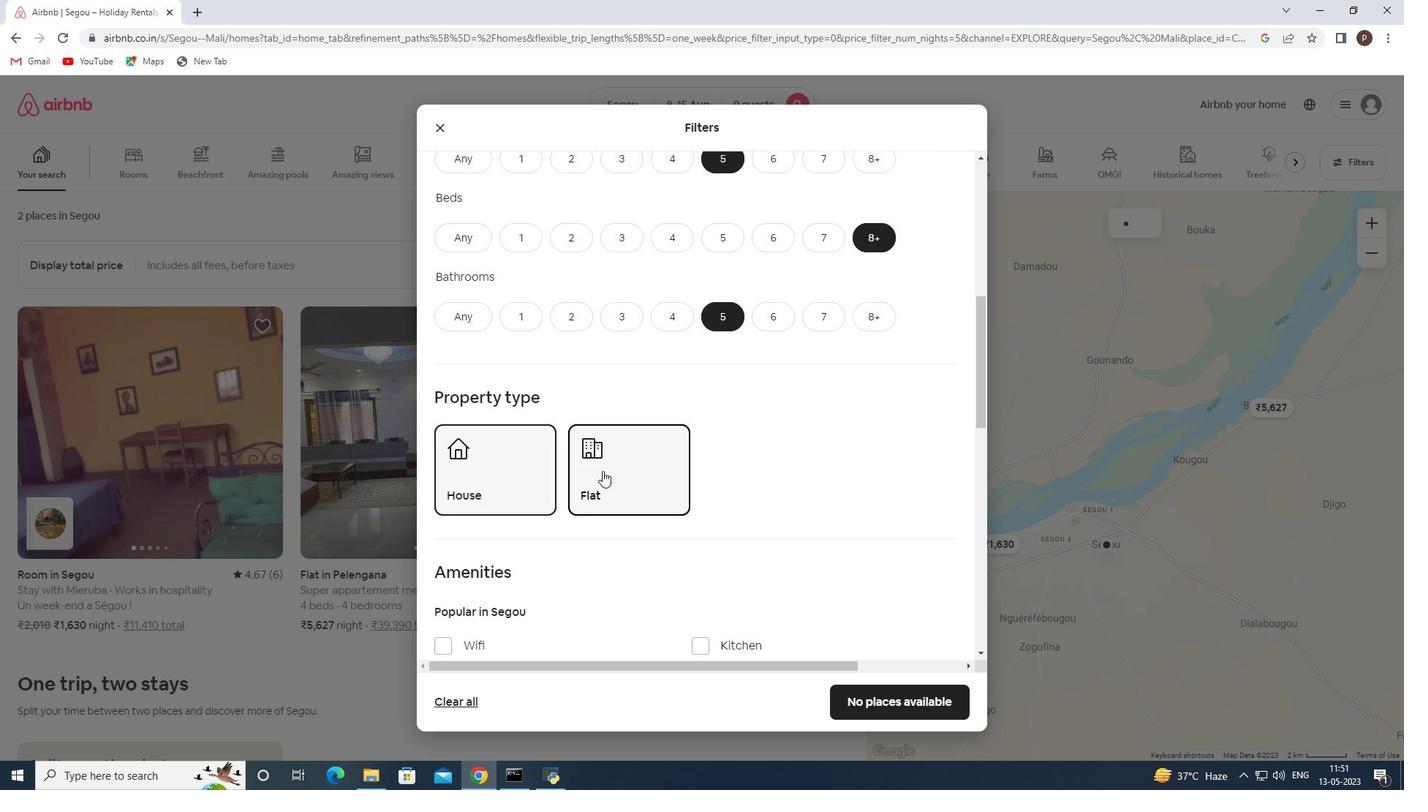 
Action: Mouse moved to (444, 427)
Screenshot: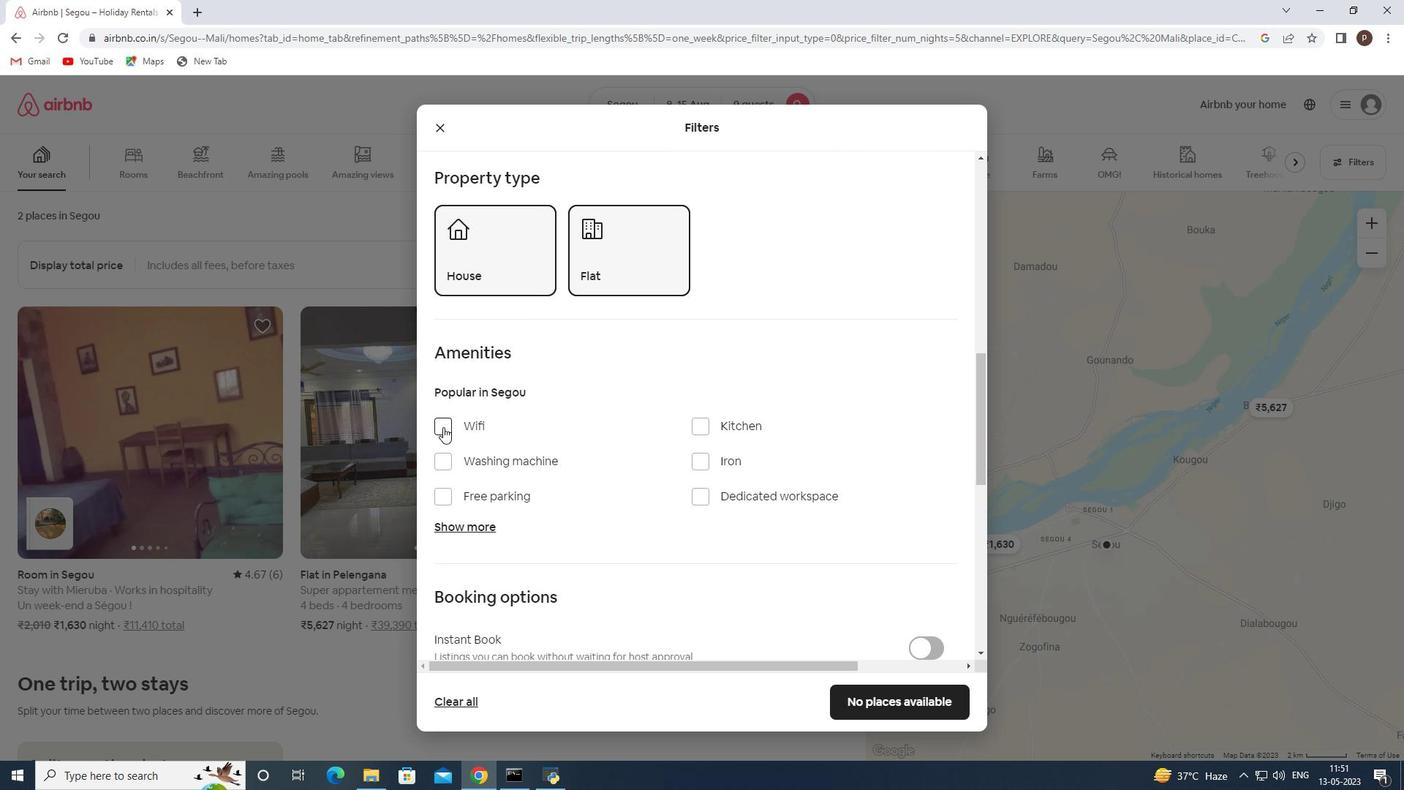 
Action: Mouse pressed left at (444, 427)
Screenshot: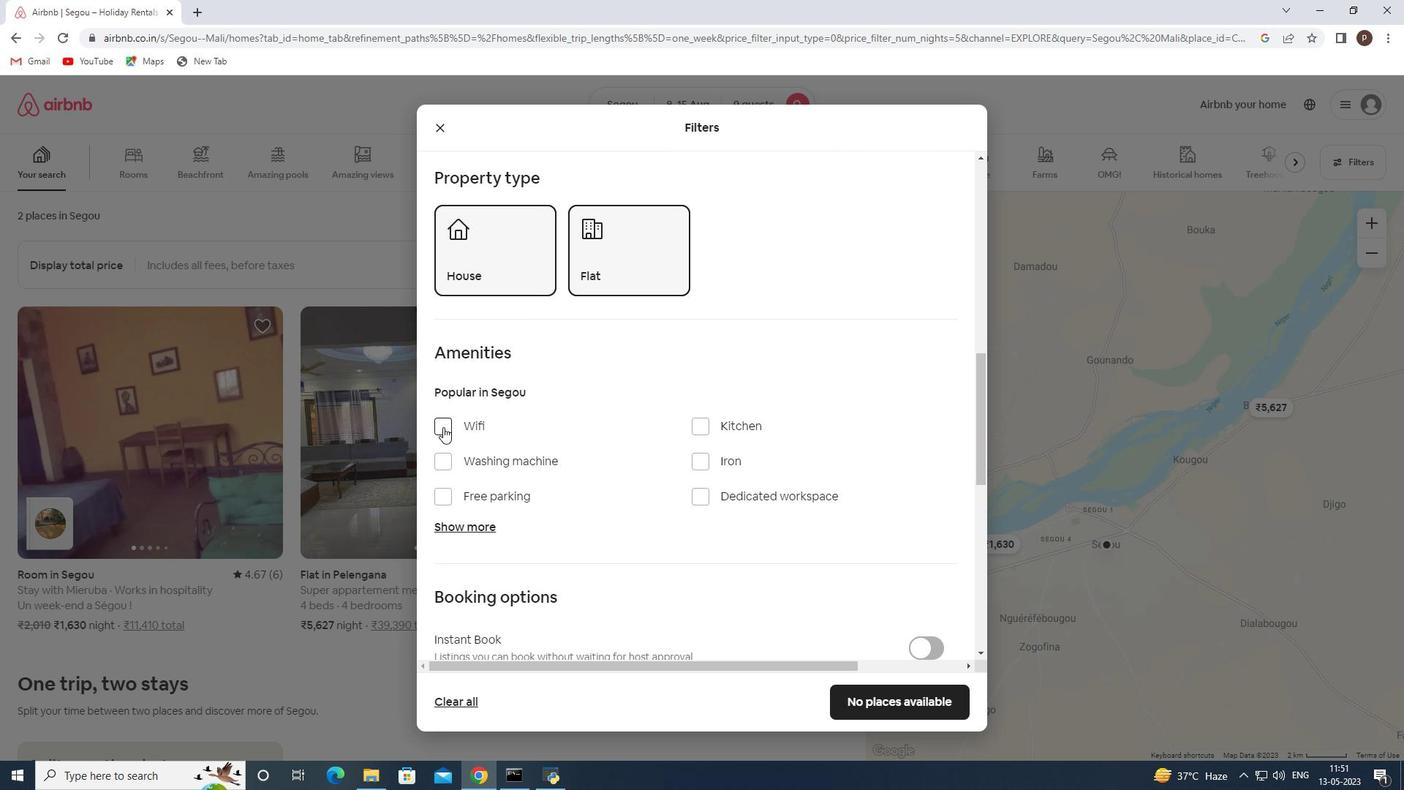 
Action: Mouse moved to (452, 495)
Screenshot: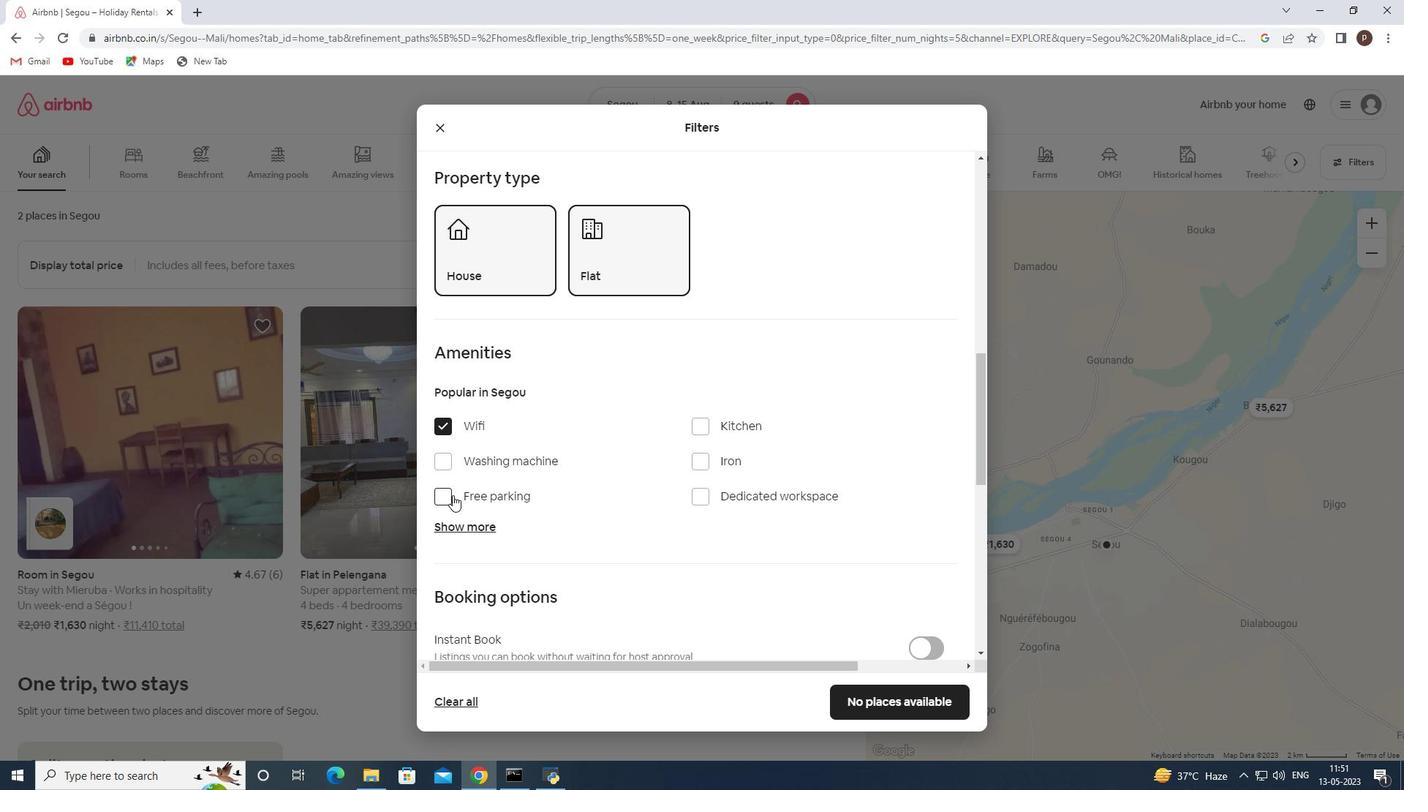 
Action: Mouse pressed left at (452, 495)
Screenshot: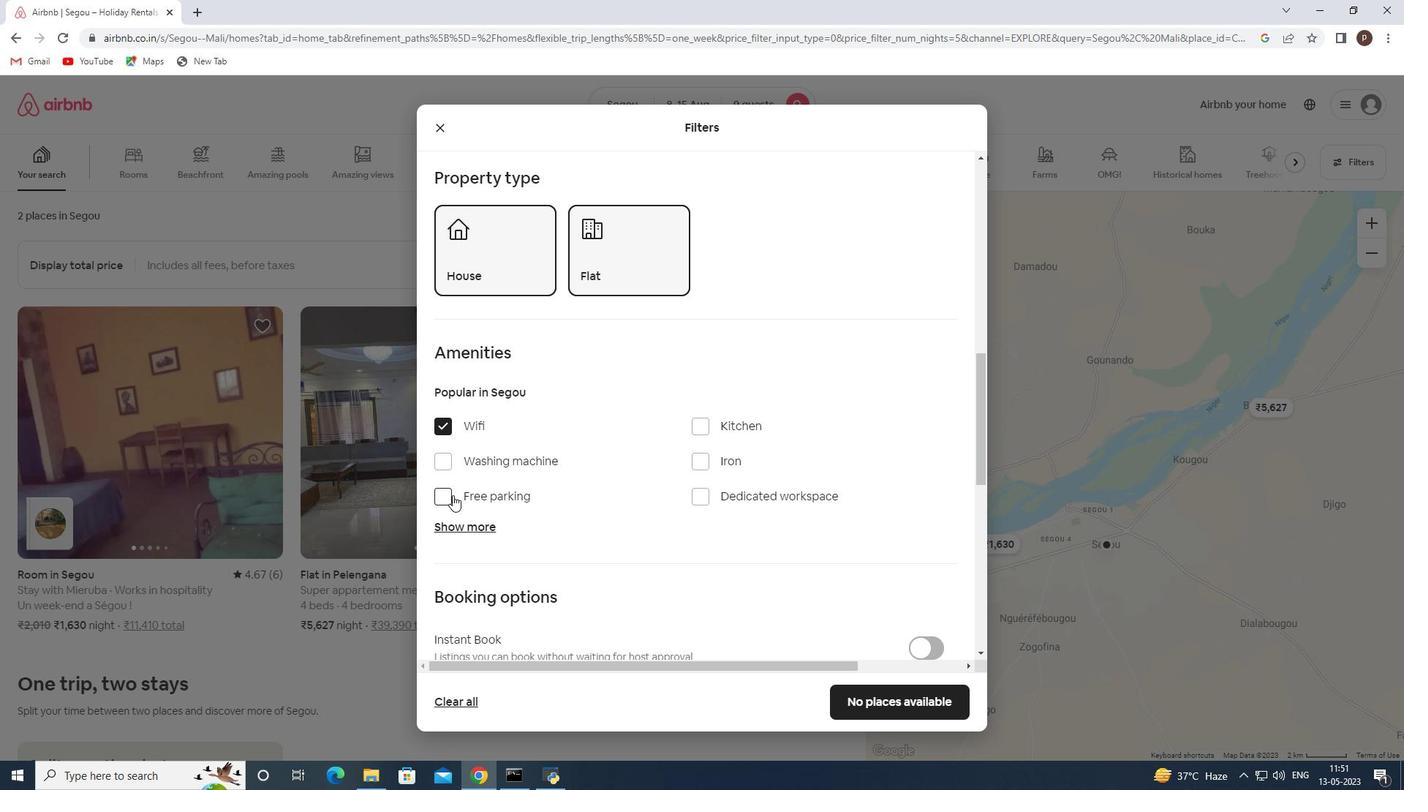 
Action: Mouse moved to (458, 523)
Screenshot: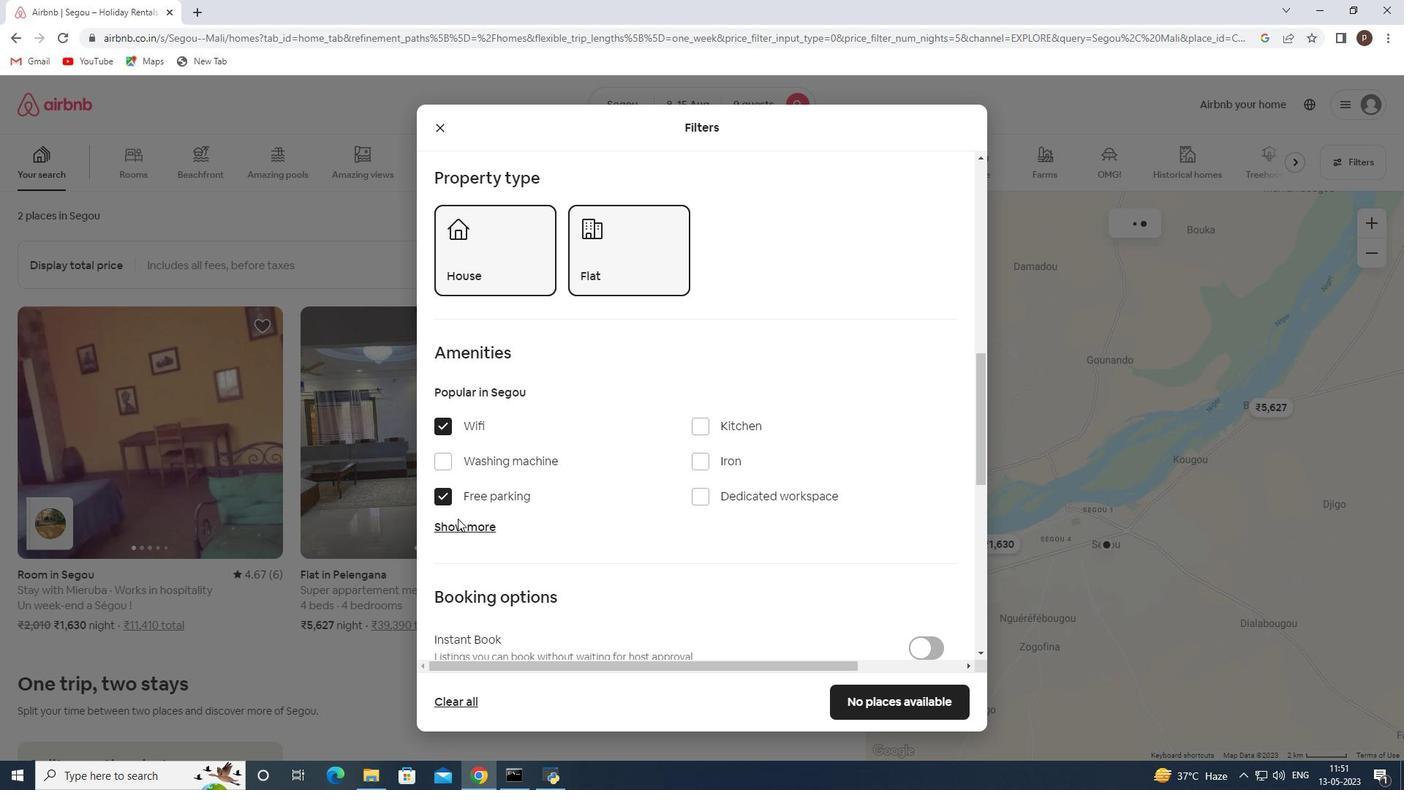 
Action: Mouse pressed left at (458, 523)
Screenshot: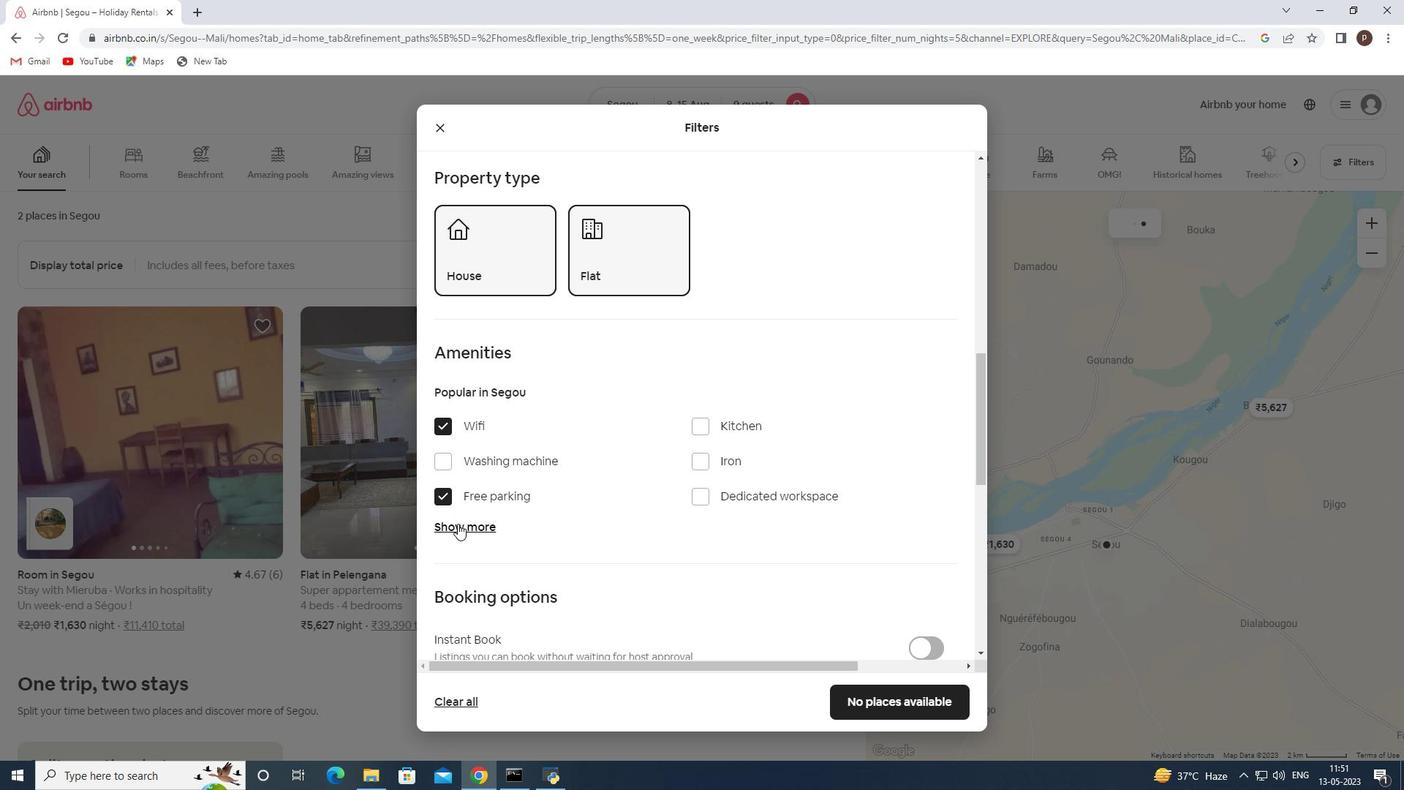 
Action: Mouse moved to (479, 523)
Screenshot: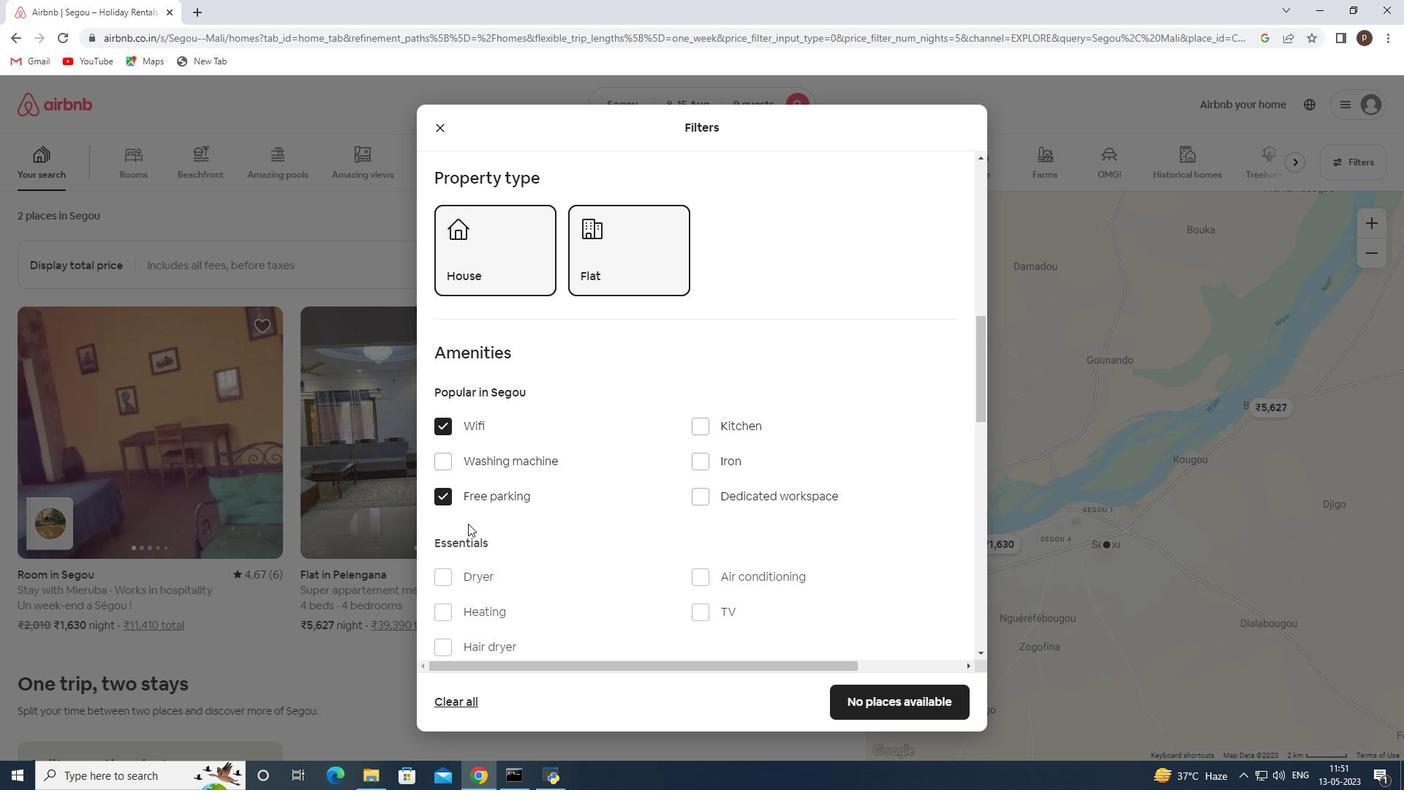 
Action: Mouse scrolled (479, 523) with delta (0, 0)
Screenshot: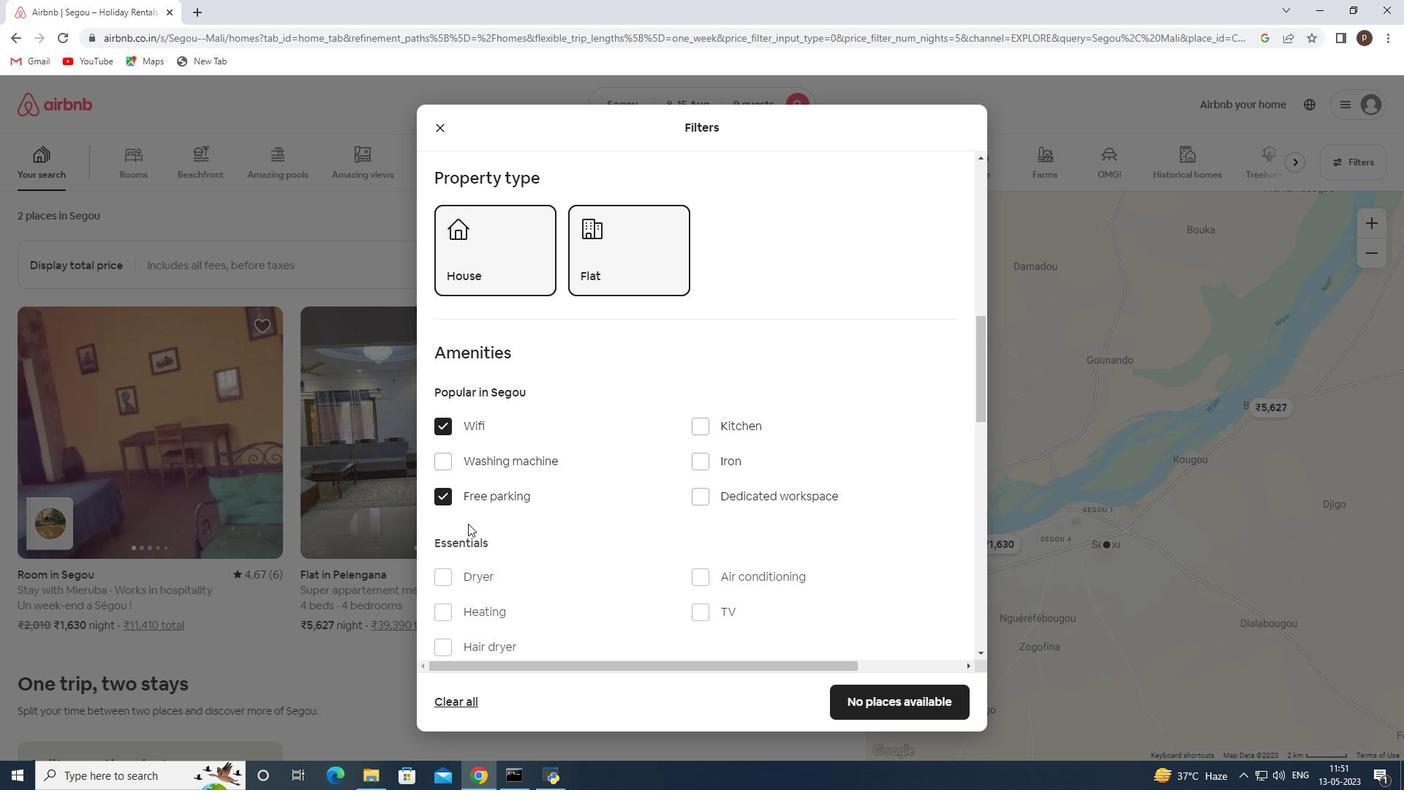 
Action: Mouse moved to (484, 523)
Screenshot: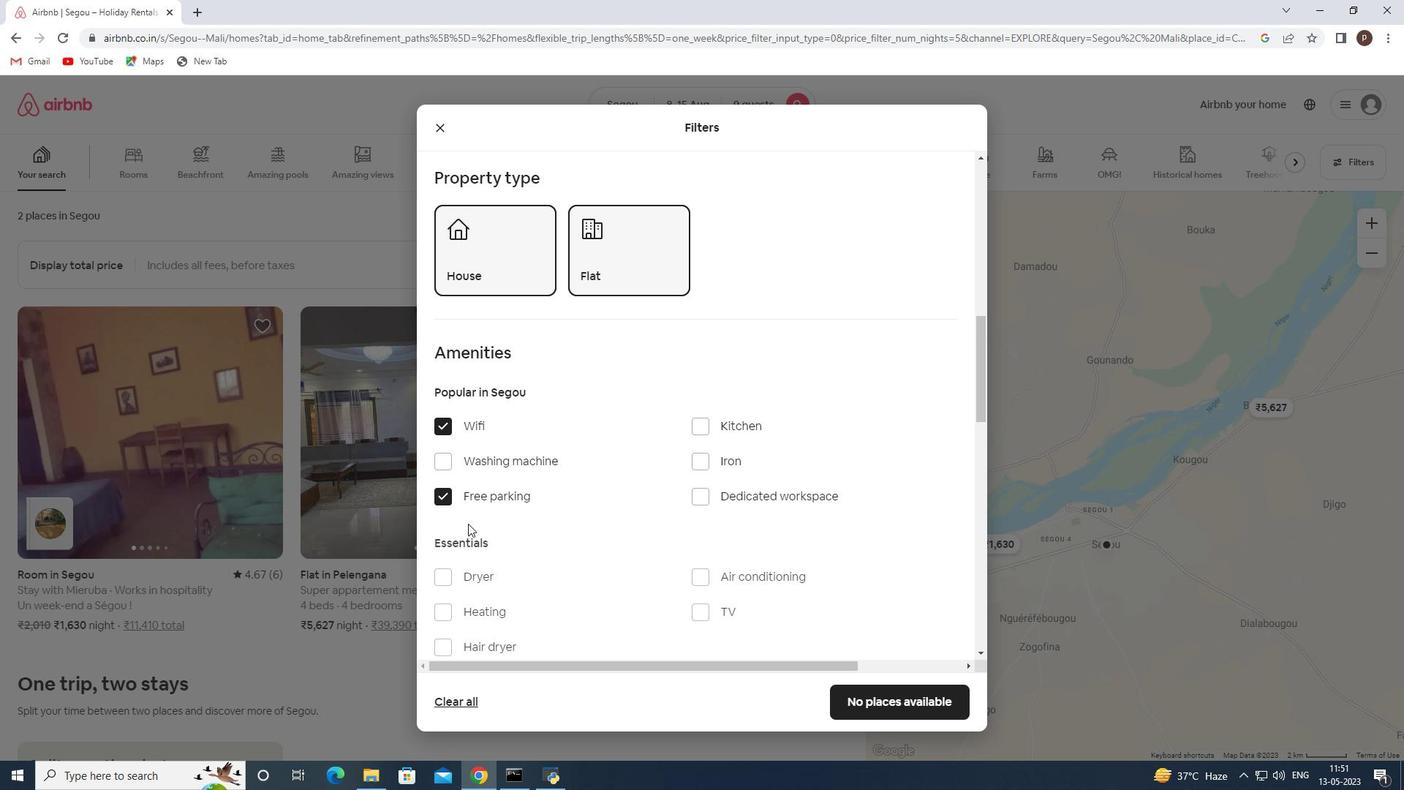 
Action: Mouse scrolled (484, 523) with delta (0, 0)
Screenshot: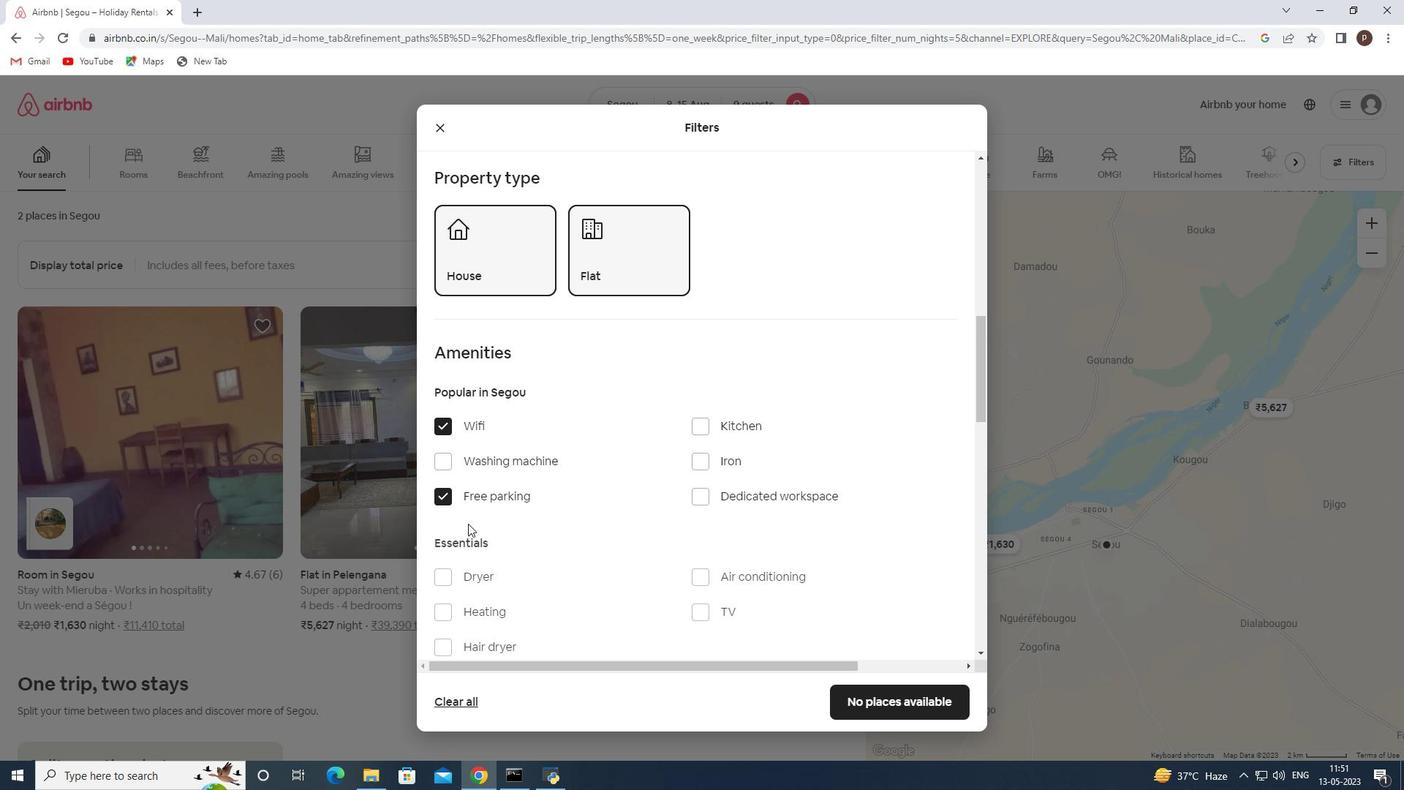 
Action: Mouse moved to (703, 463)
Screenshot: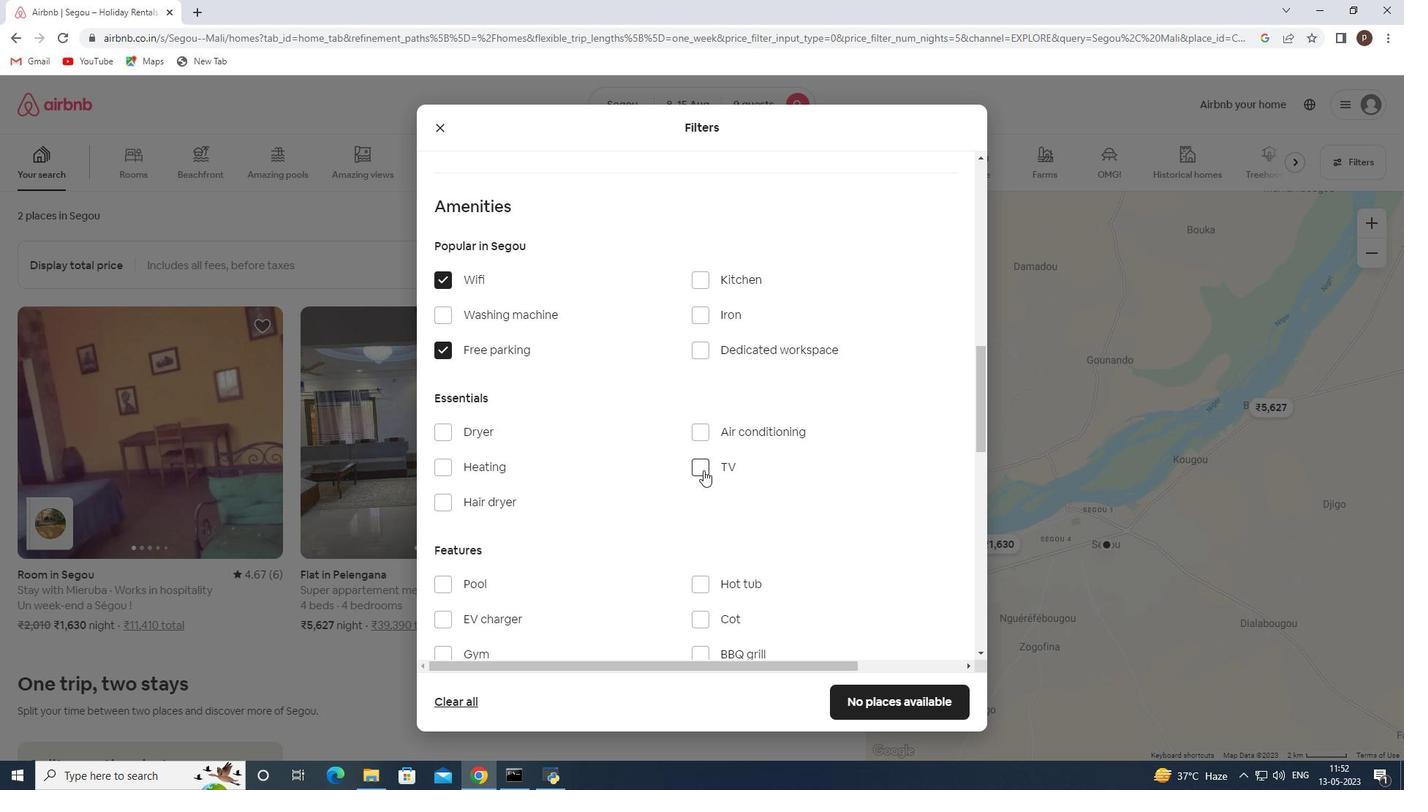 
Action: Mouse pressed left at (703, 463)
Screenshot: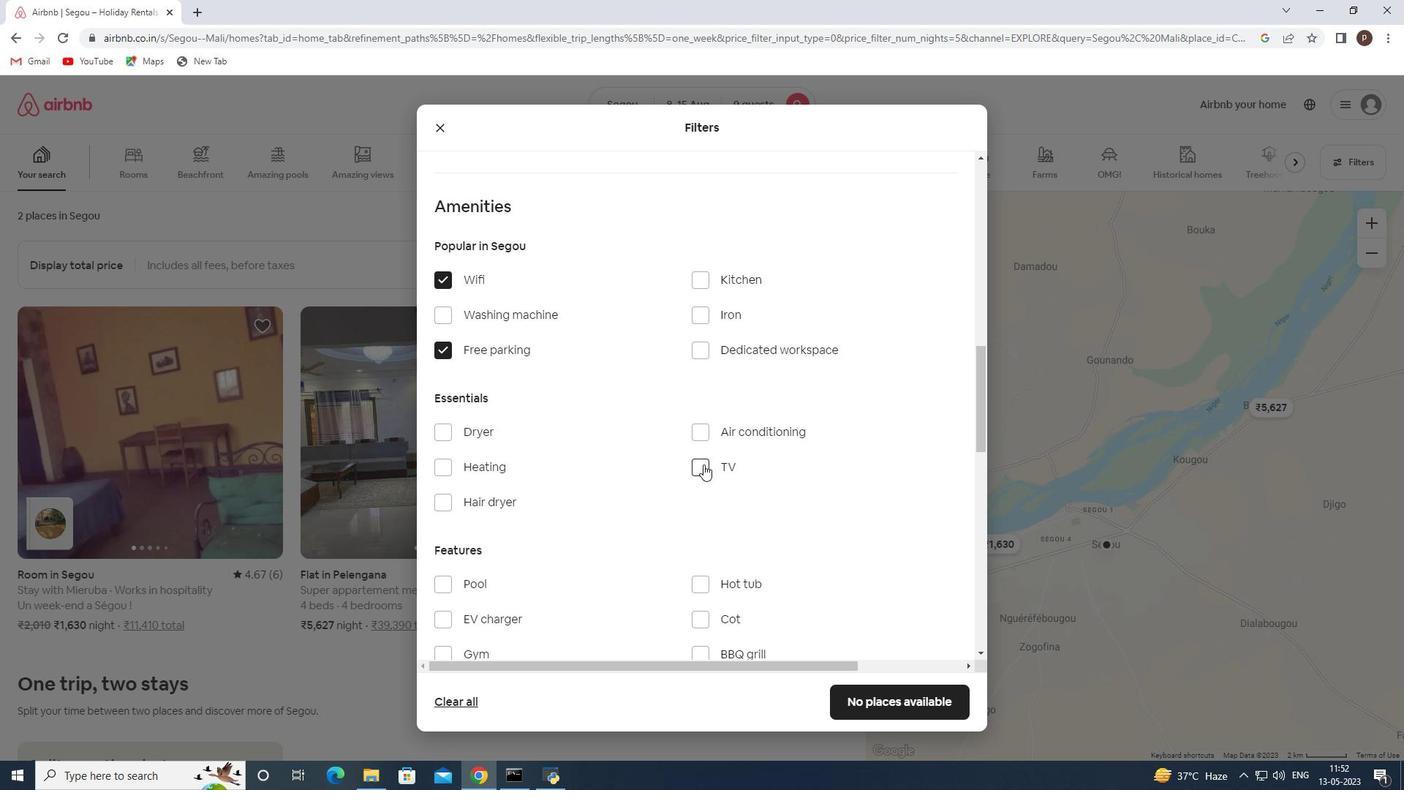 
Action: Mouse moved to (629, 501)
Screenshot: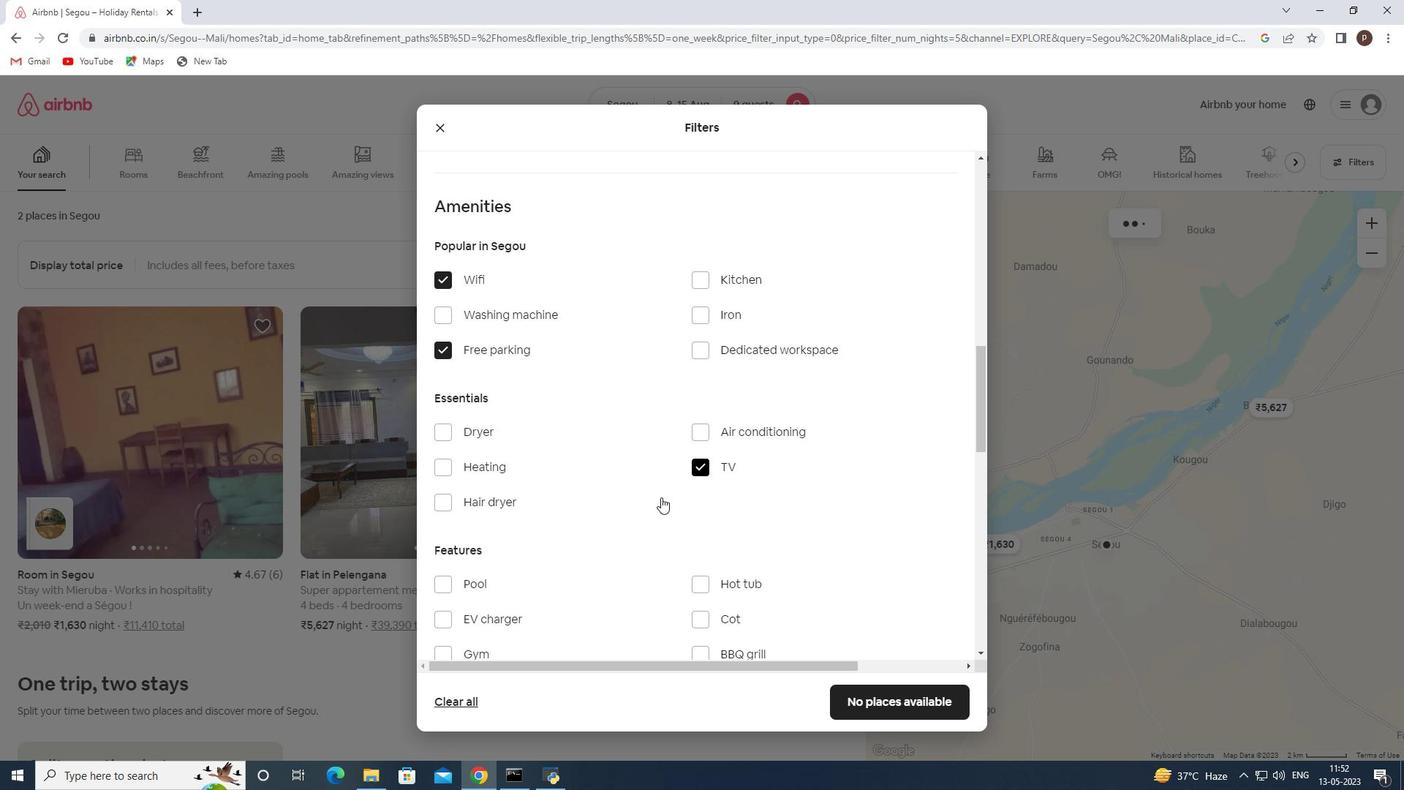 
Action: Mouse scrolled (629, 501) with delta (0, 0)
Screenshot: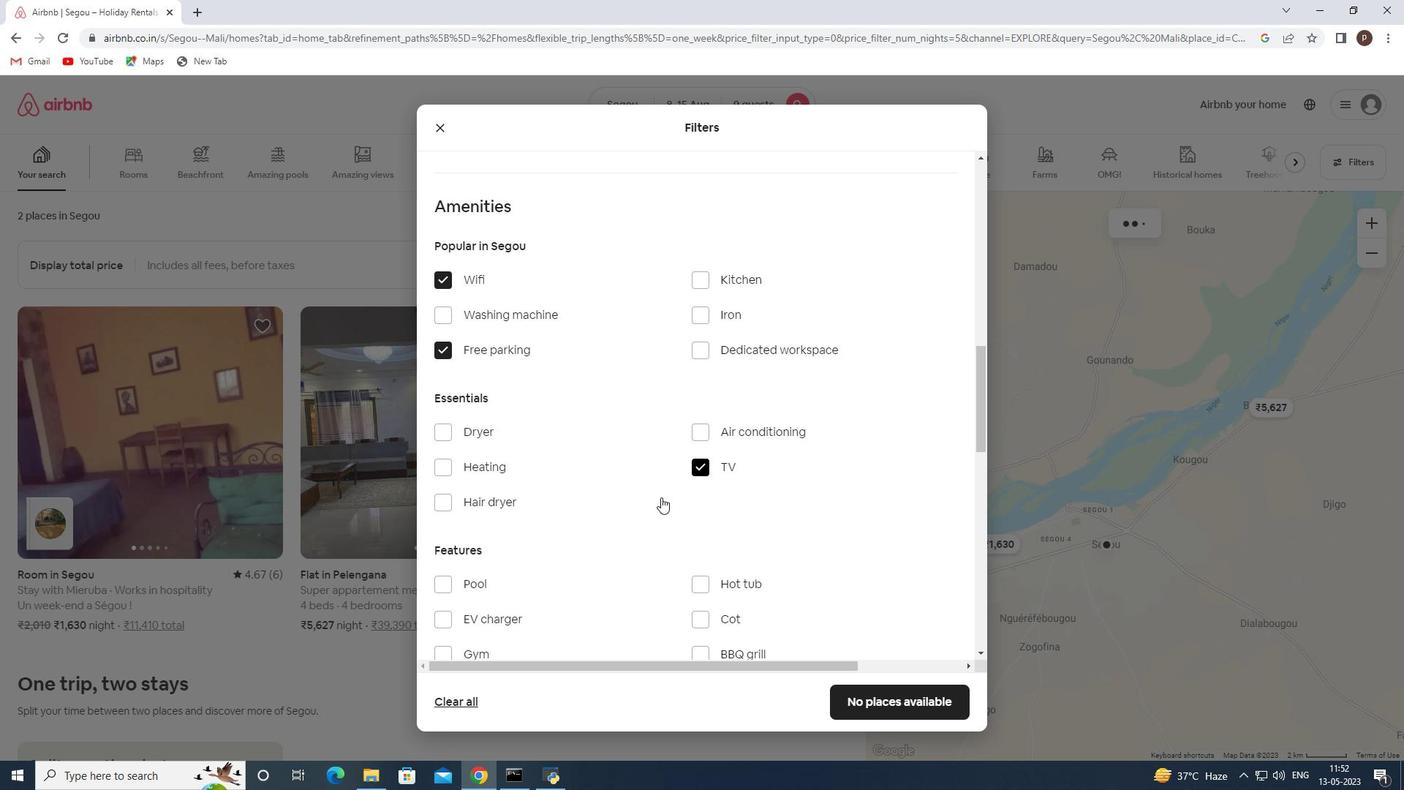 
Action: Mouse moved to (628, 501)
Screenshot: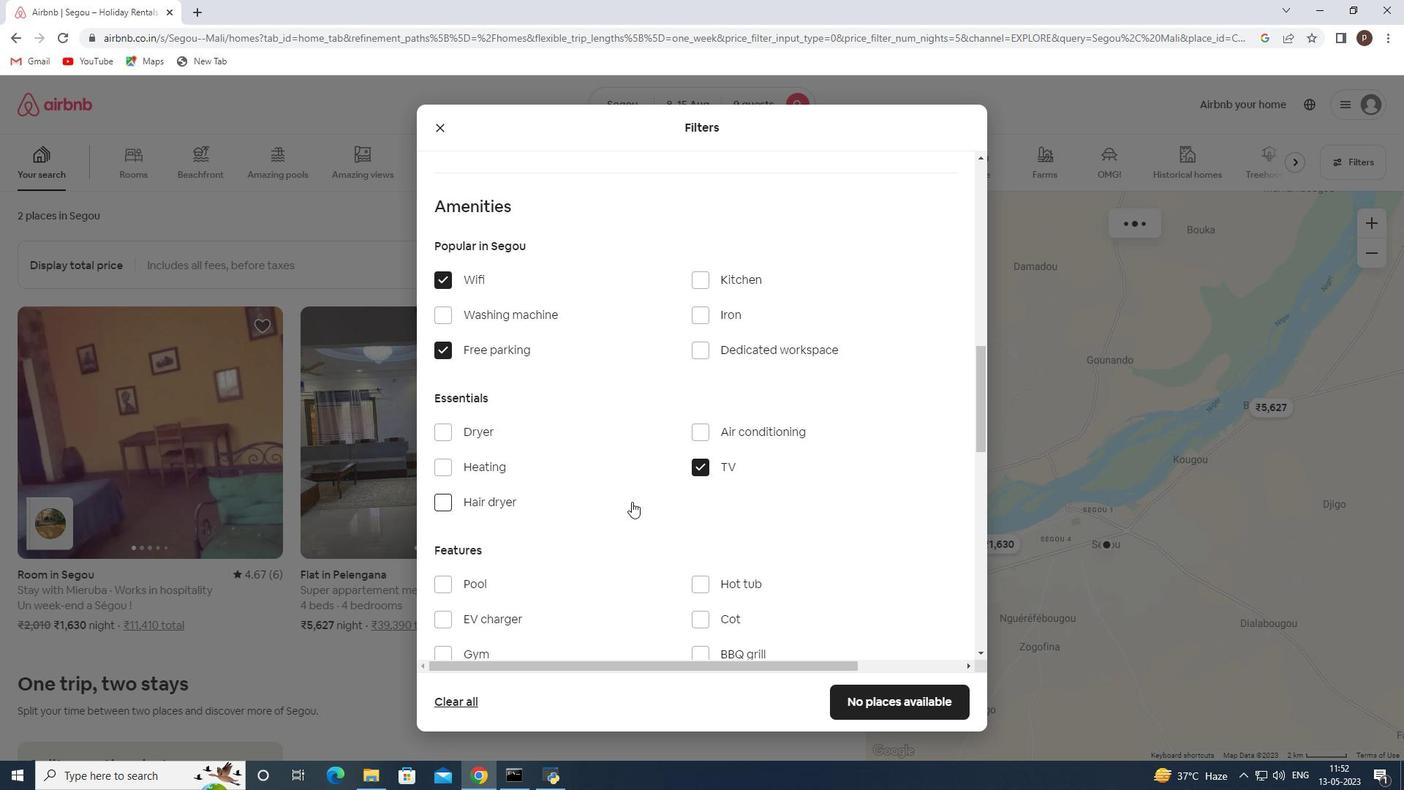 
Action: Mouse scrolled (628, 501) with delta (0, 0)
Screenshot: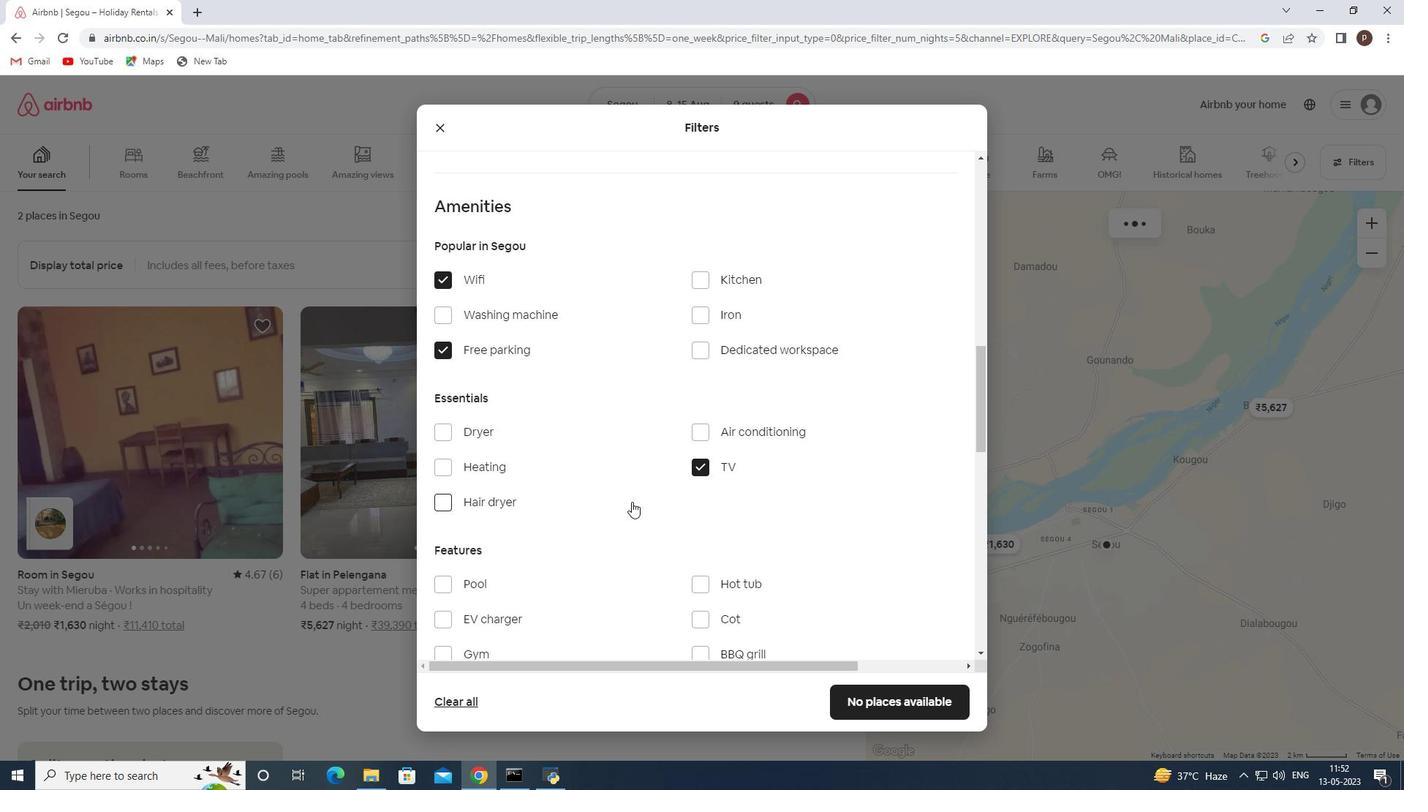 
Action: Mouse scrolled (628, 501) with delta (0, 0)
Screenshot: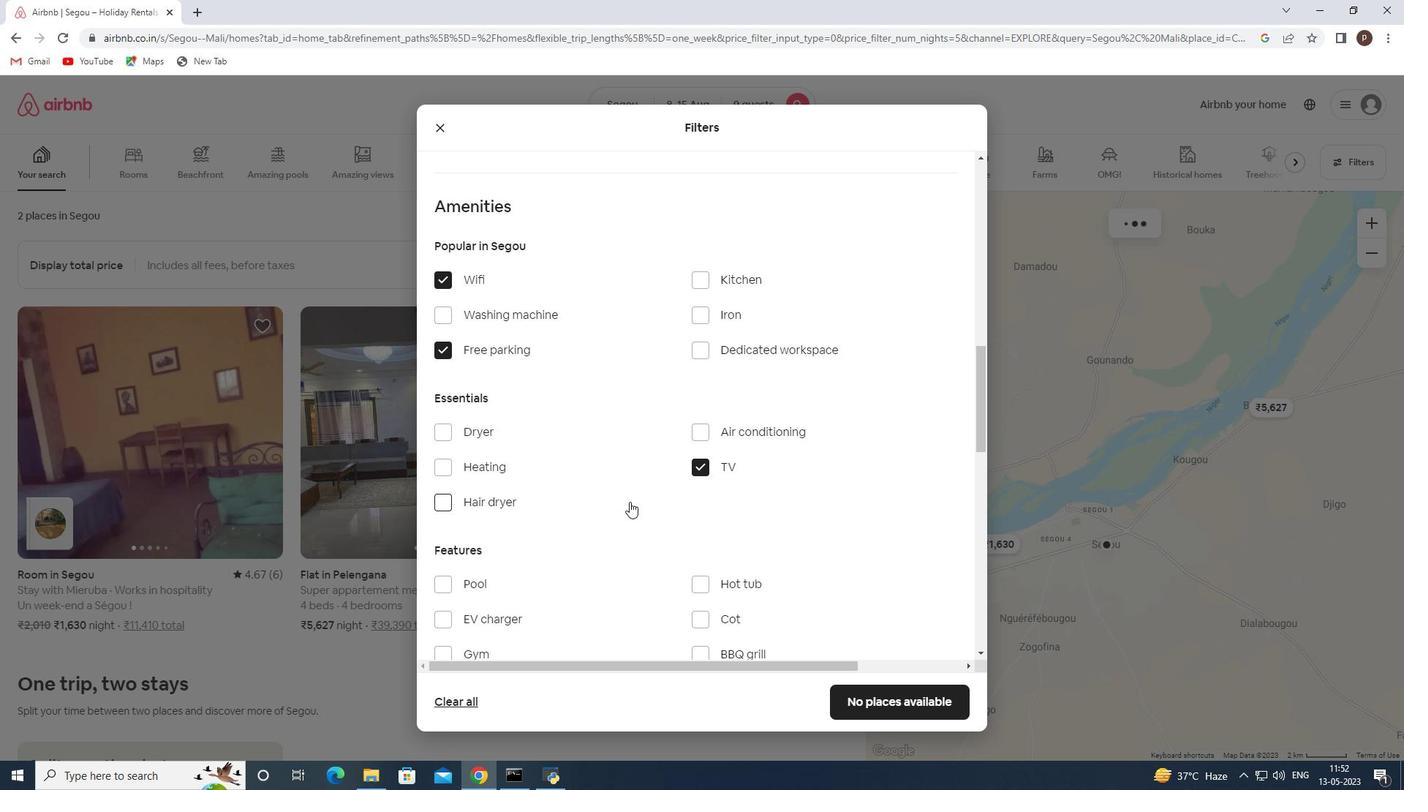 
Action: Mouse moved to (441, 440)
Screenshot: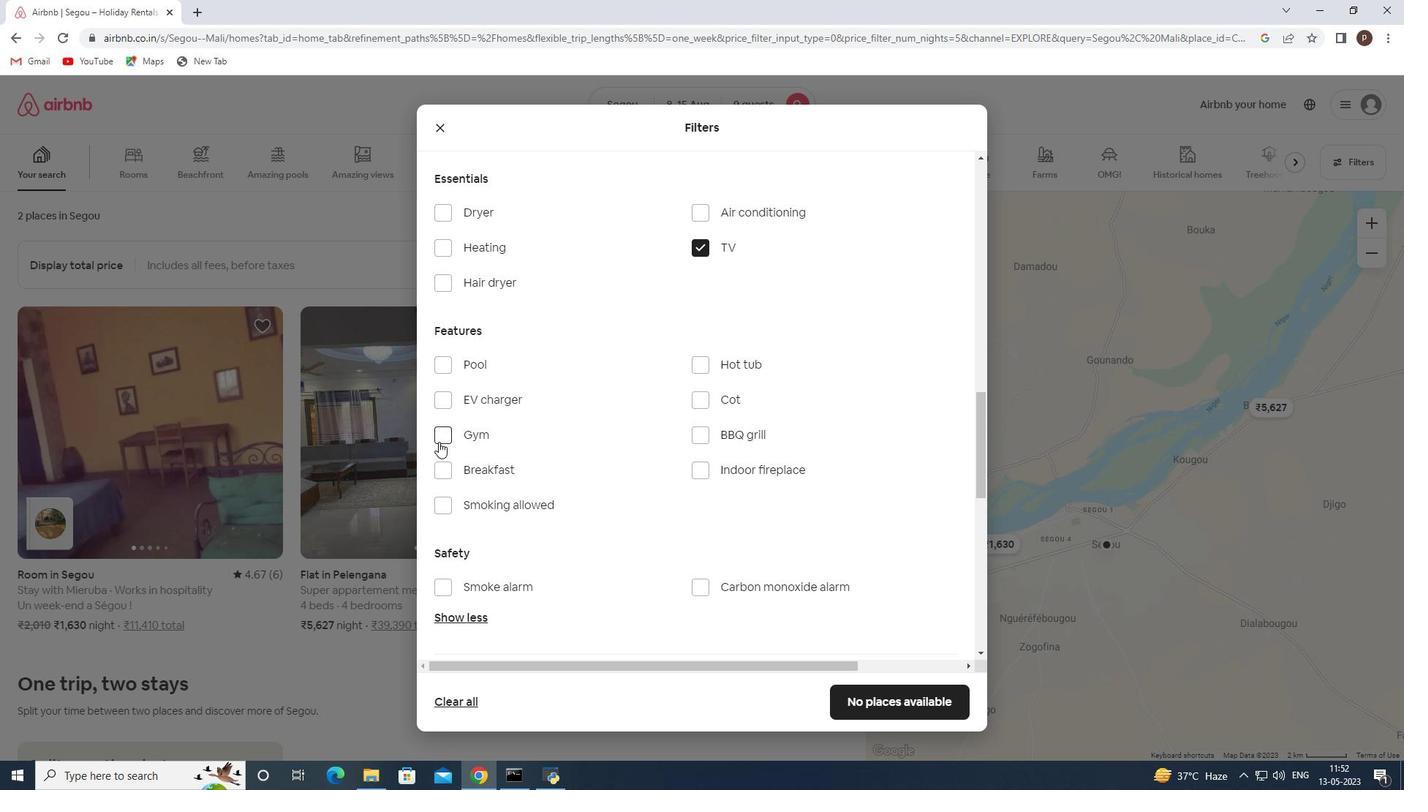 
Action: Mouse pressed left at (441, 440)
Screenshot: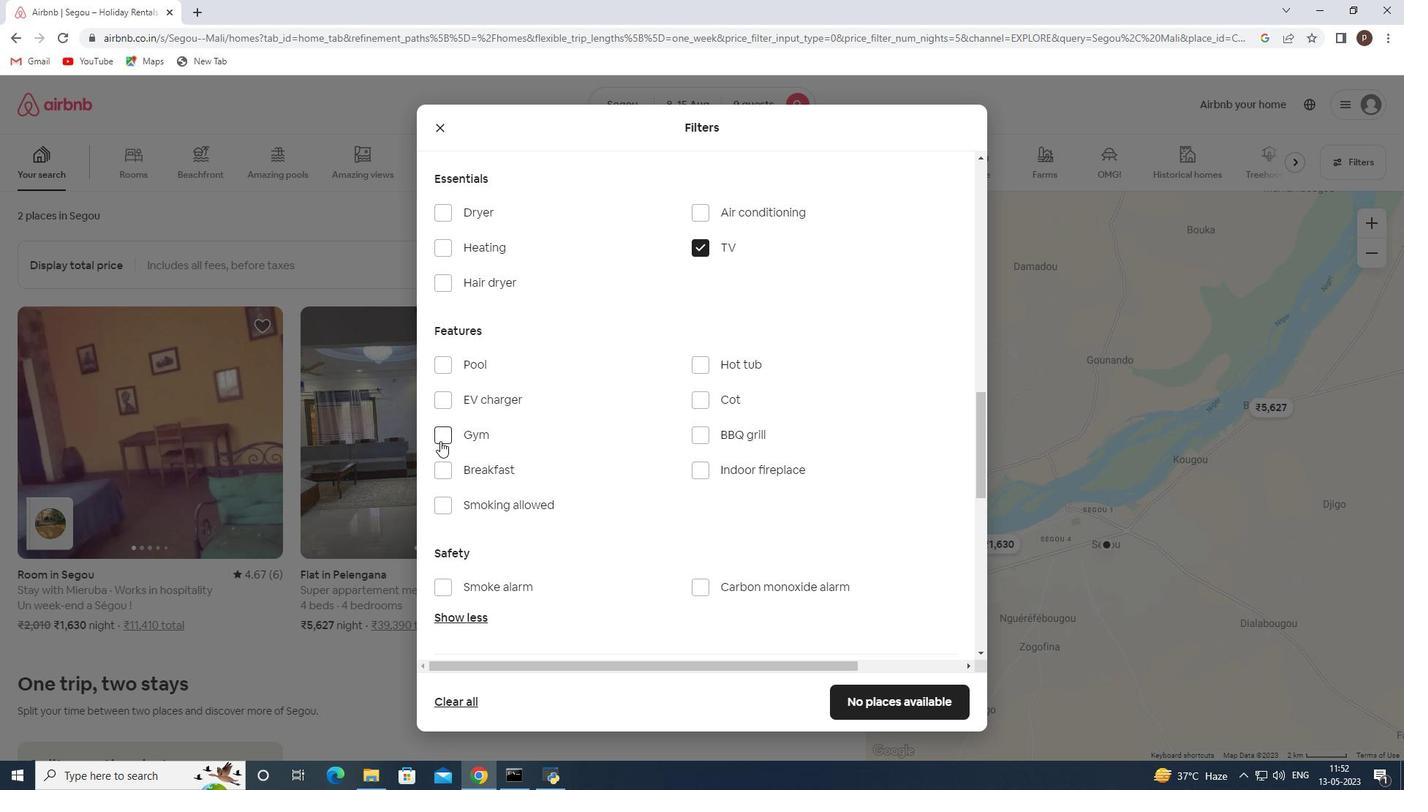 
Action: Mouse moved to (446, 470)
Screenshot: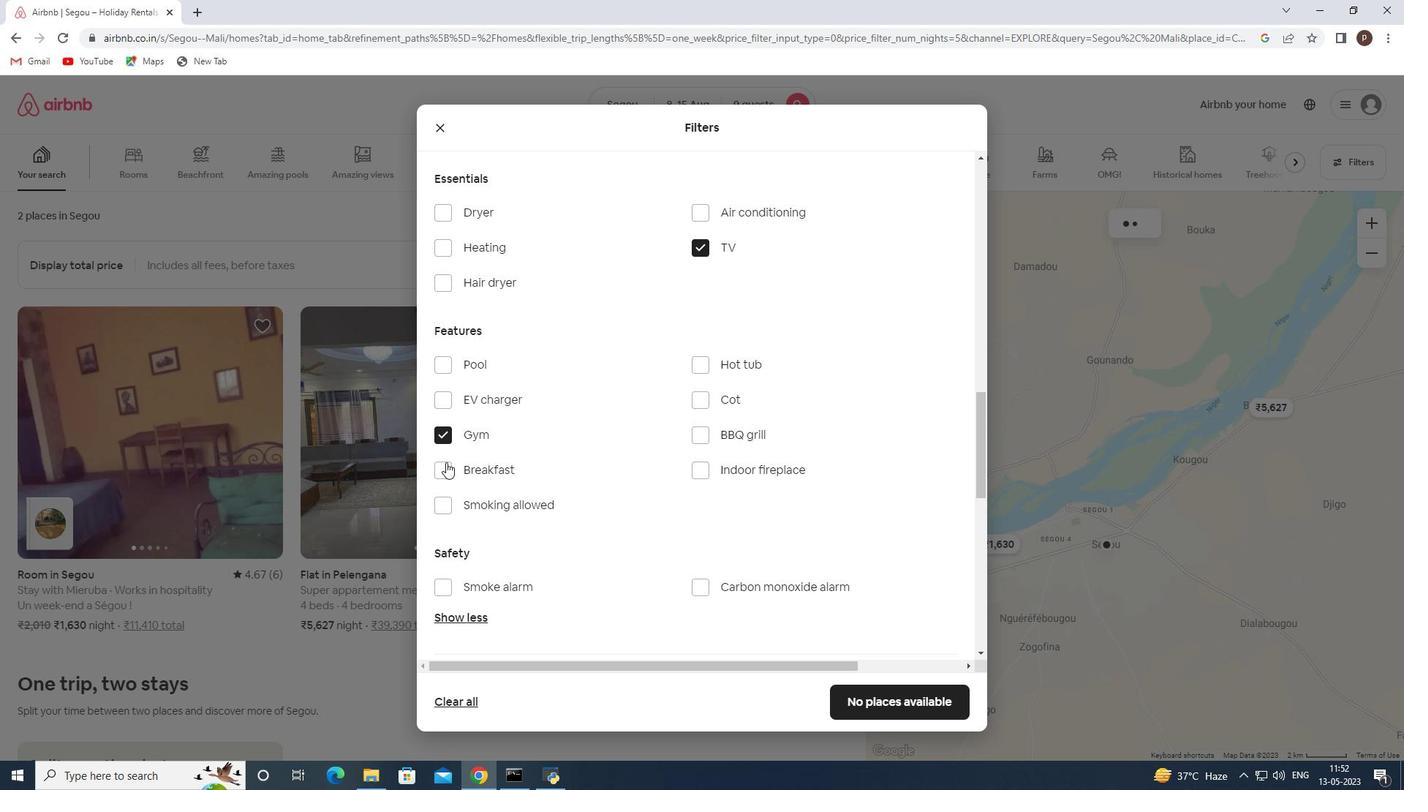 
Action: Mouse pressed left at (446, 470)
Screenshot: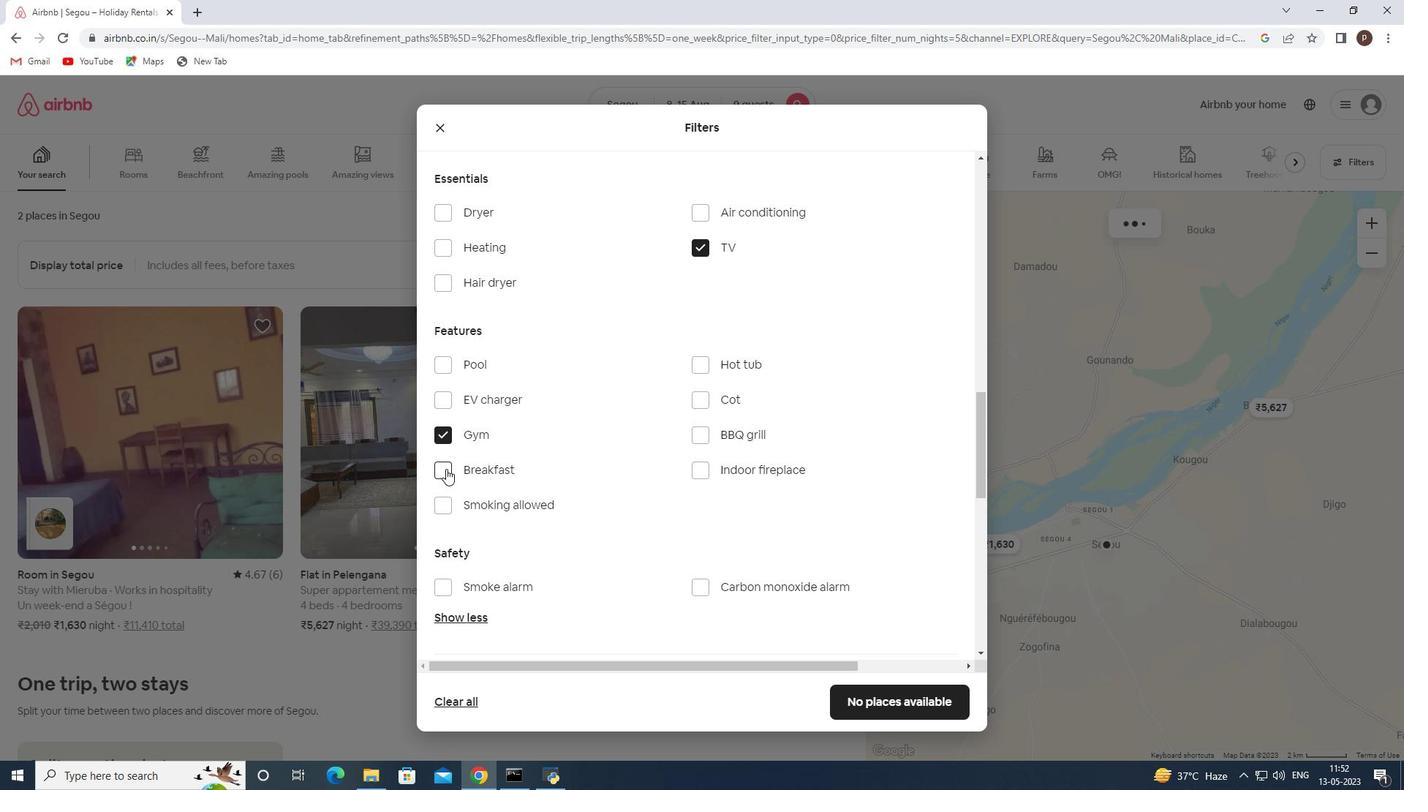 
Action: Mouse moved to (564, 472)
Screenshot: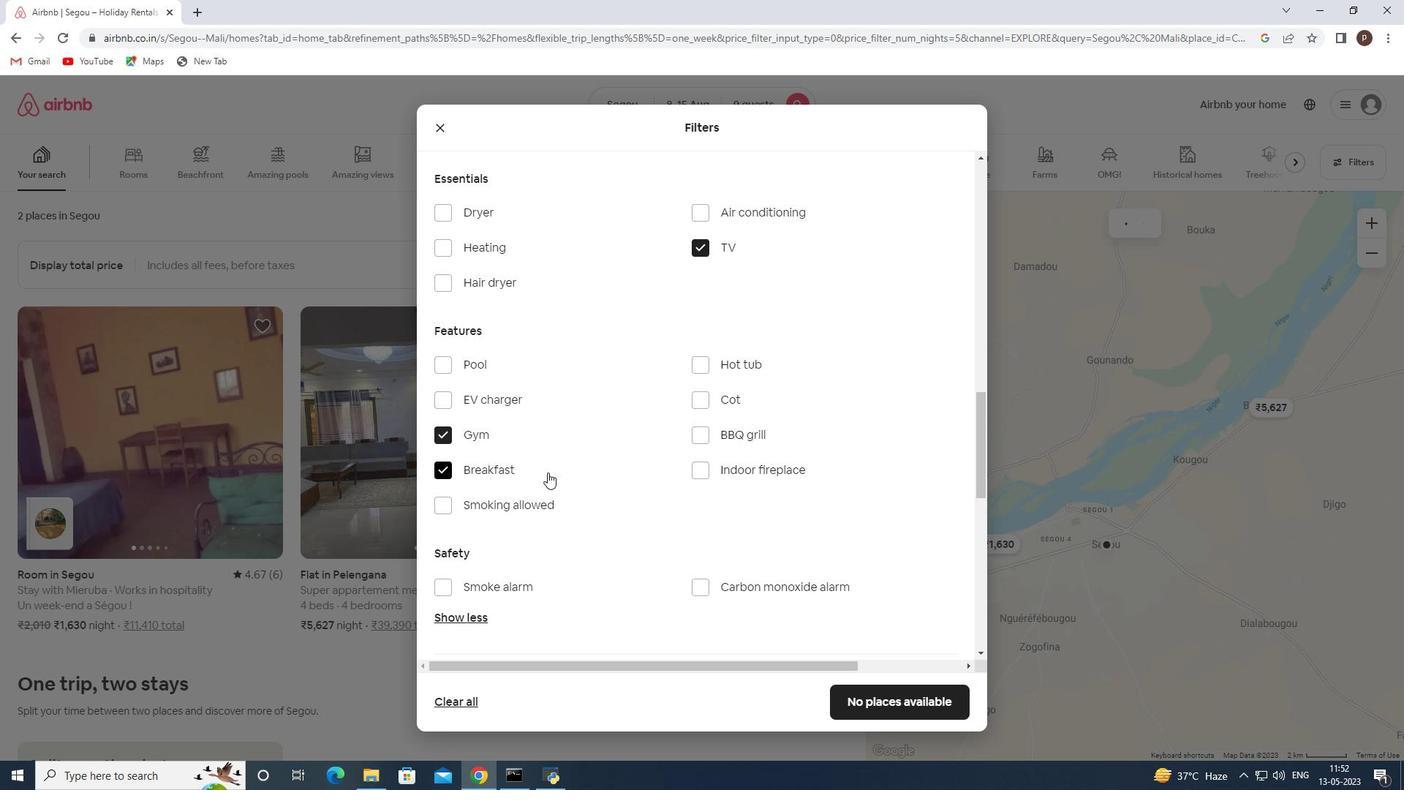 
Action: Mouse scrolled (564, 471) with delta (0, 0)
Screenshot: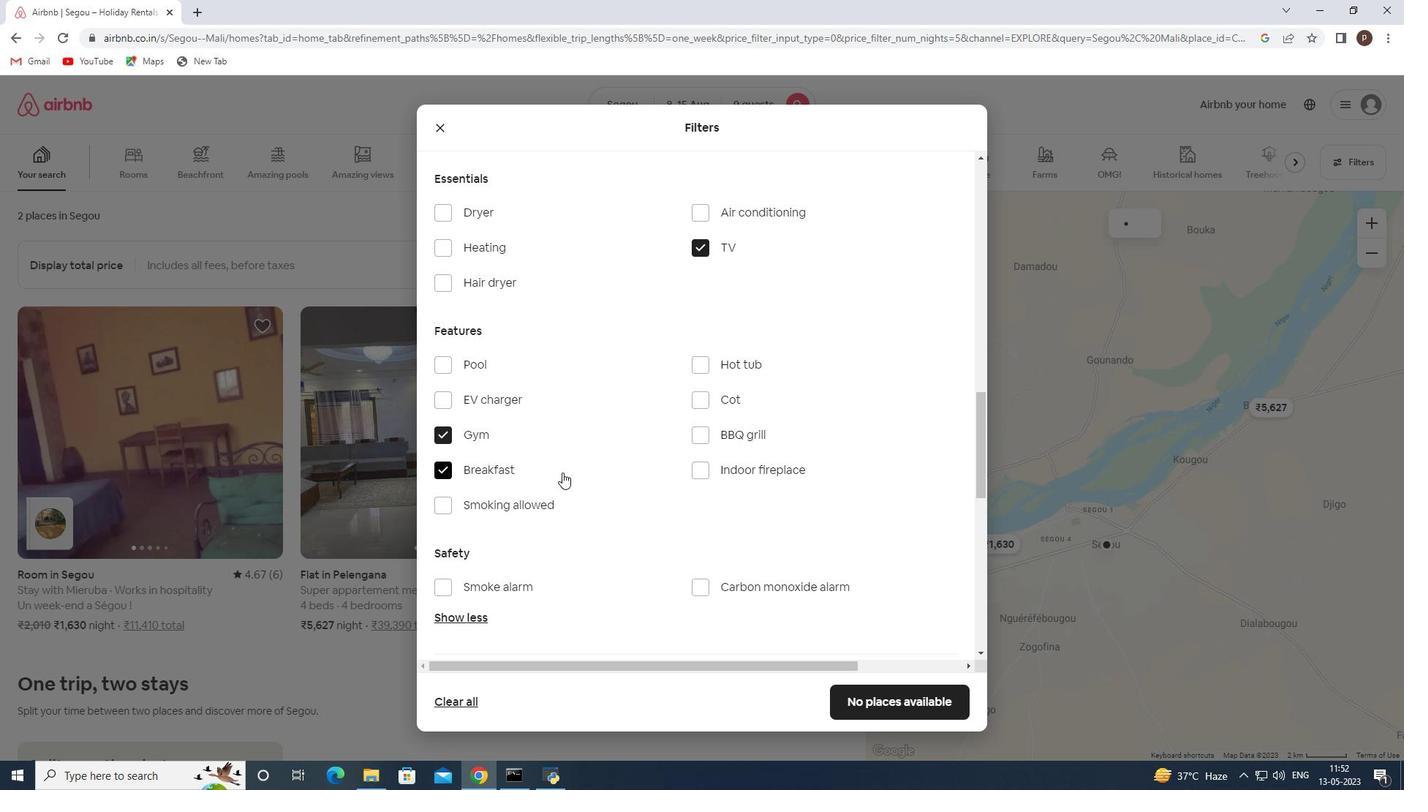 
Action: Mouse moved to (566, 473)
Screenshot: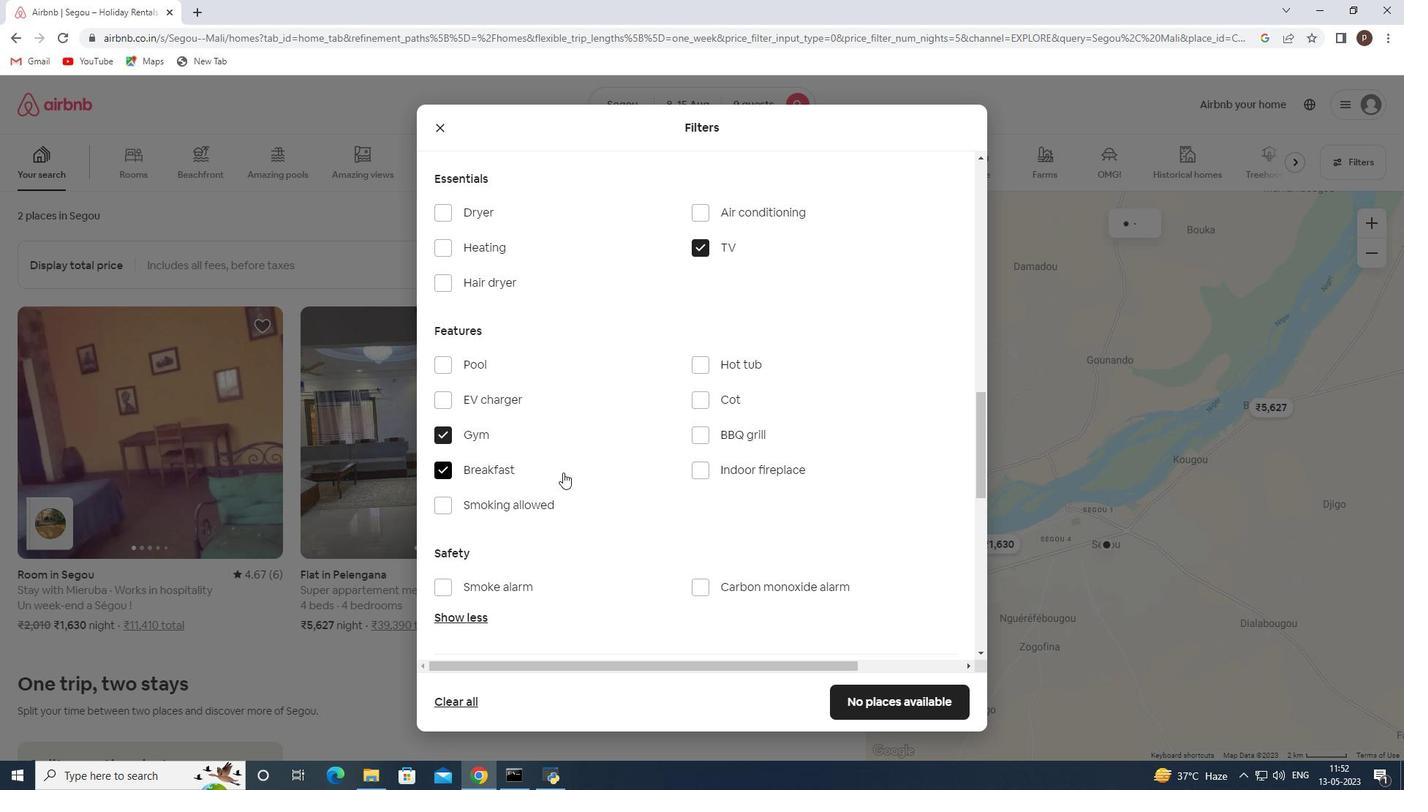 
Action: Mouse scrolled (566, 472) with delta (0, 0)
Screenshot: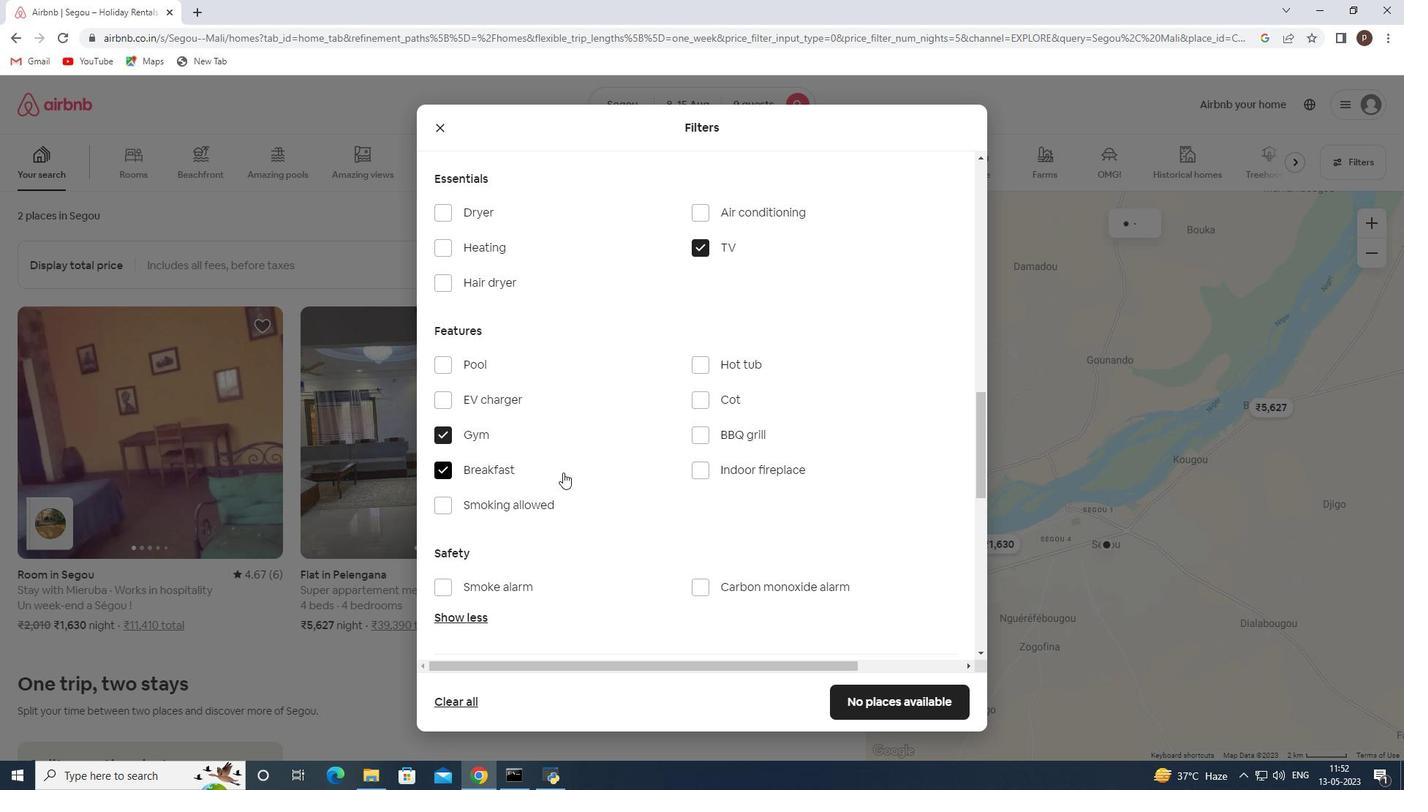 
Action: Mouse moved to (567, 474)
Screenshot: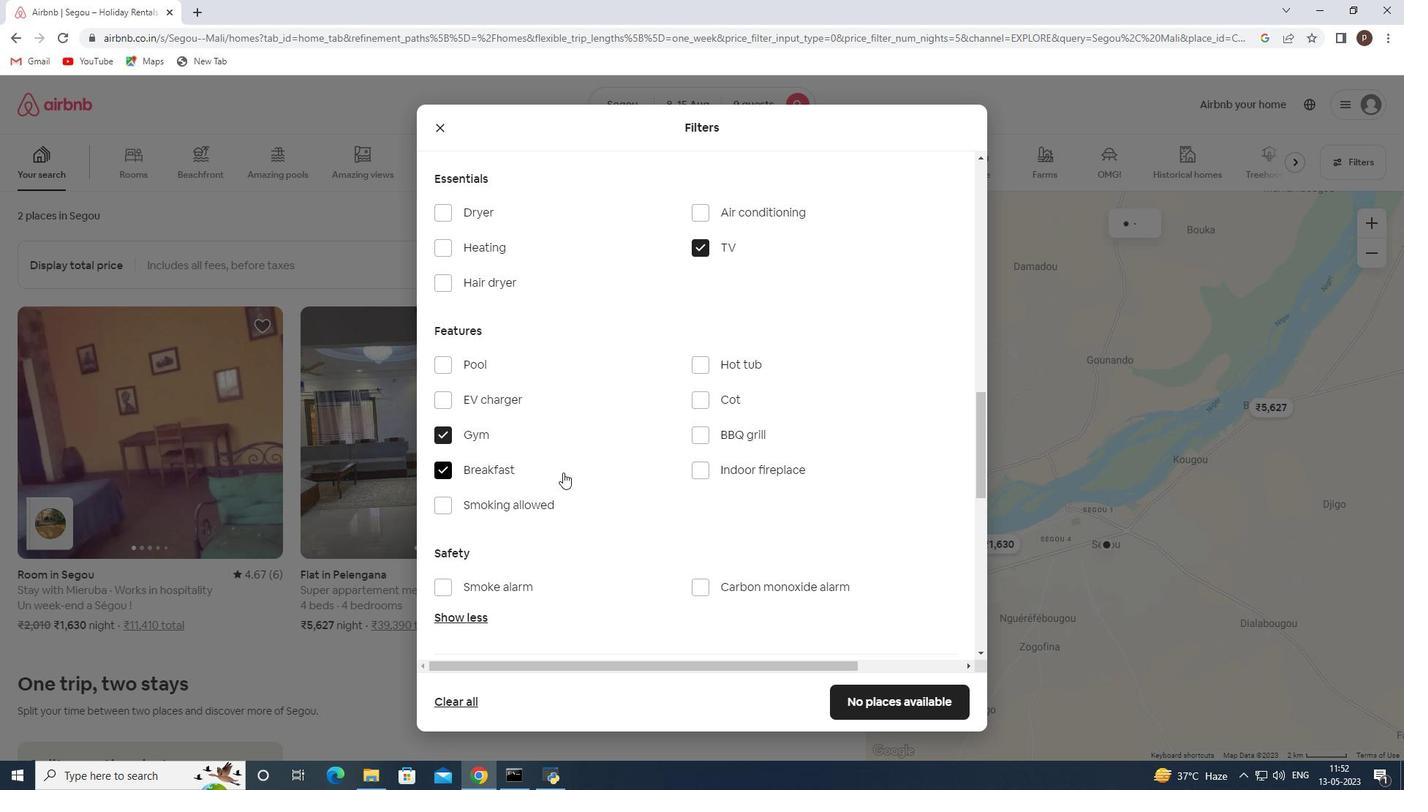 
Action: Mouse scrolled (567, 473) with delta (0, 0)
Screenshot: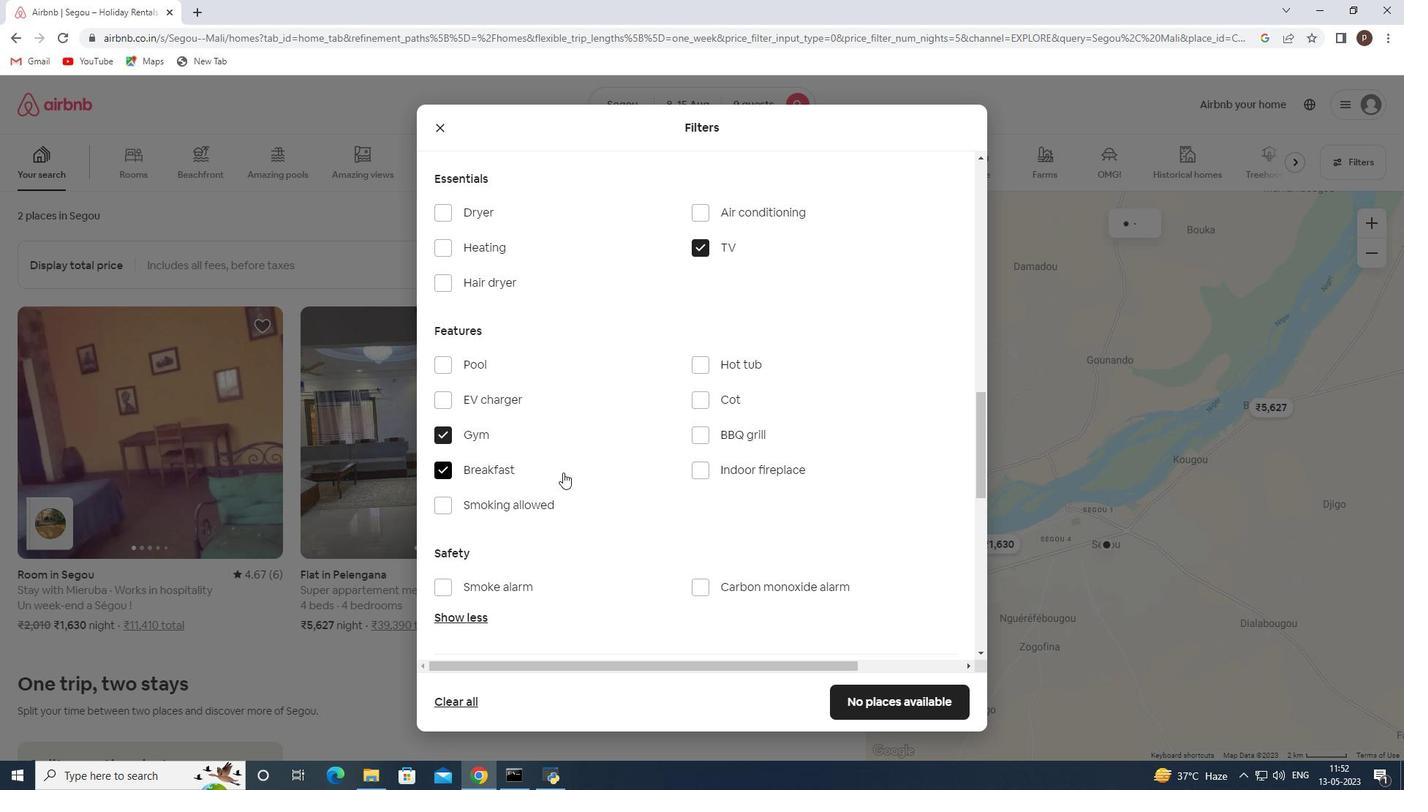 
Action: Mouse moved to (567, 474)
Screenshot: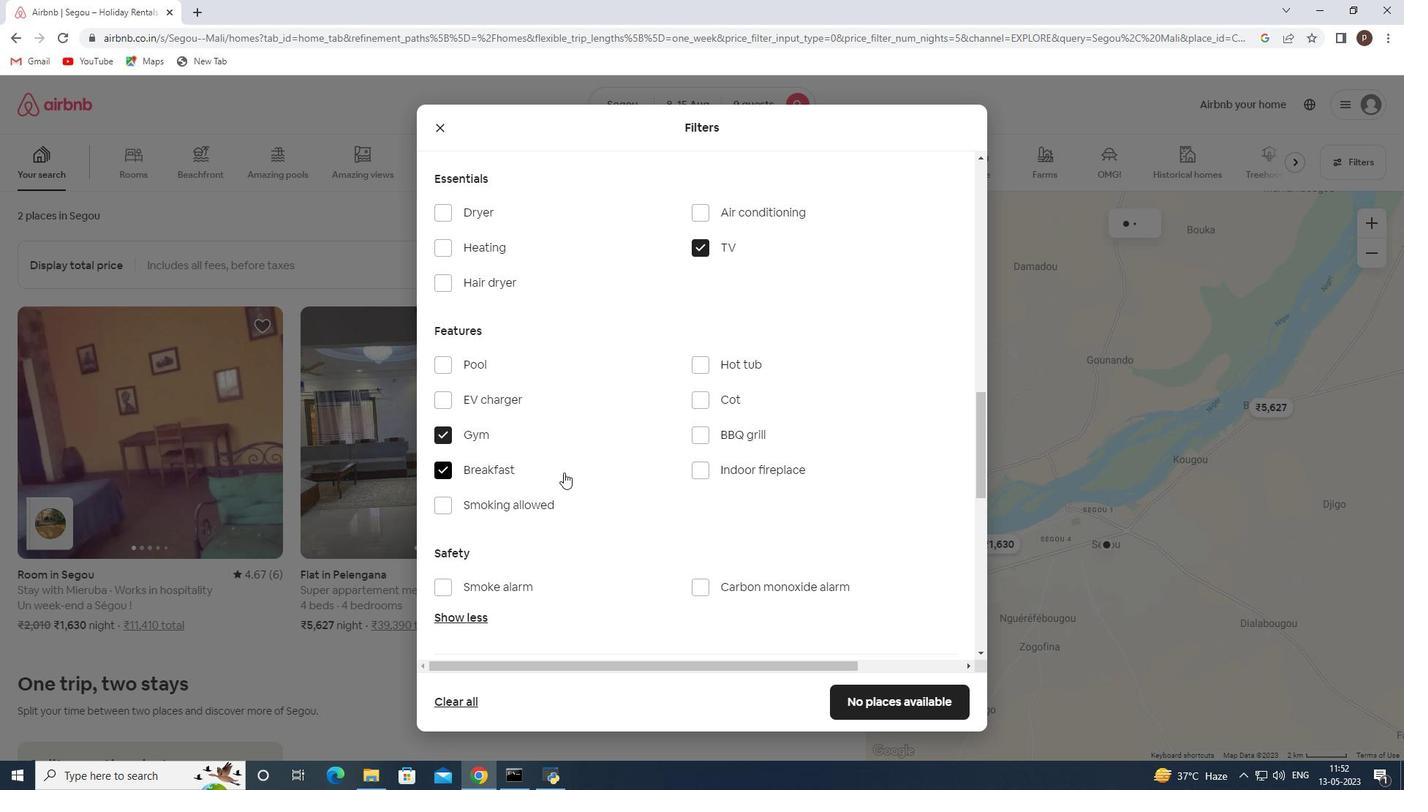 
Action: Mouse scrolled (567, 473) with delta (0, 0)
Screenshot: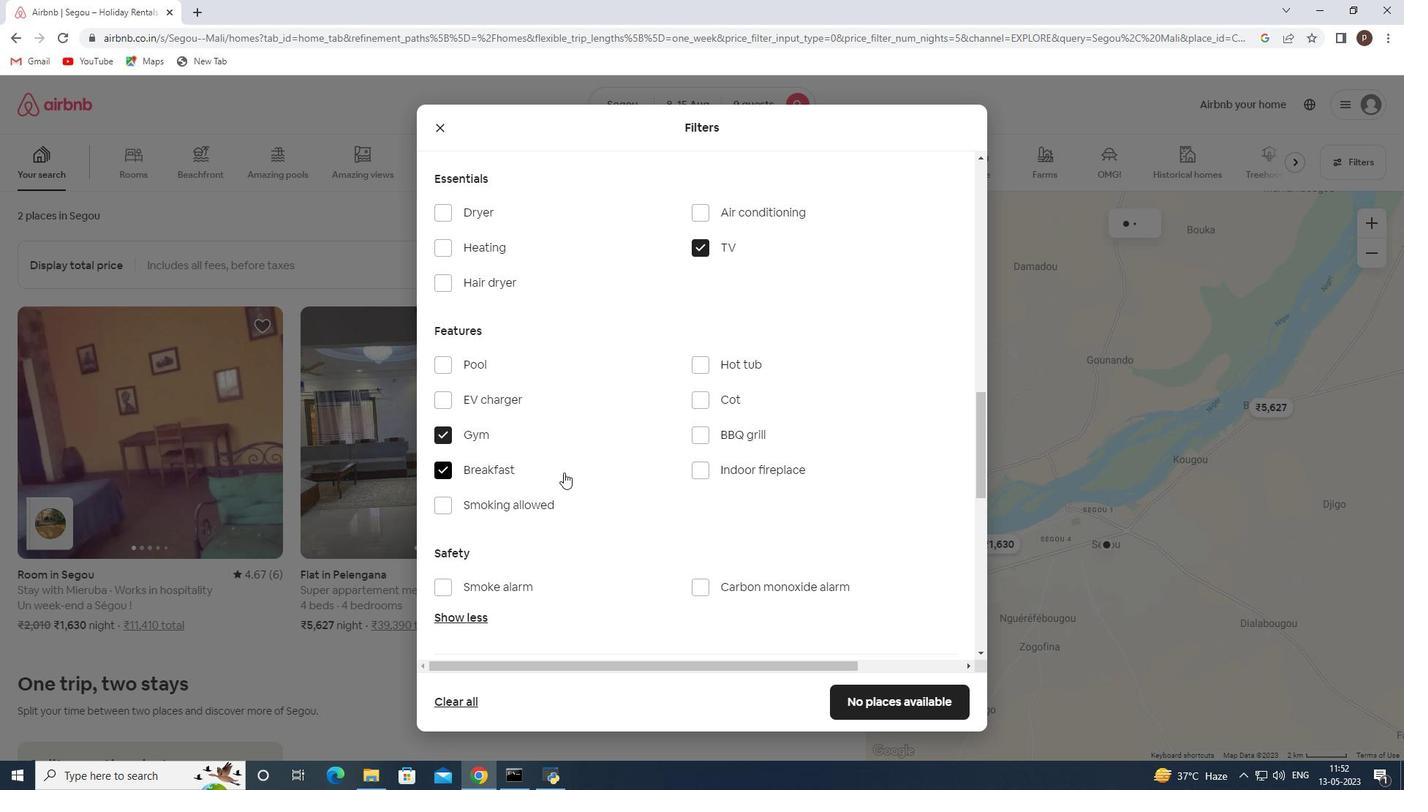
Action: Mouse moved to (929, 490)
Screenshot: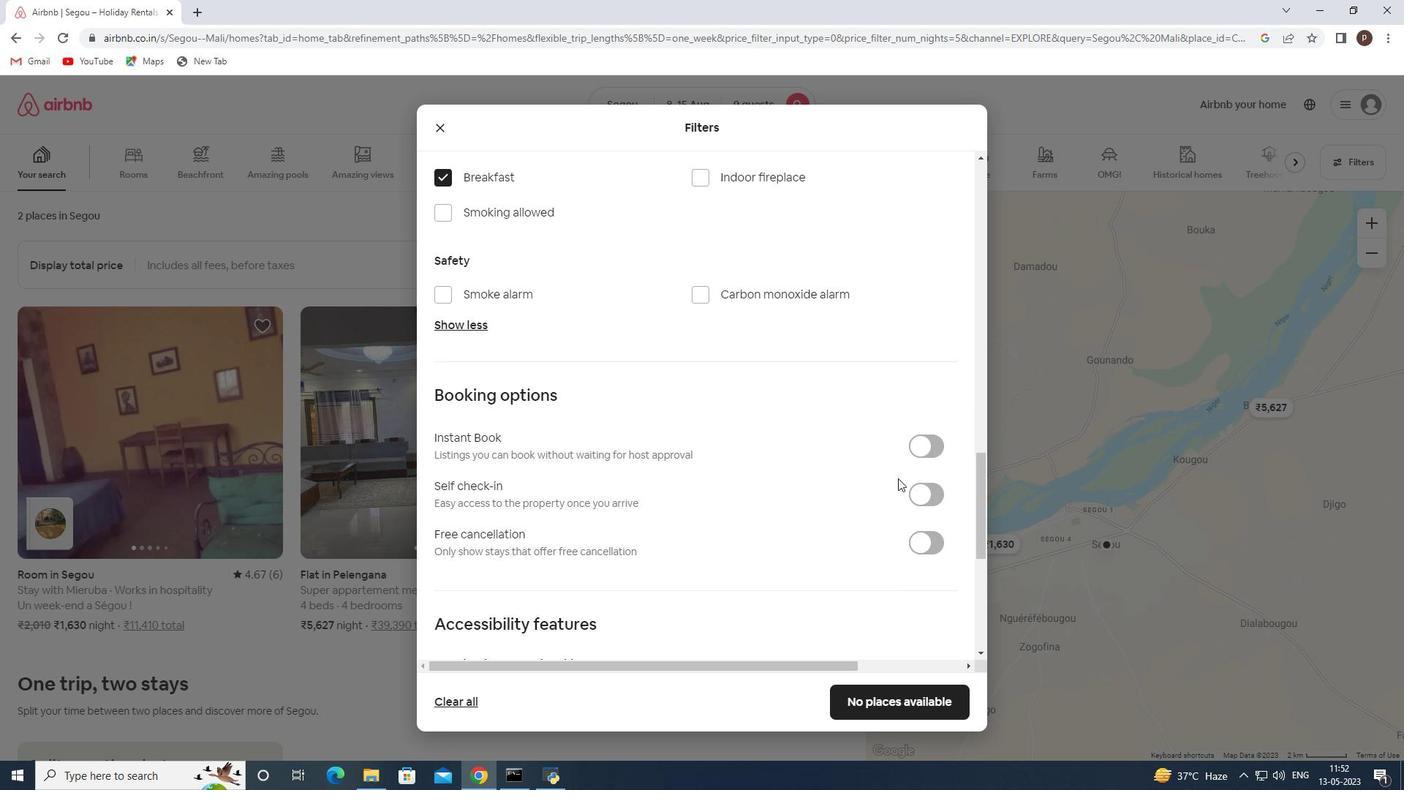 
Action: Mouse pressed left at (929, 490)
Screenshot: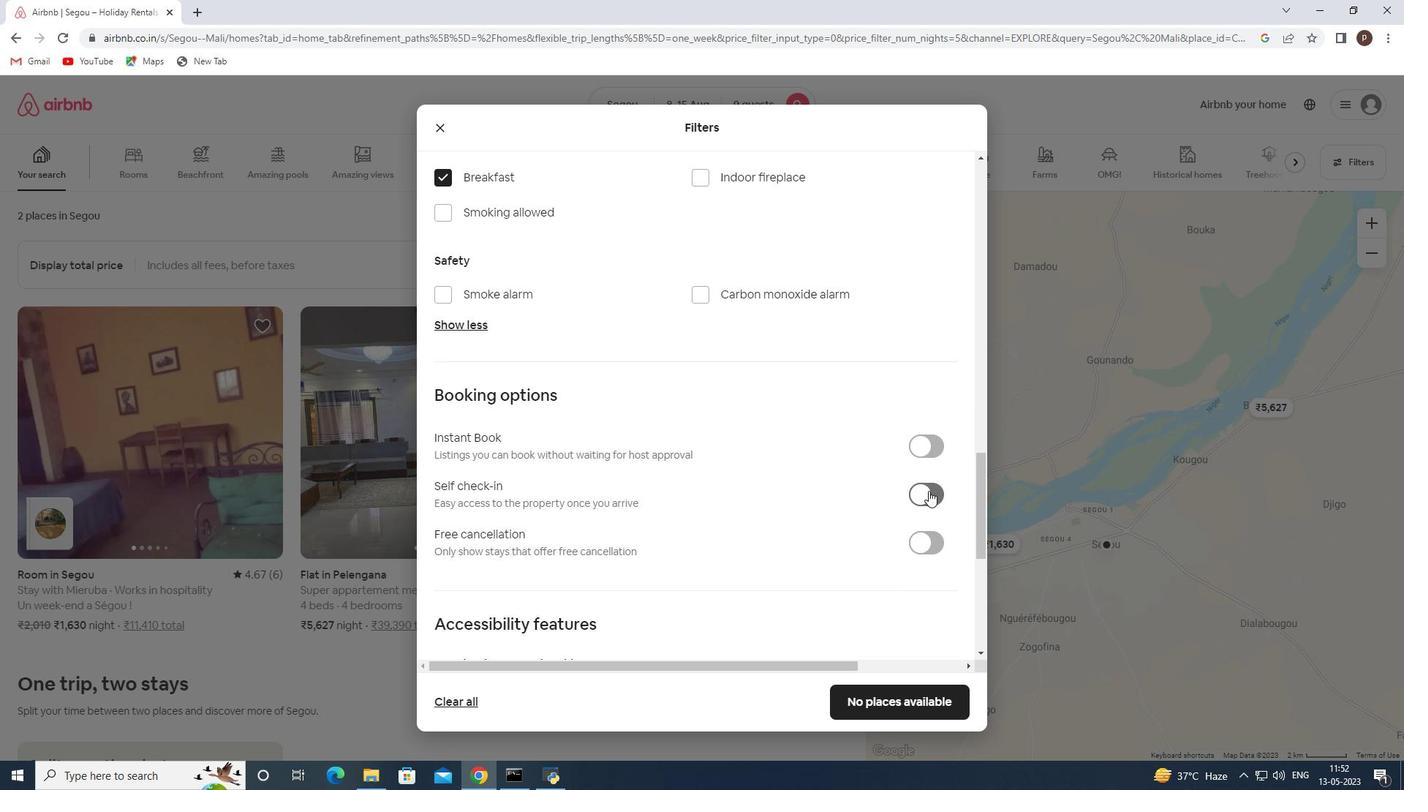 
Action: Mouse moved to (744, 461)
Screenshot: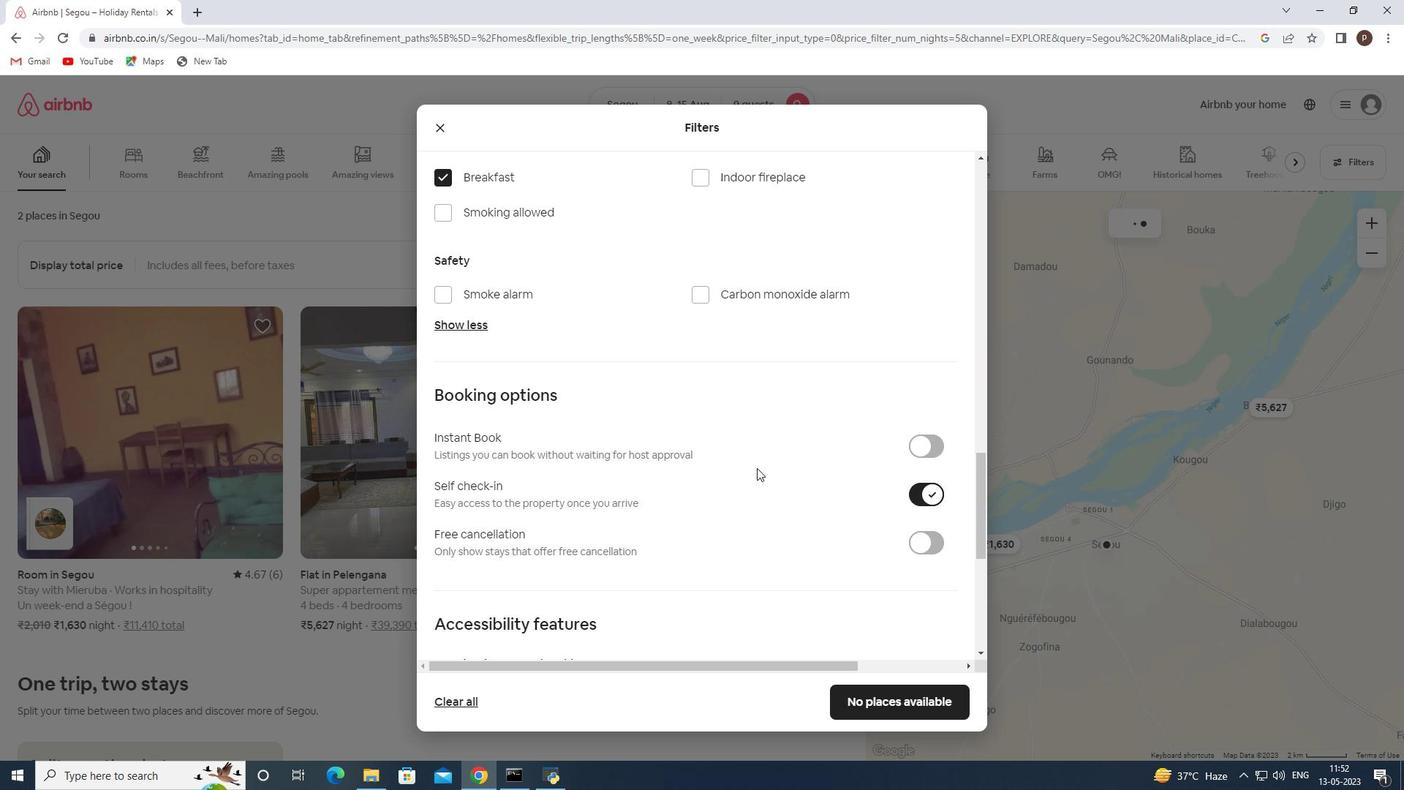 
Action: Mouse scrolled (744, 460) with delta (0, 0)
Screenshot: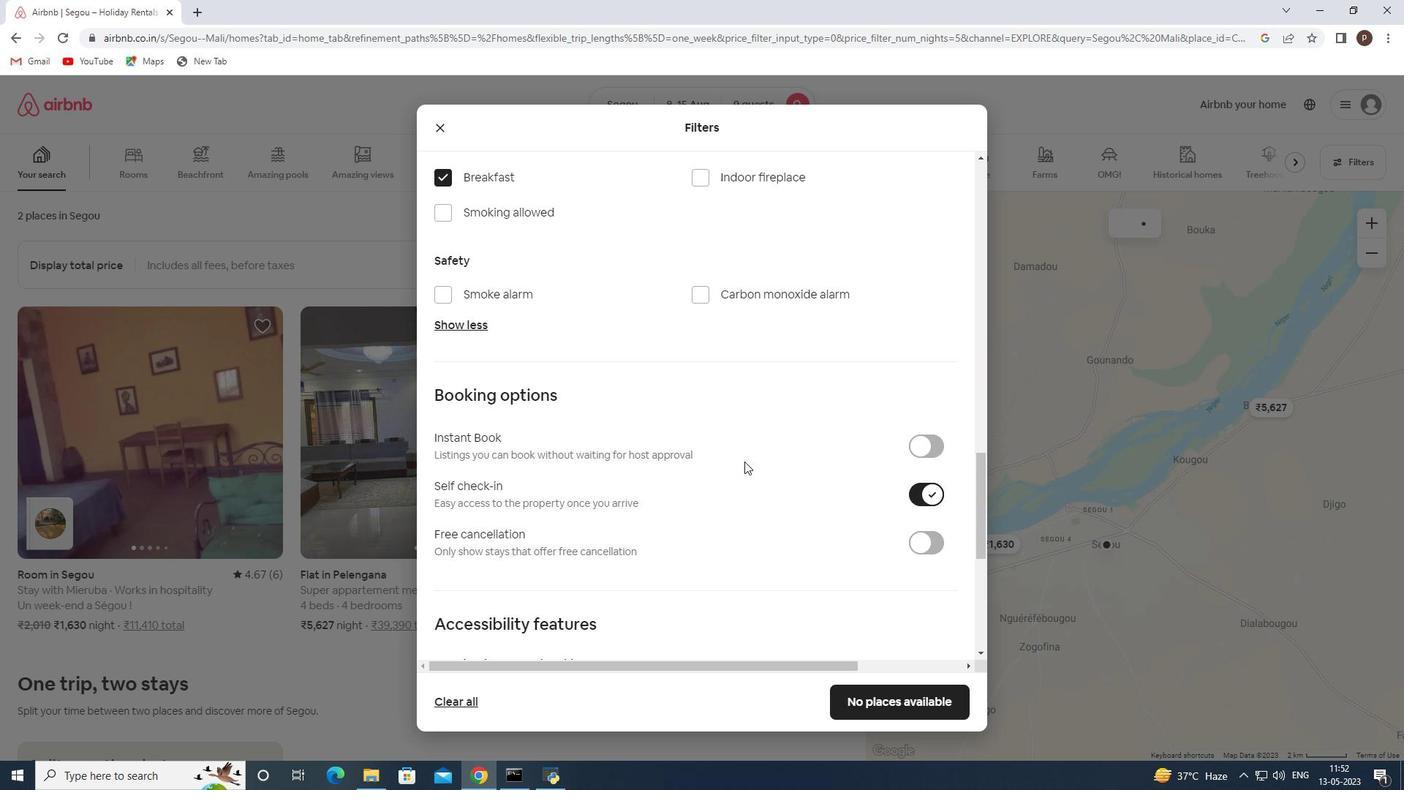 
Action: Mouse scrolled (744, 460) with delta (0, 0)
Screenshot: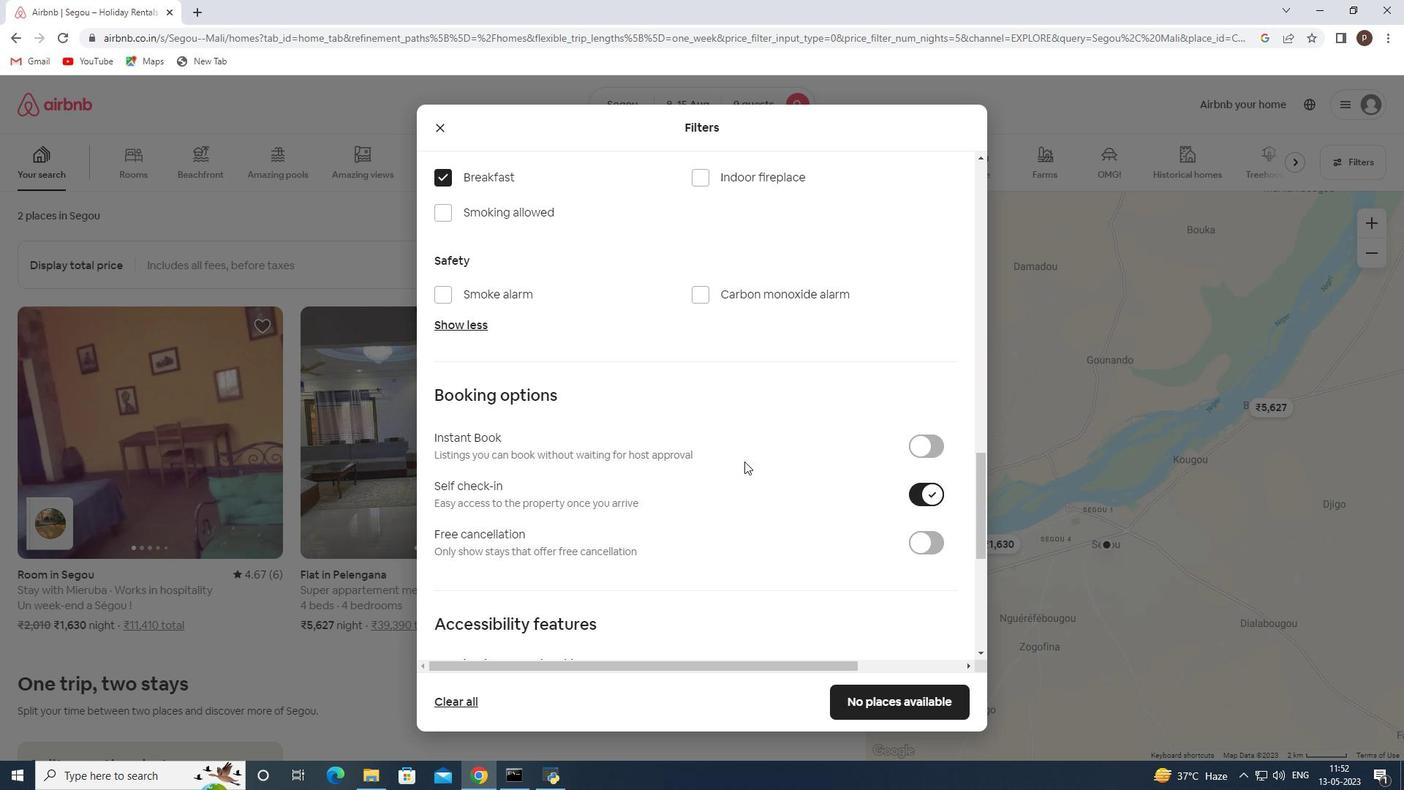 
Action: Mouse scrolled (744, 460) with delta (0, 0)
Screenshot: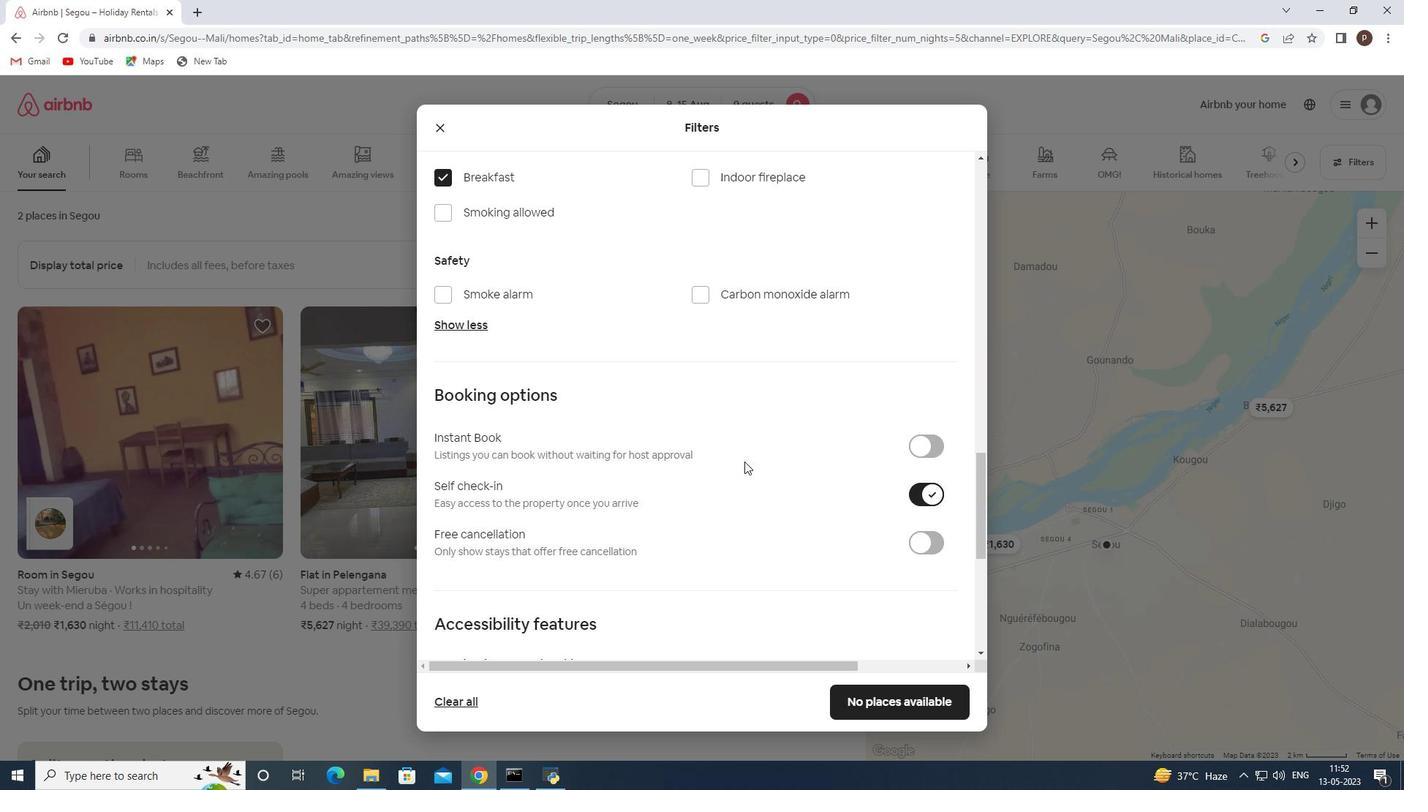 
Action: Mouse moved to (708, 420)
Screenshot: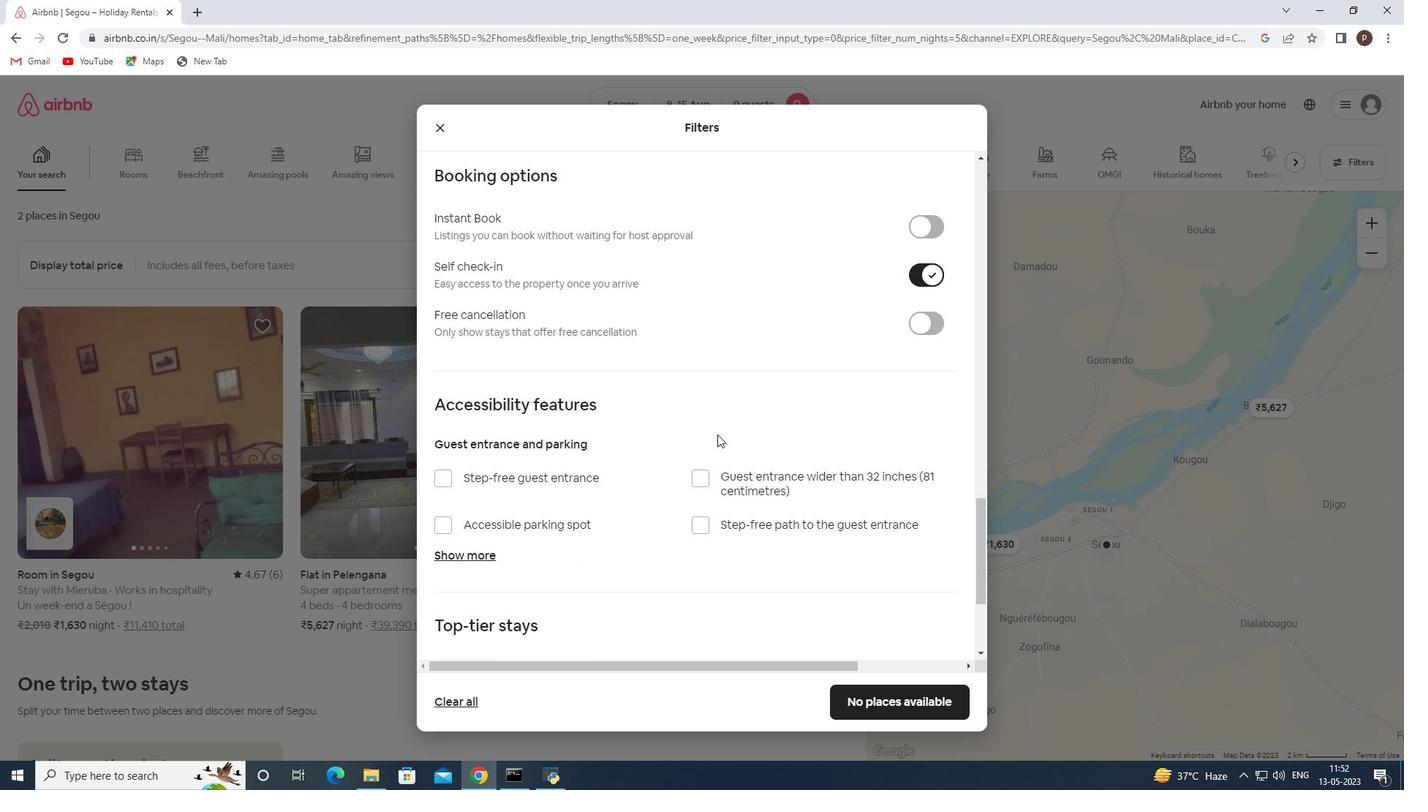 
Action: Mouse scrolled (708, 419) with delta (0, 0)
Screenshot: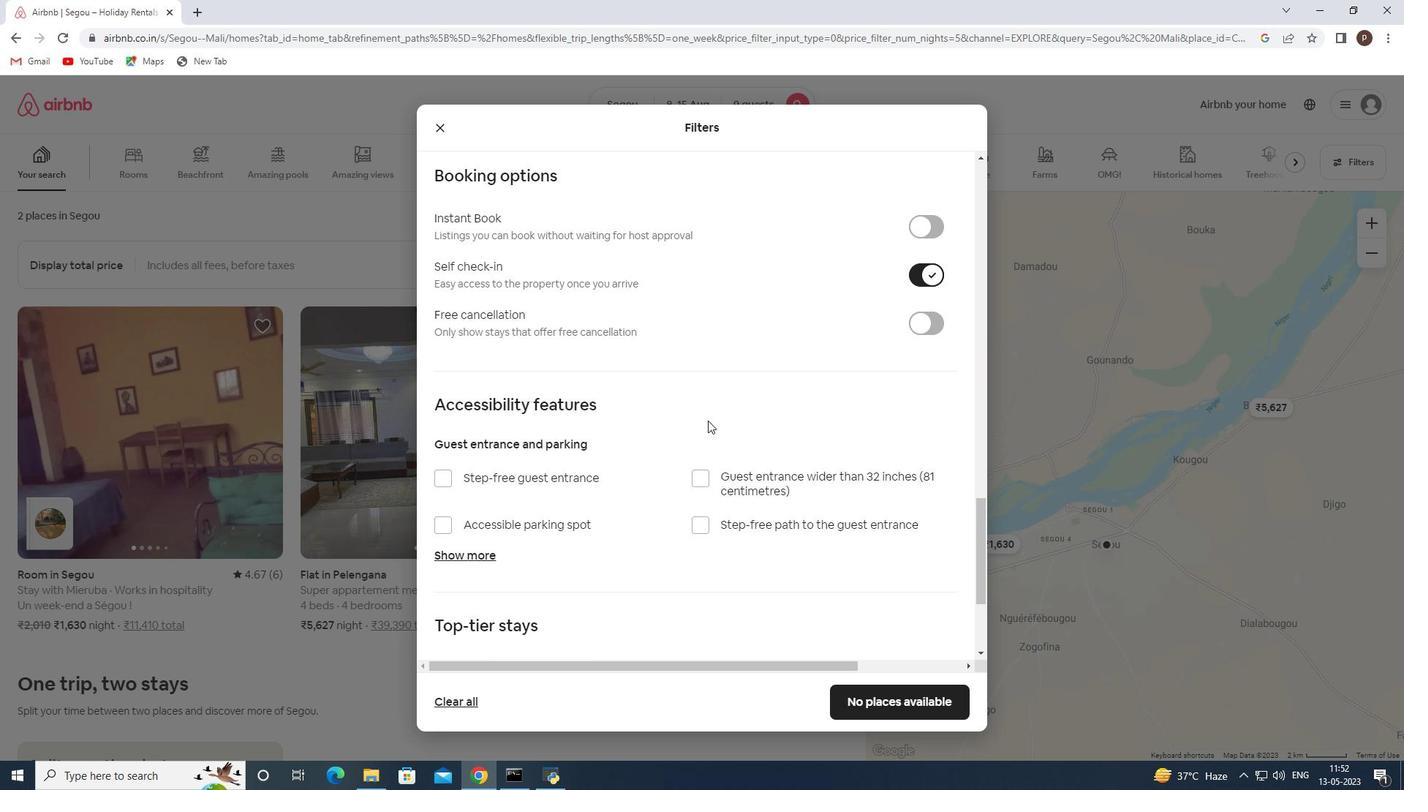 
Action: Mouse scrolled (708, 419) with delta (0, 0)
Screenshot: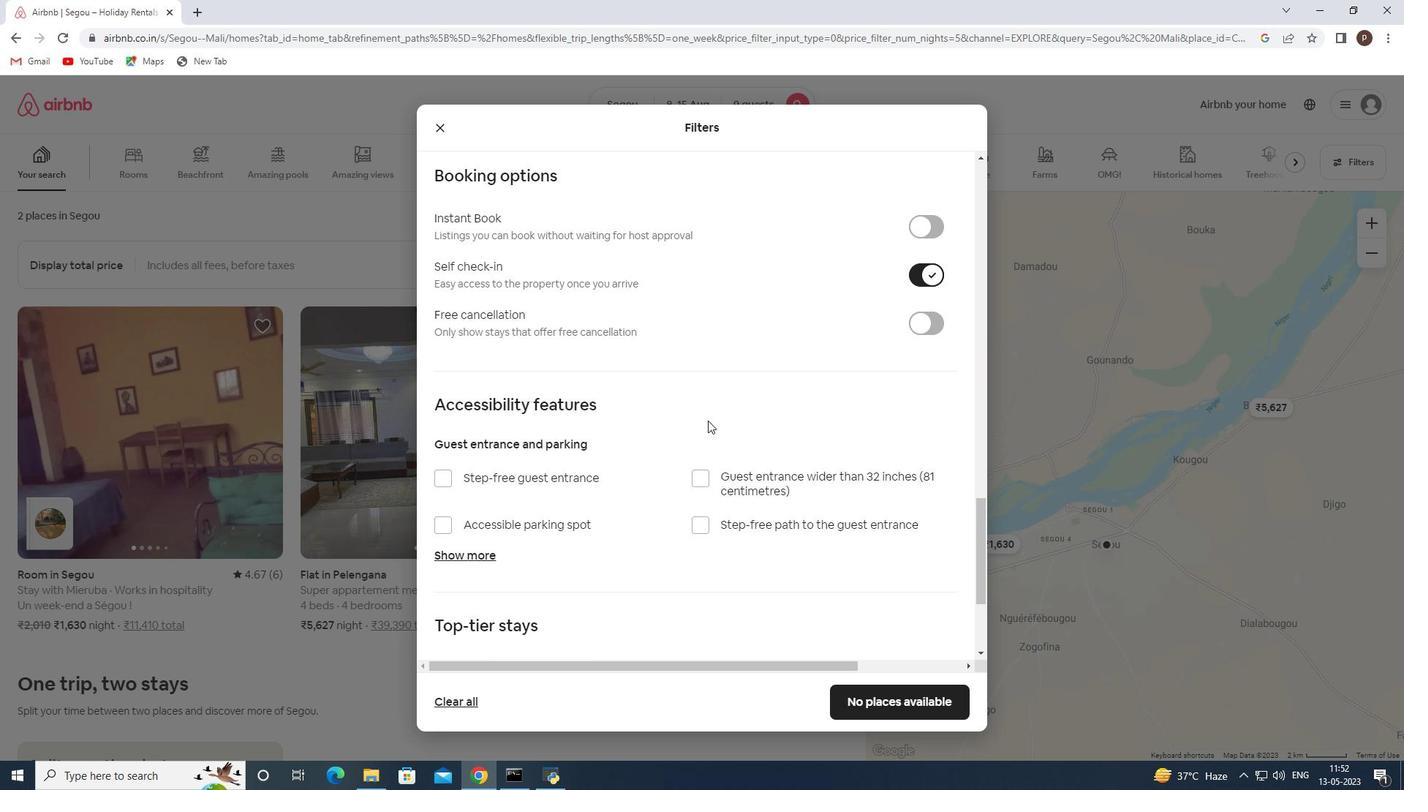 
Action: Mouse scrolled (708, 419) with delta (0, 0)
Screenshot: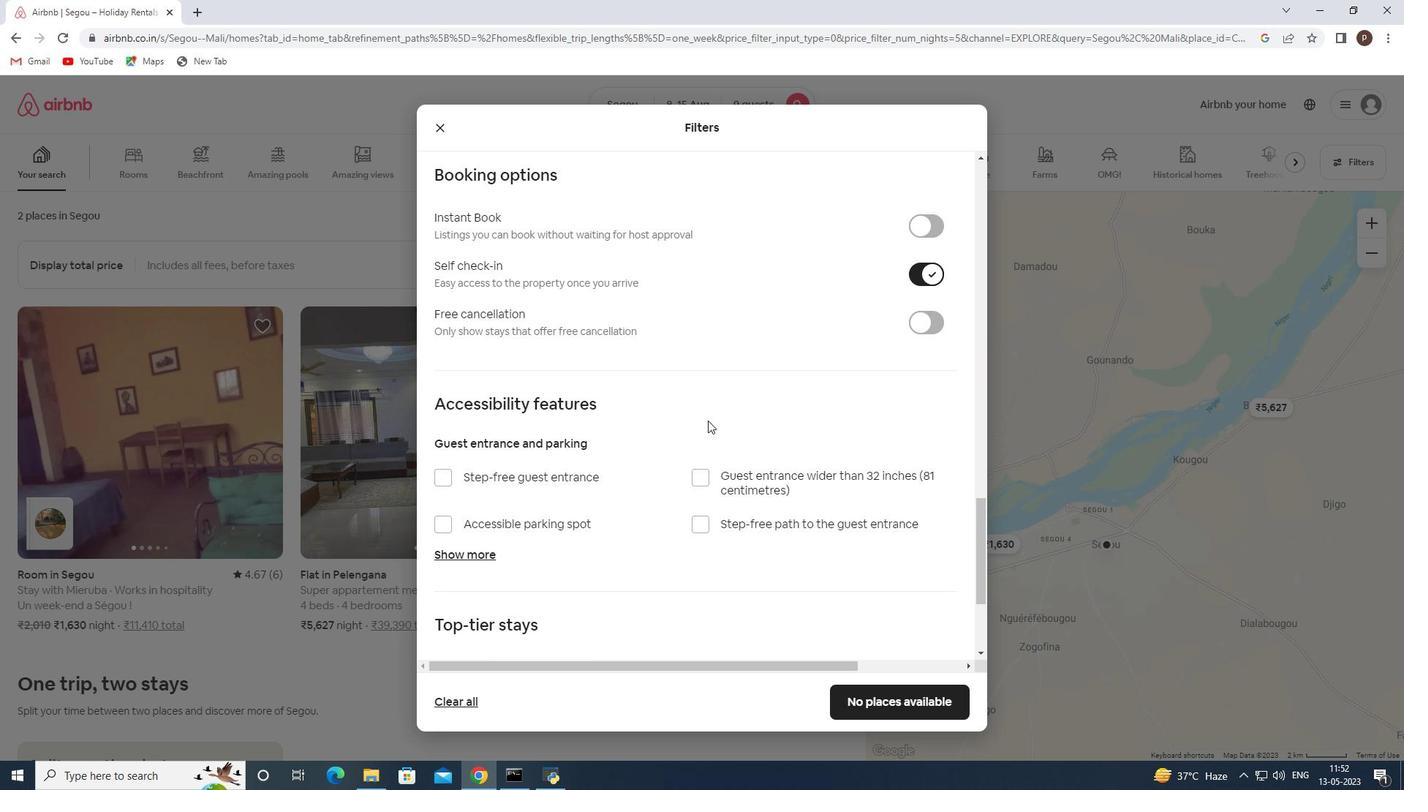 
Action: Mouse scrolled (708, 419) with delta (0, 0)
Screenshot: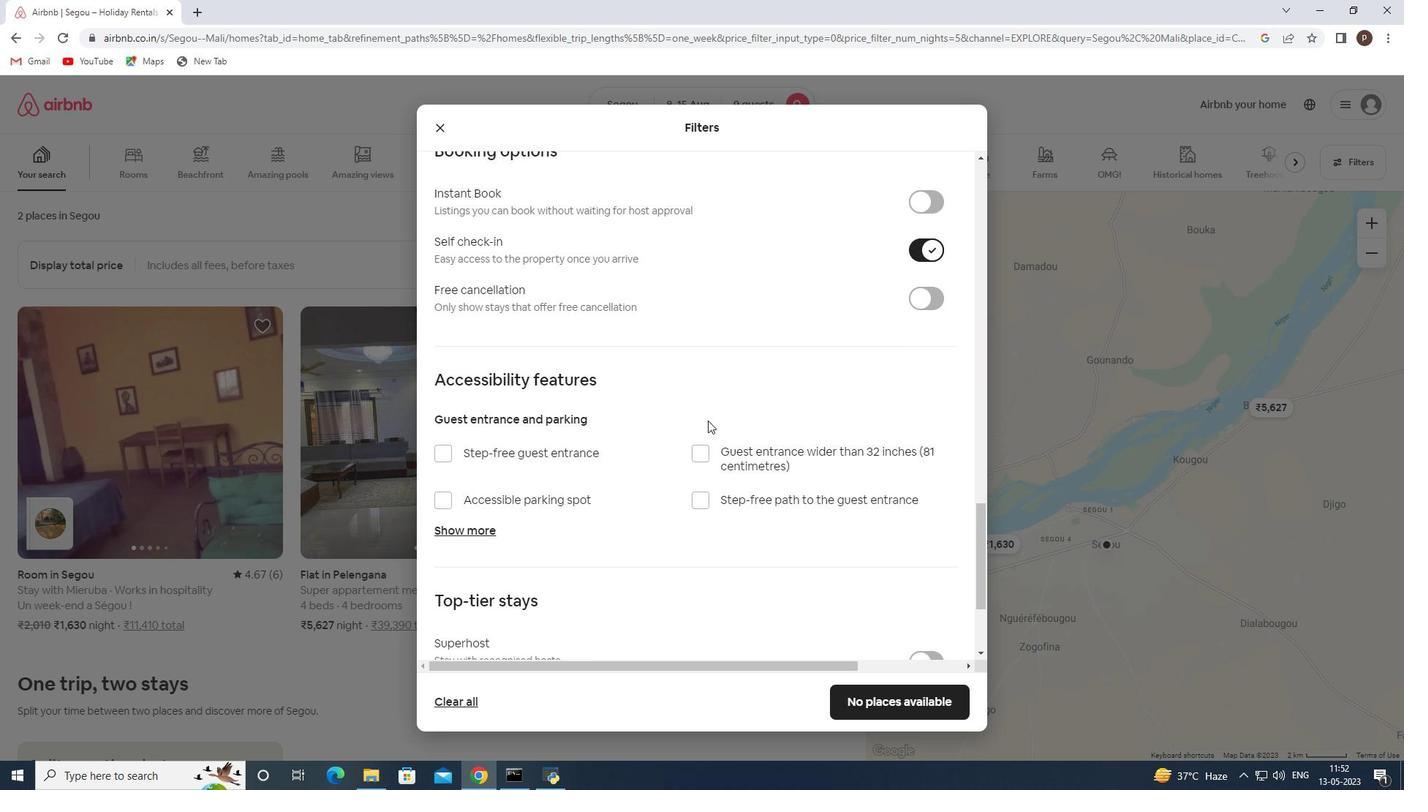 
Action: Mouse scrolled (708, 419) with delta (0, 0)
Screenshot: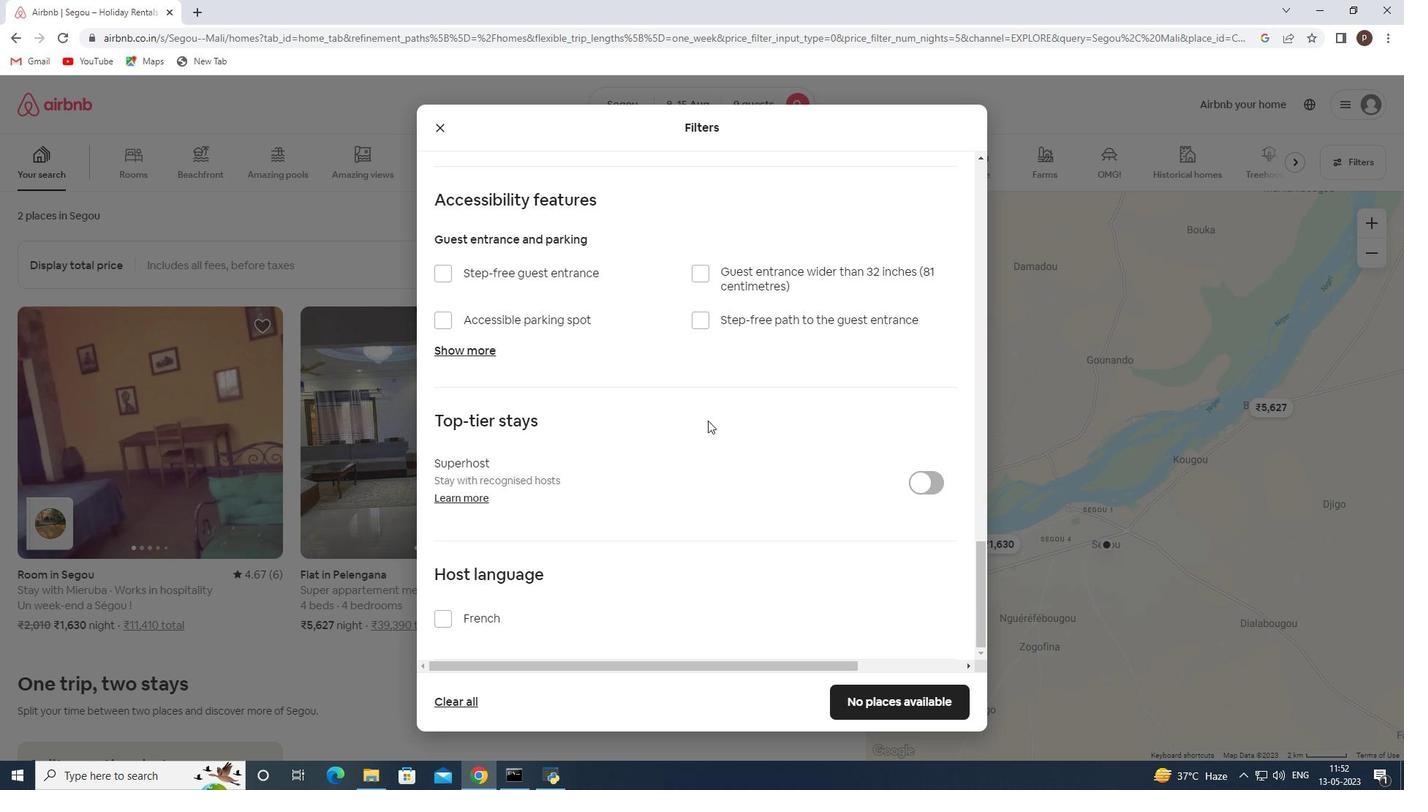 
Action: Mouse scrolled (708, 419) with delta (0, 0)
Screenshot: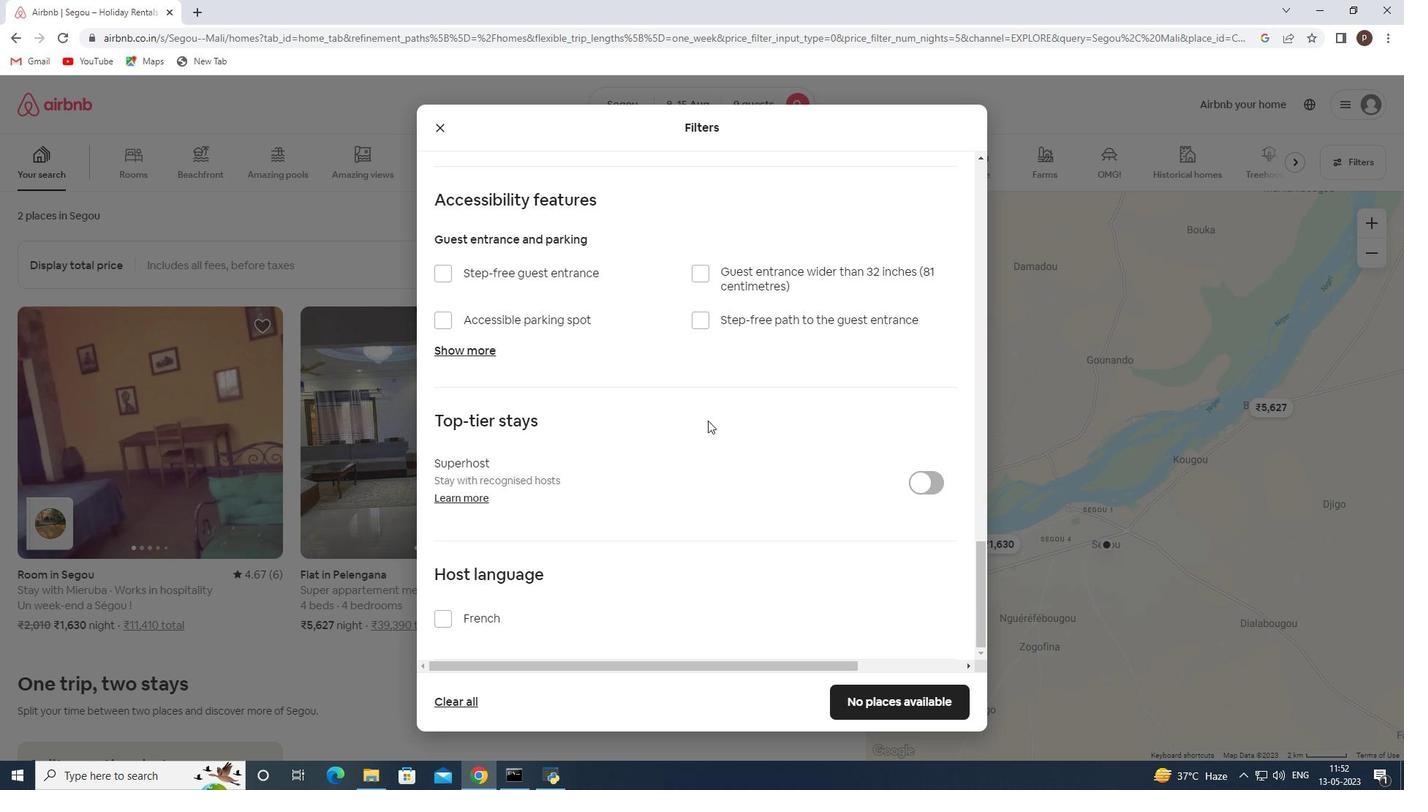 
Action: Mouse scrolled (708, 419) with delta (0, 0)
Screenshot: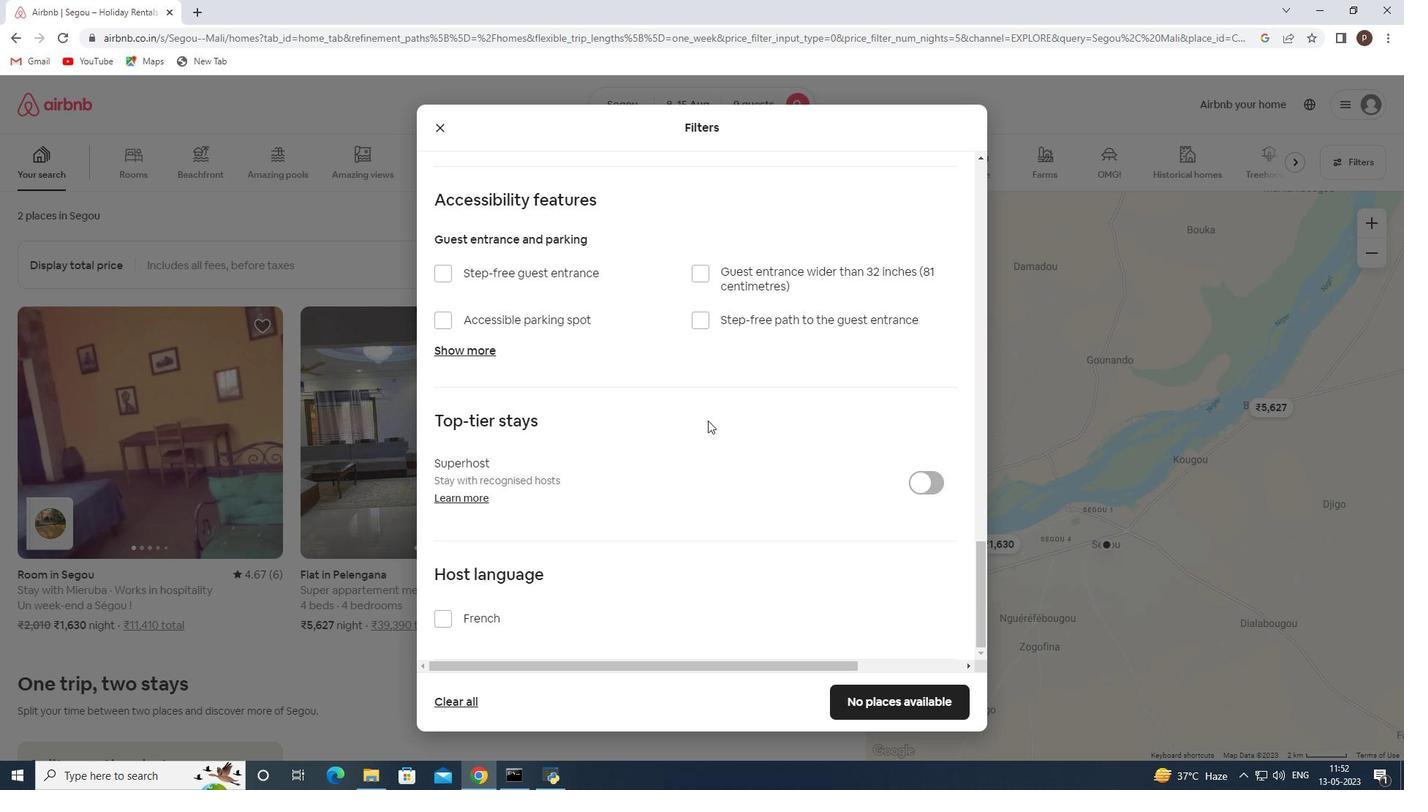 
Action: Mouse scrolled (708, 419) with delta (0, 0)
Screenshot: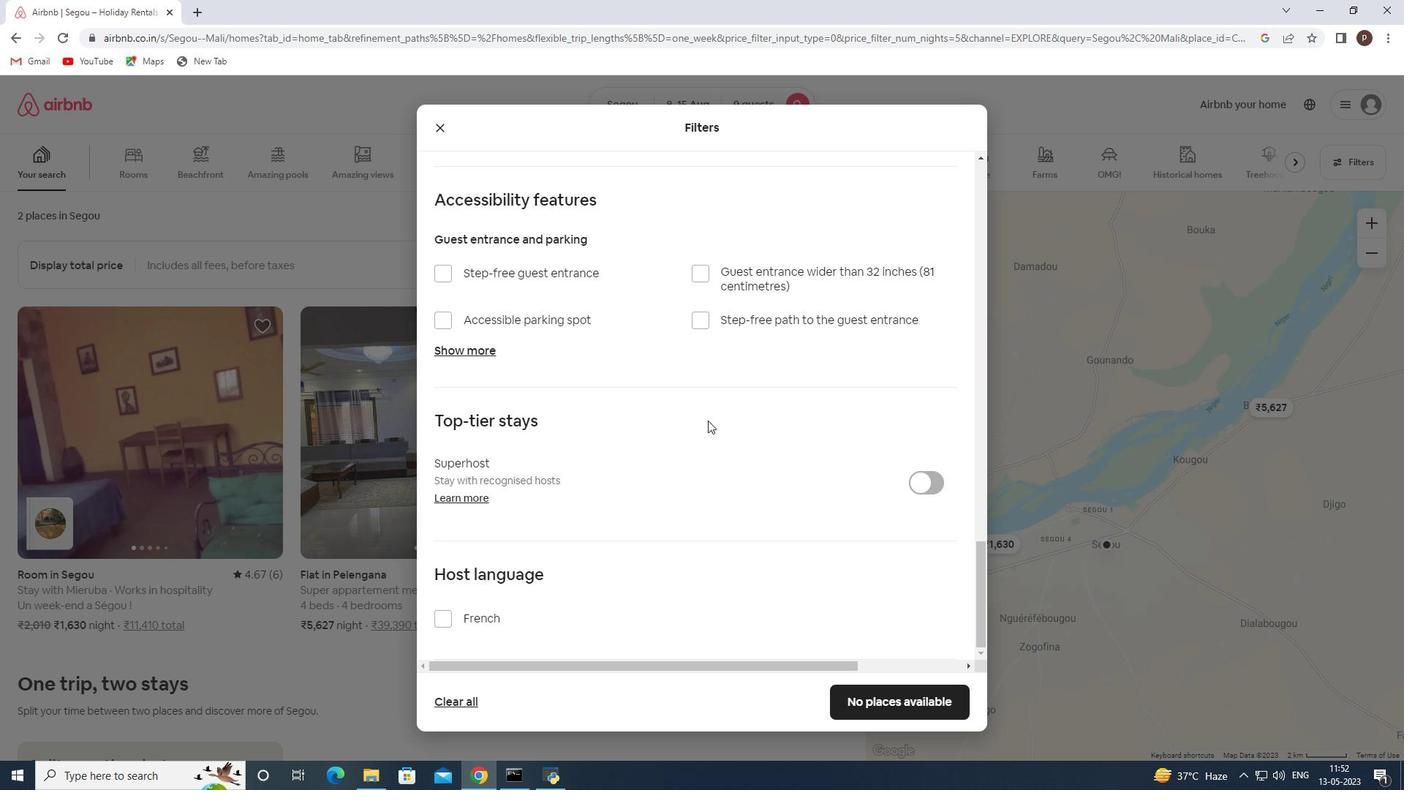 
Action: Mouse moved to (880, 695)
Screenshot: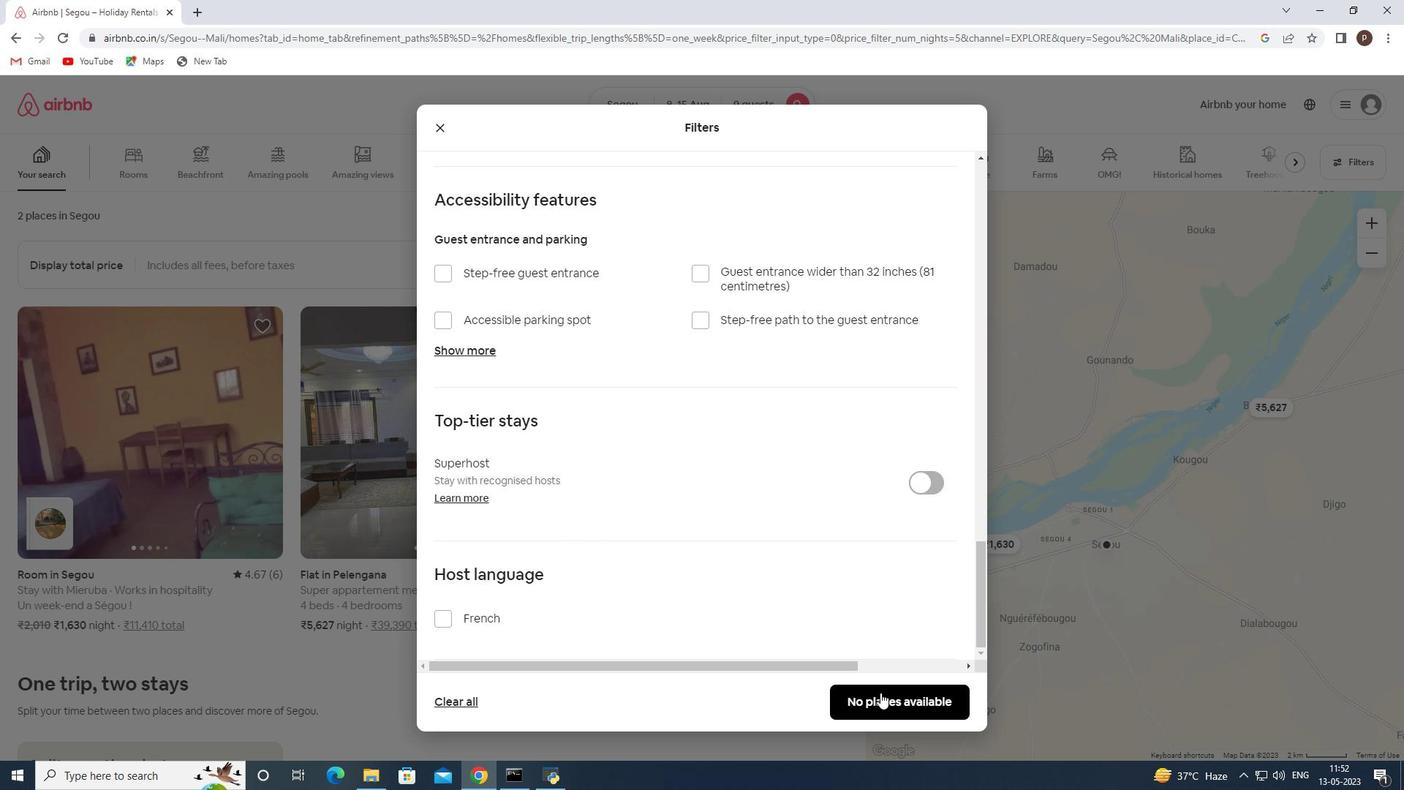 
Action: Mouse pressed left at (880, 695)
Screenshot: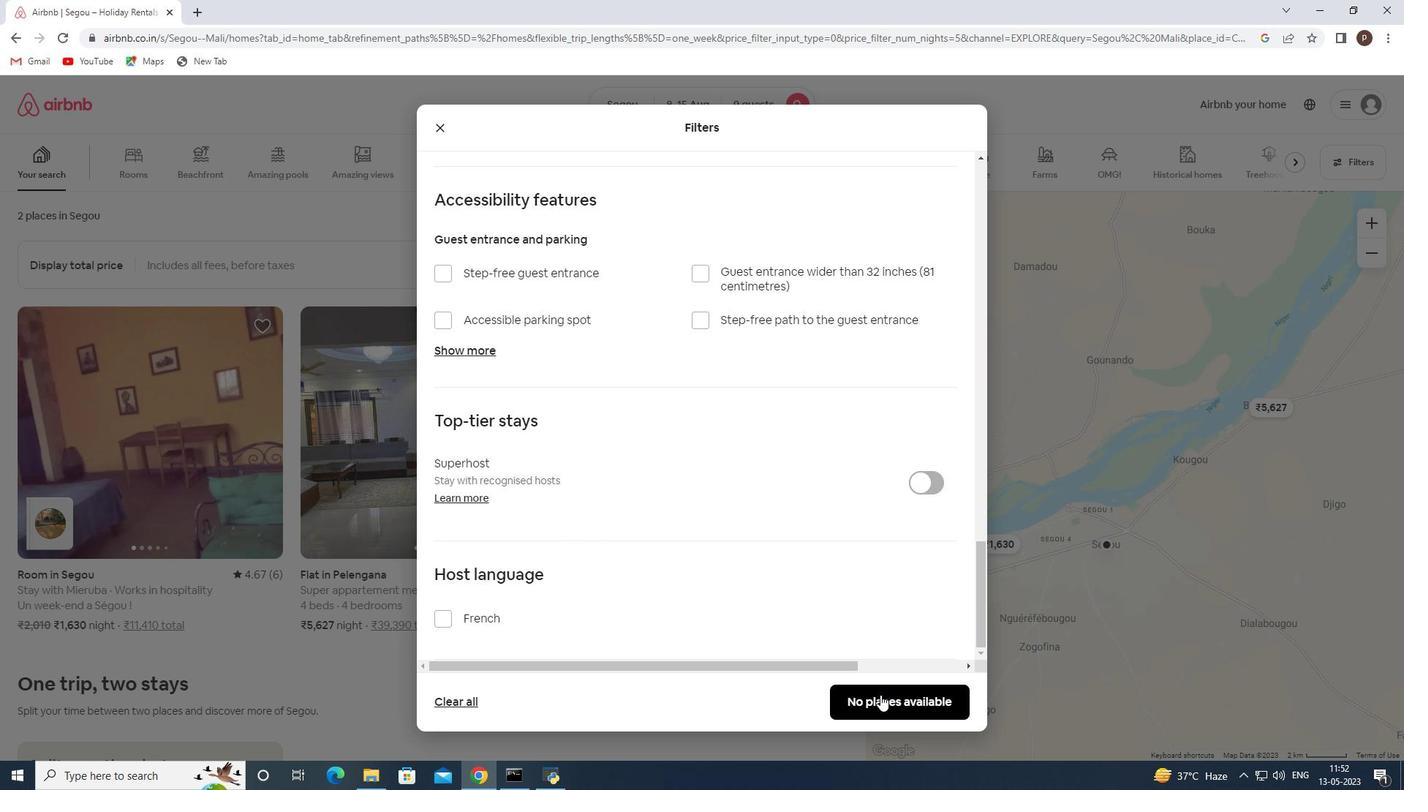 
